 Task: Search one way flight ticket for 5 adults, 2 children, 1 infant in seat and 2 infants on lap in economy from Columbus: Golden Triangle Regional Airport to Indianapolis: Indianapolis International Airport on 8-5-2023. Choice of flights is Southwest. Number of bags: 6 checked bags. Price is upto 87000. Outbound departure time preference is 11:30.
Action: Mouse moved to (384, 374)
Screenshot: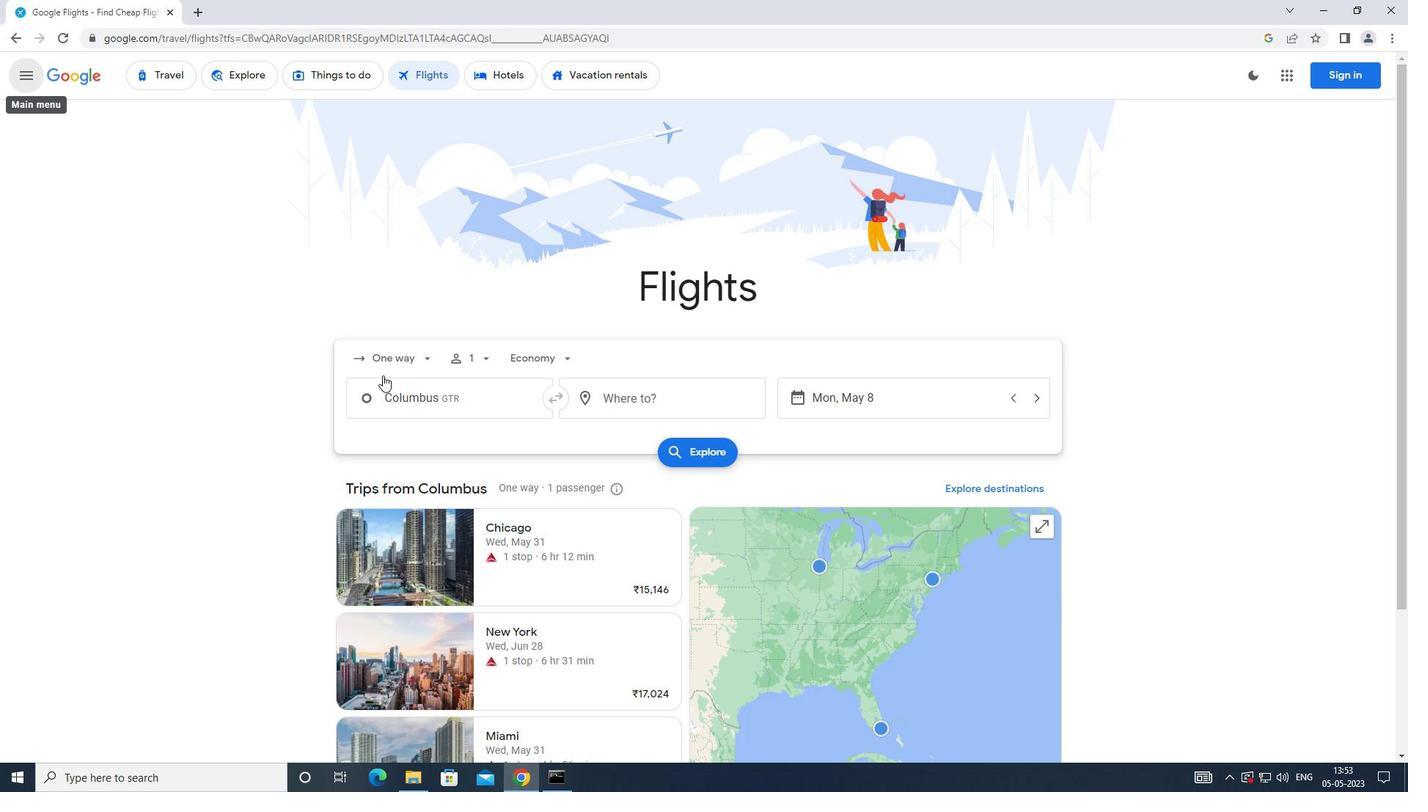 
Action: Mouse pressed left at (384, 374)
Screenshot: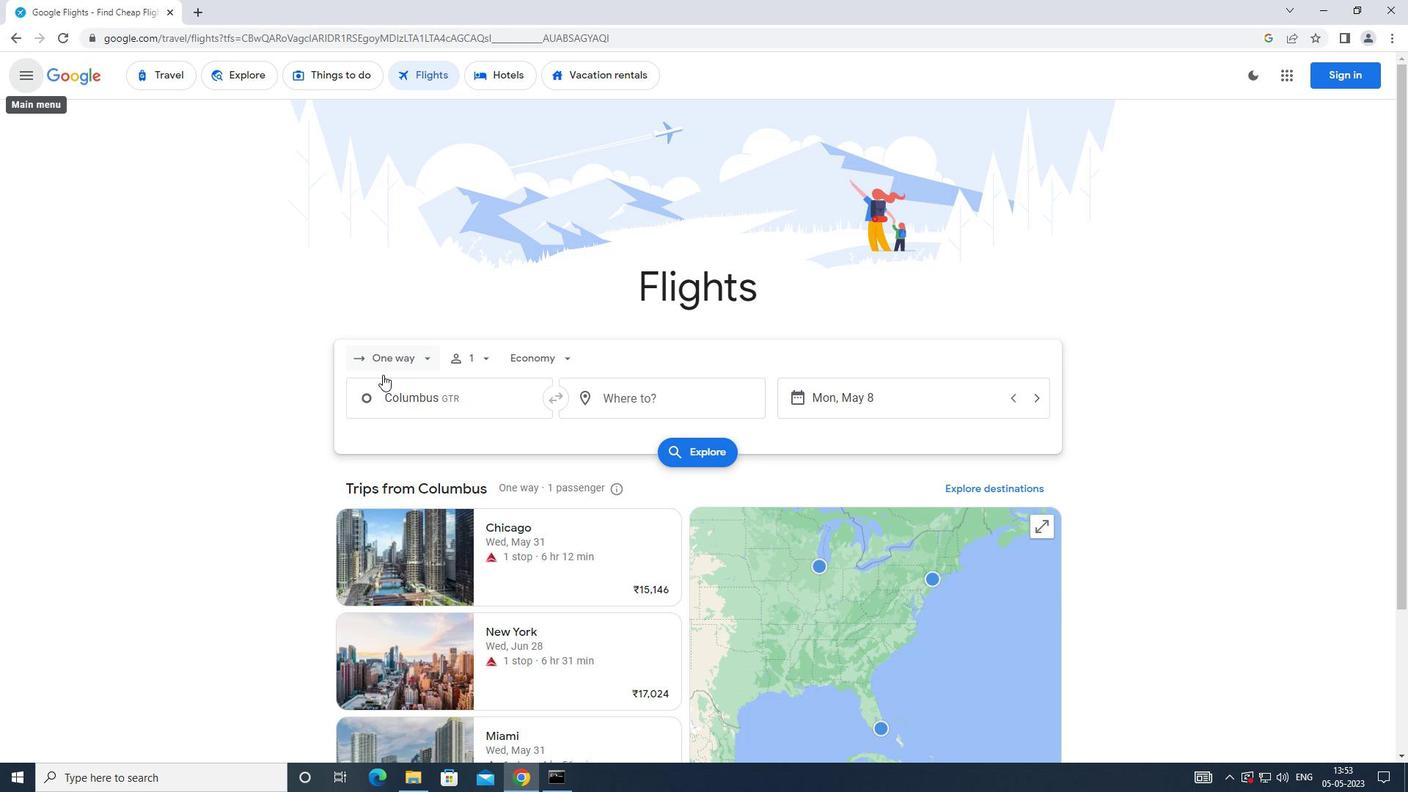 
Action: Mouse moved to (388, 429)
Screenshot: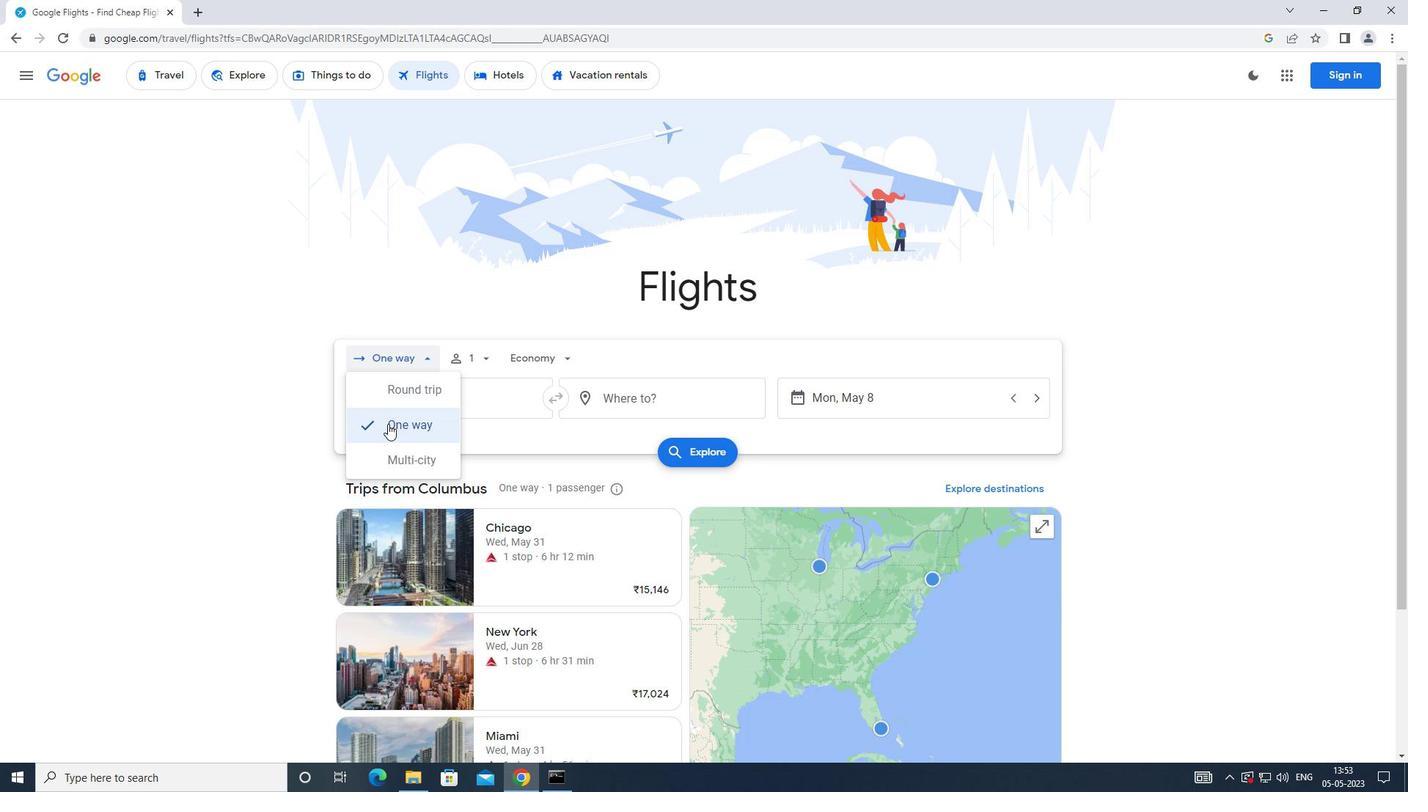 
Action: Mouse pressed left at (388, 429)
Screenshot: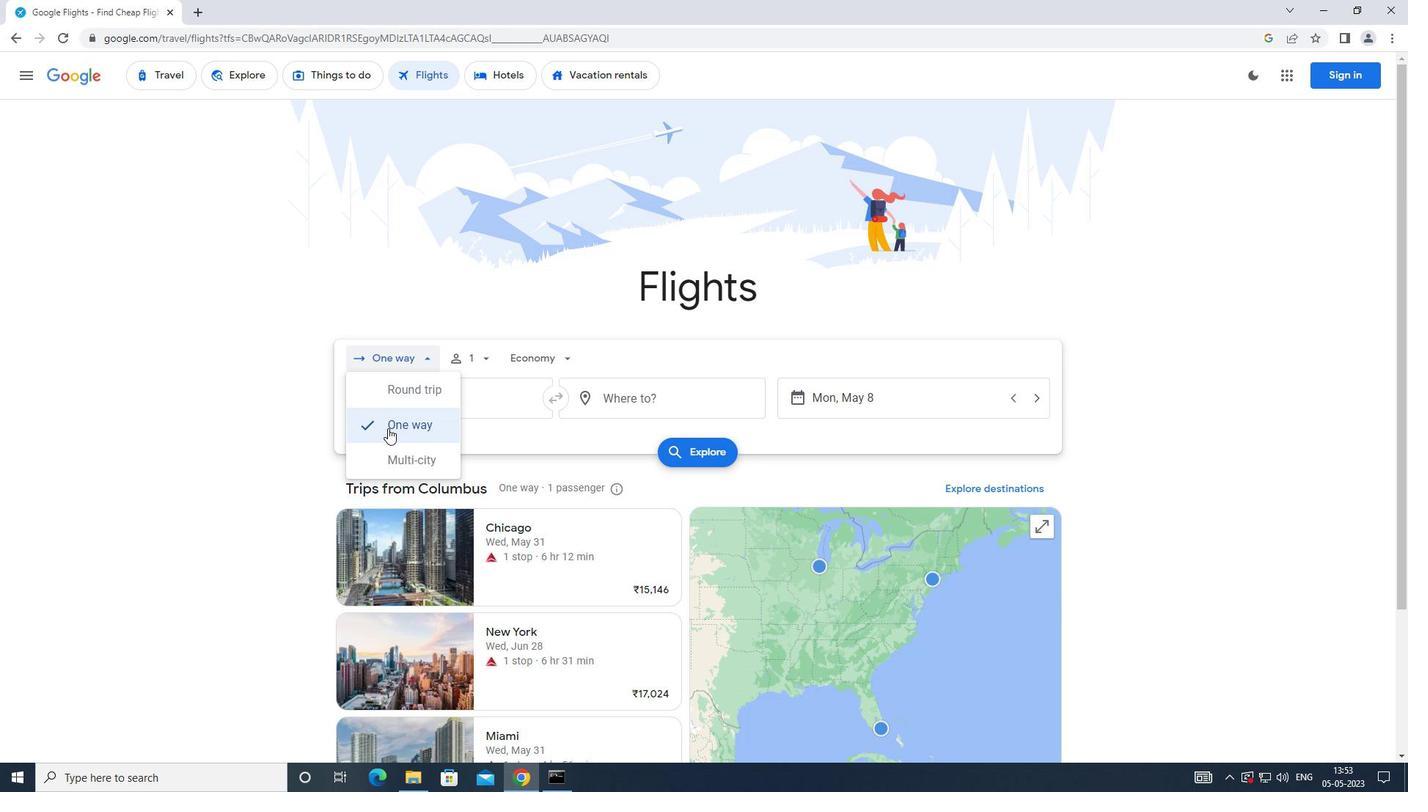
Action: Mouse moved to (481, 365)
Screenshot: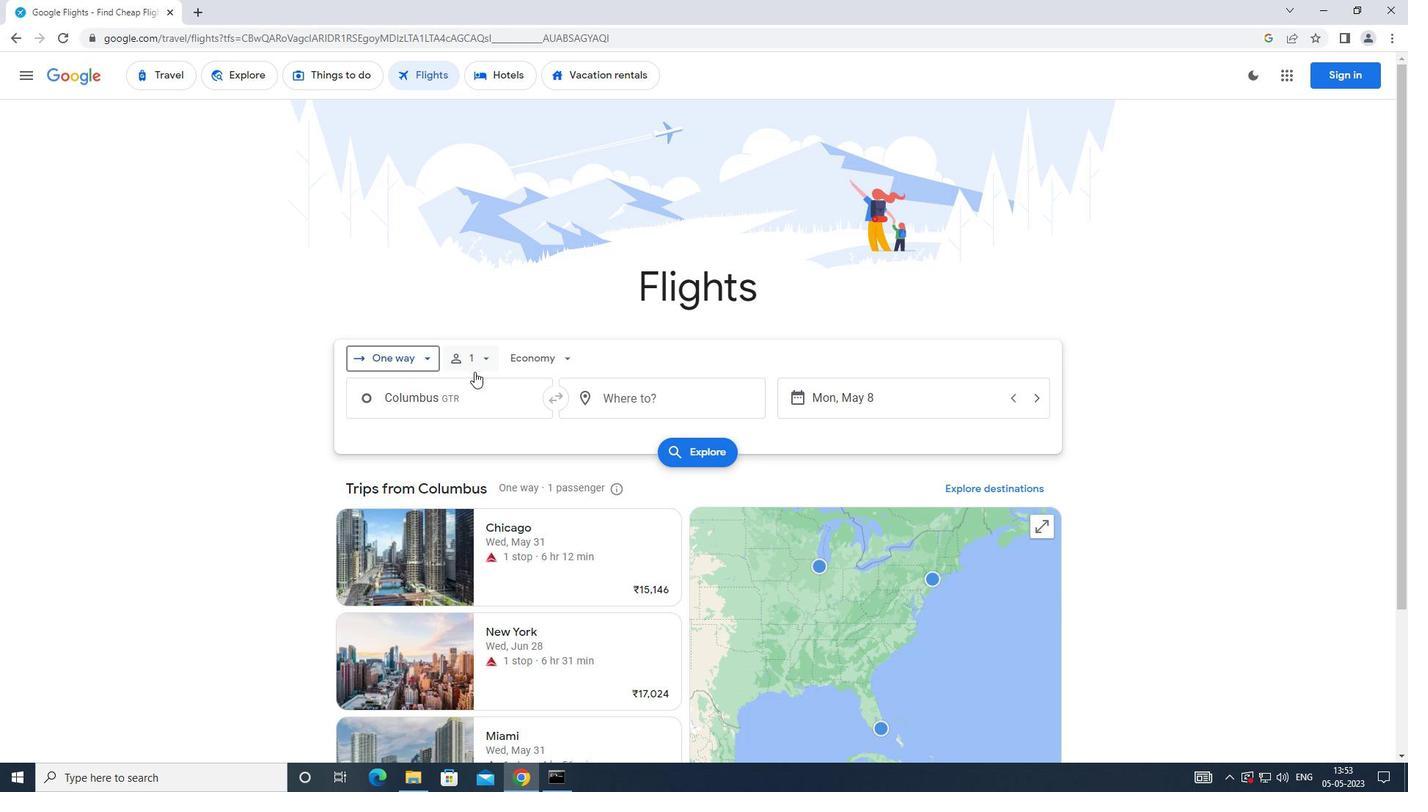 
Action: Mouse pressed left at (481, 365)
Screenshot: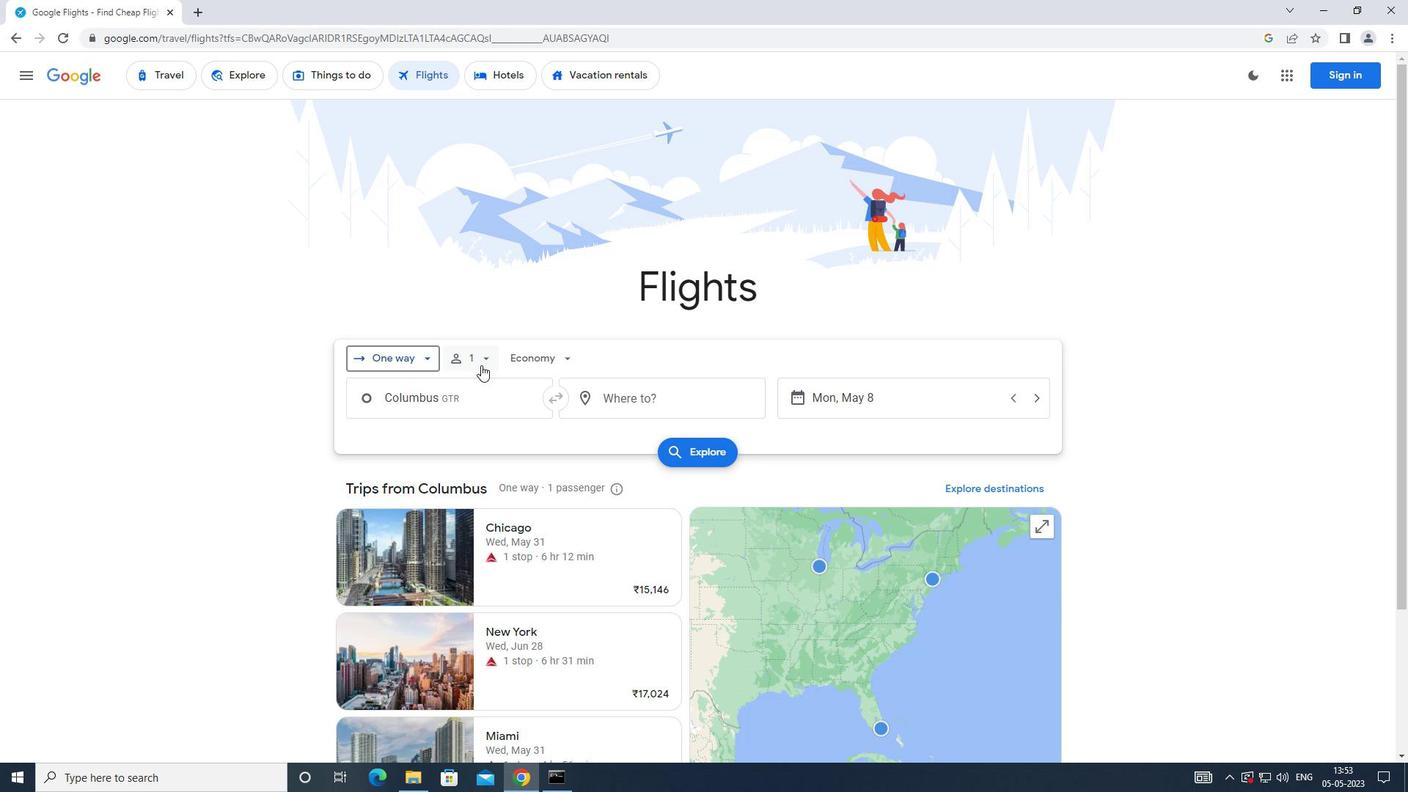 
Action: Mouse moved to (596, 401)
Screenshot: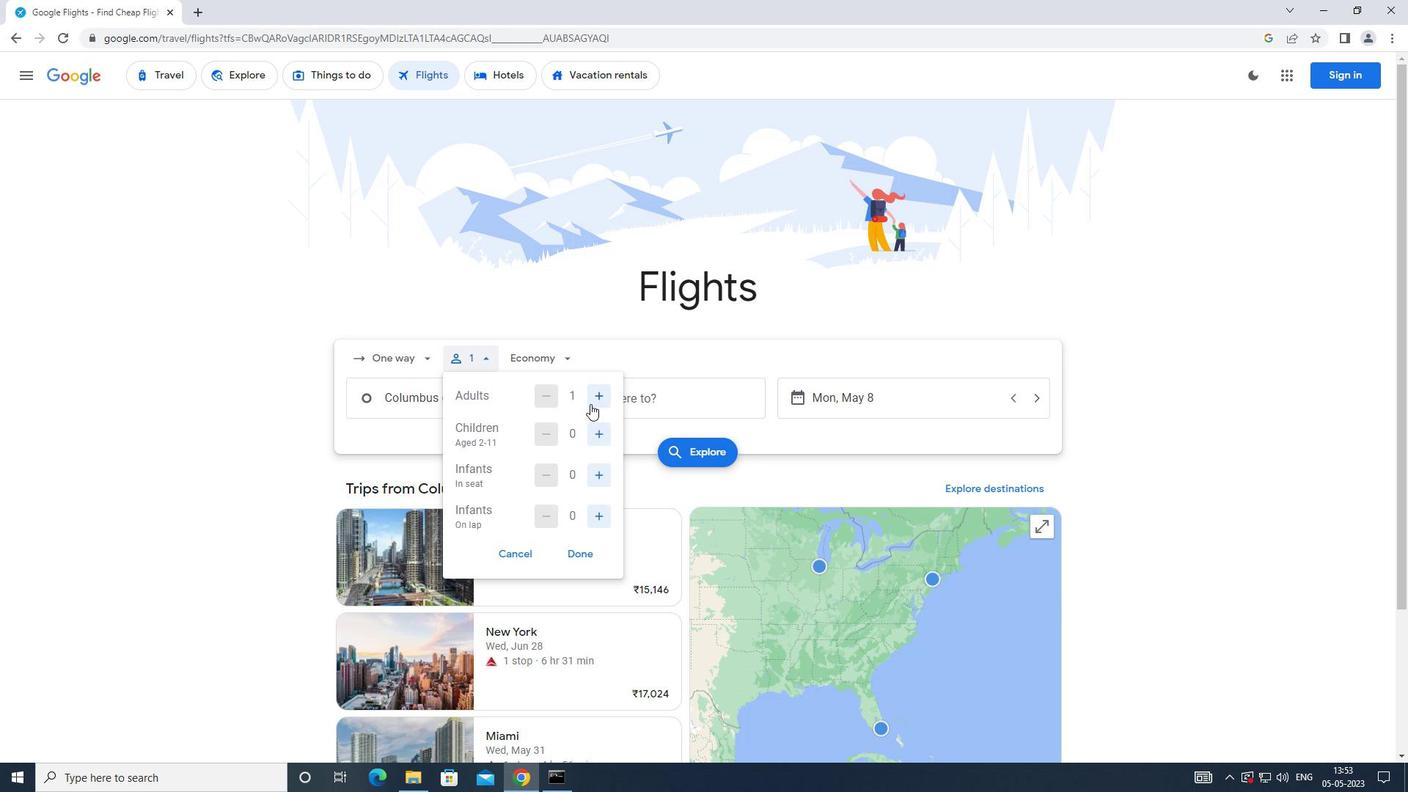 
Action: Mouse pressed left at (596, 401)
Screenshot: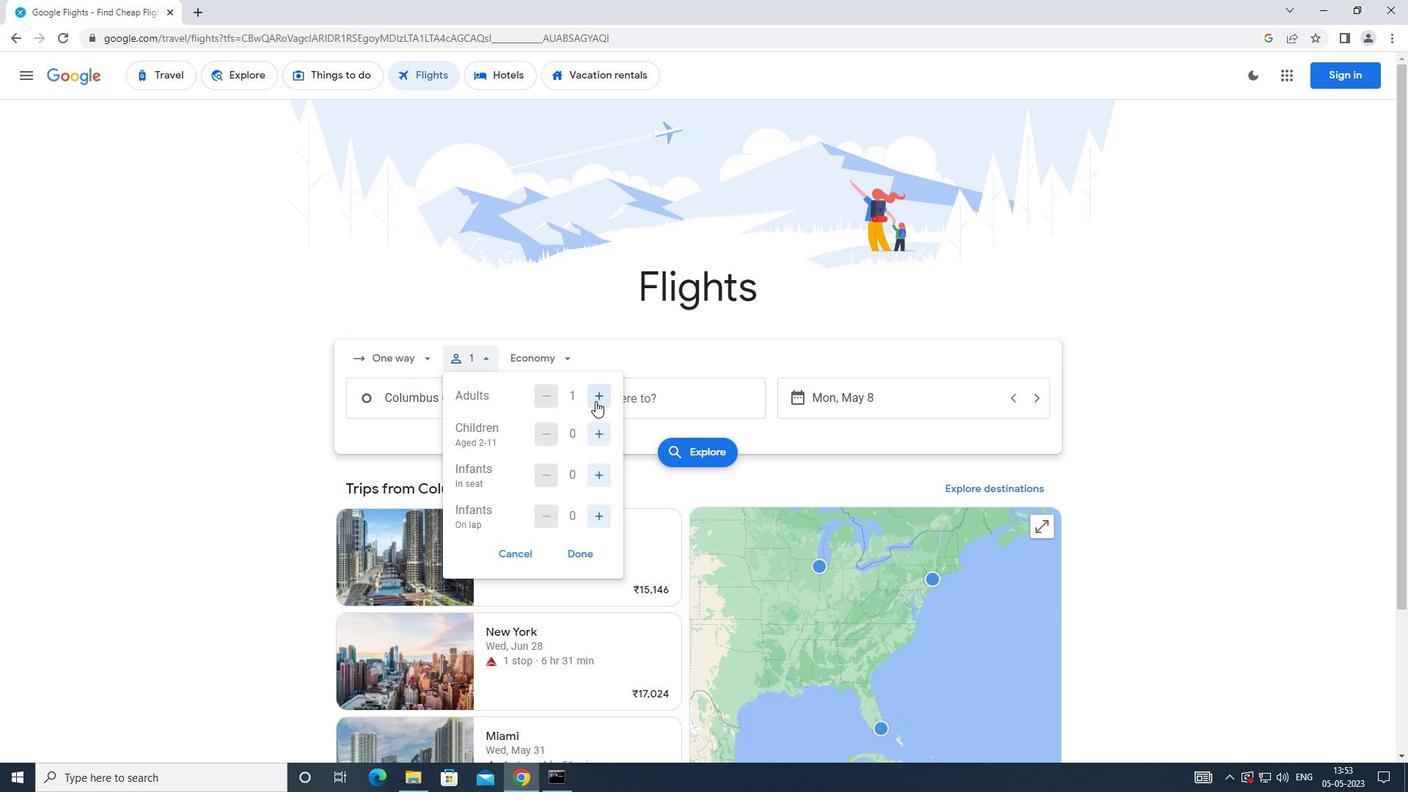 
Action: Mouse pressed left at (596, 401)
Screenshot: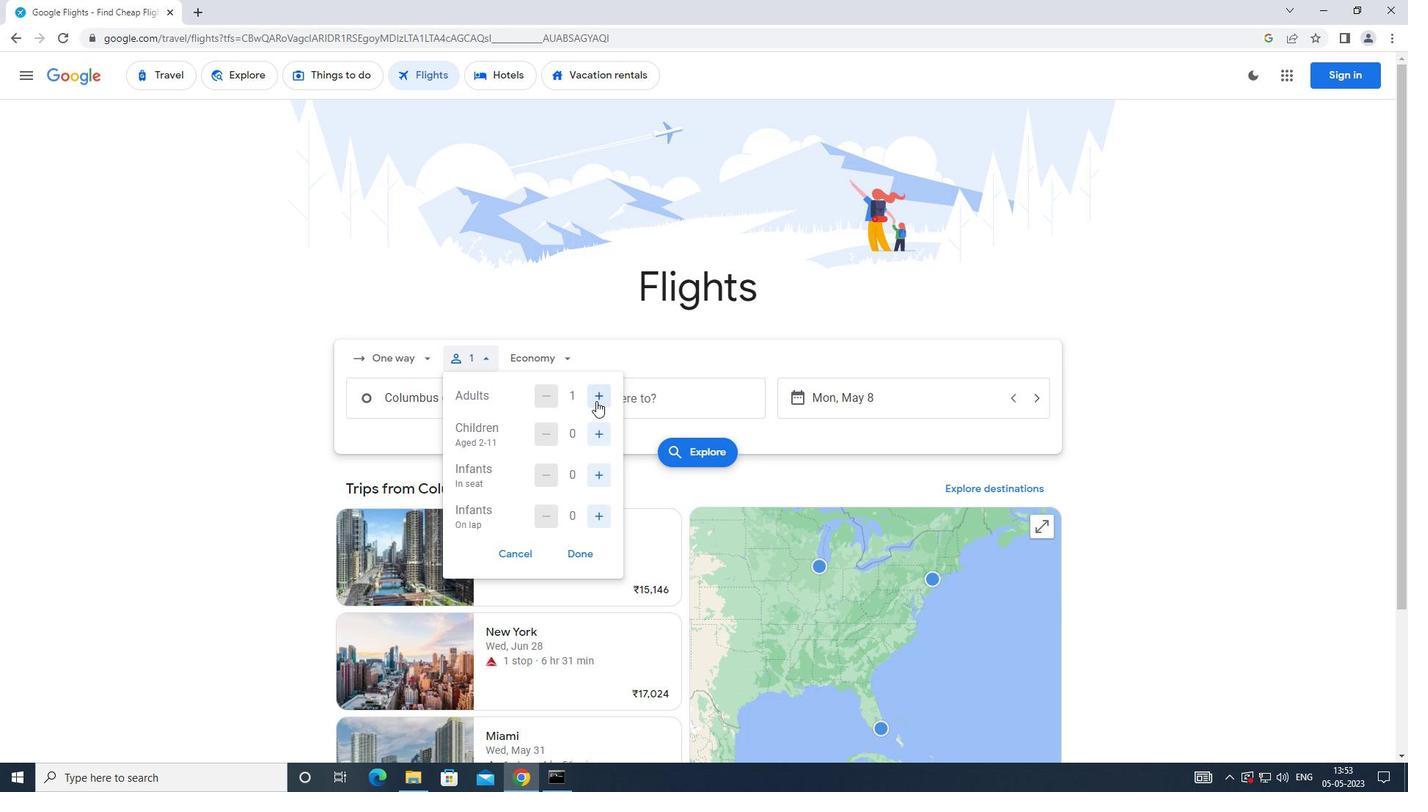
Action: Mouse pressed left at (596, 401)
Screenshot: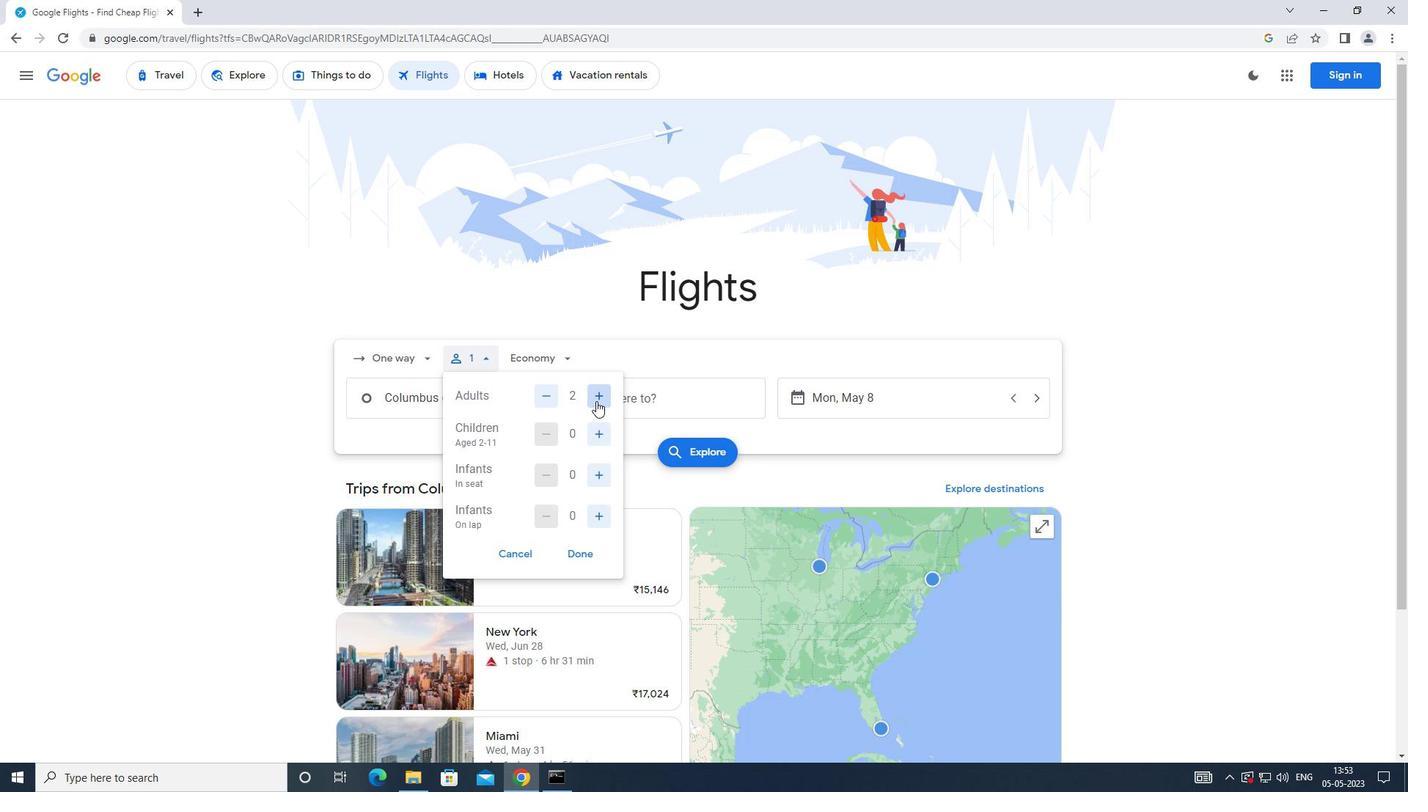 
Action: Mouse pressed left at (596, 401)
Screenshot: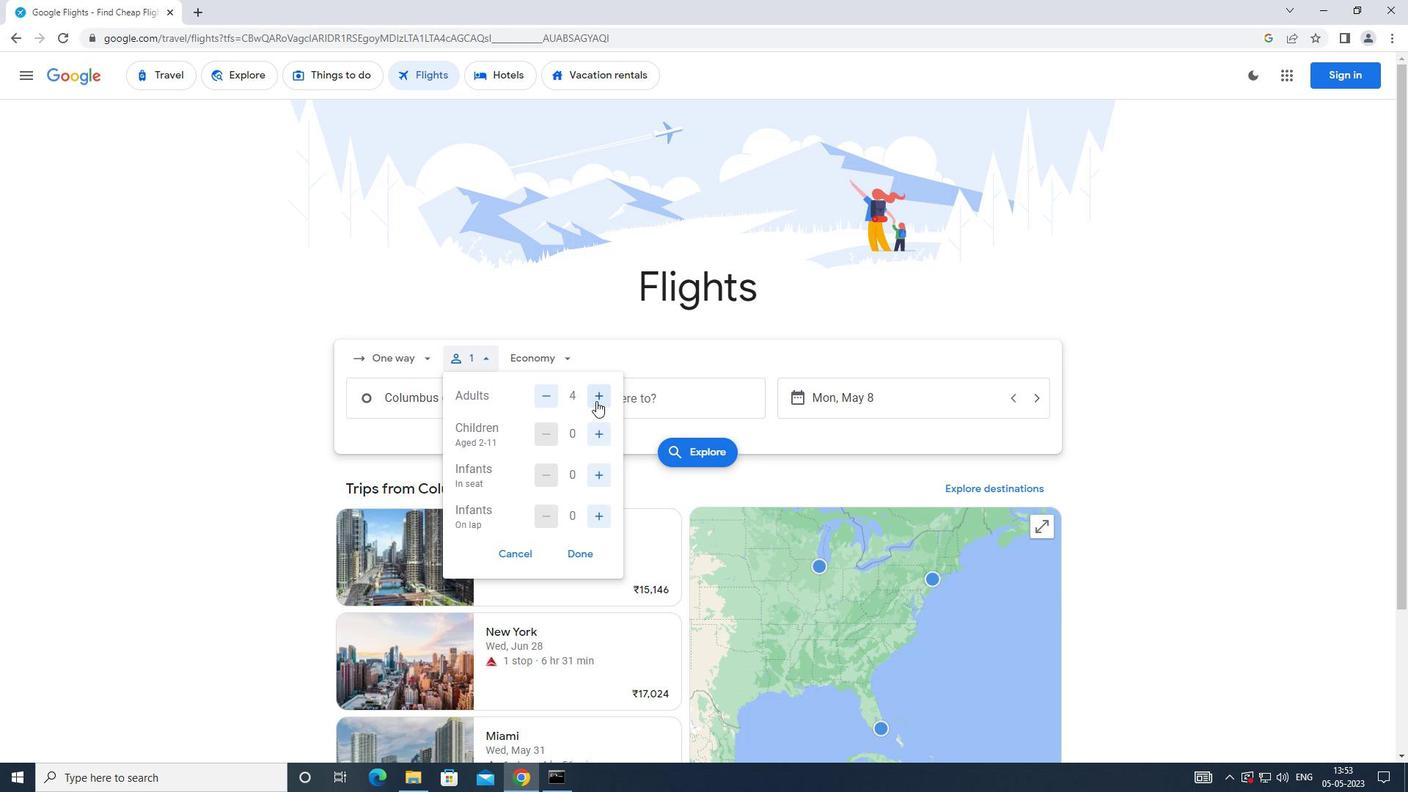 
Action: Mouse moved to (598, 437)
Screenshot: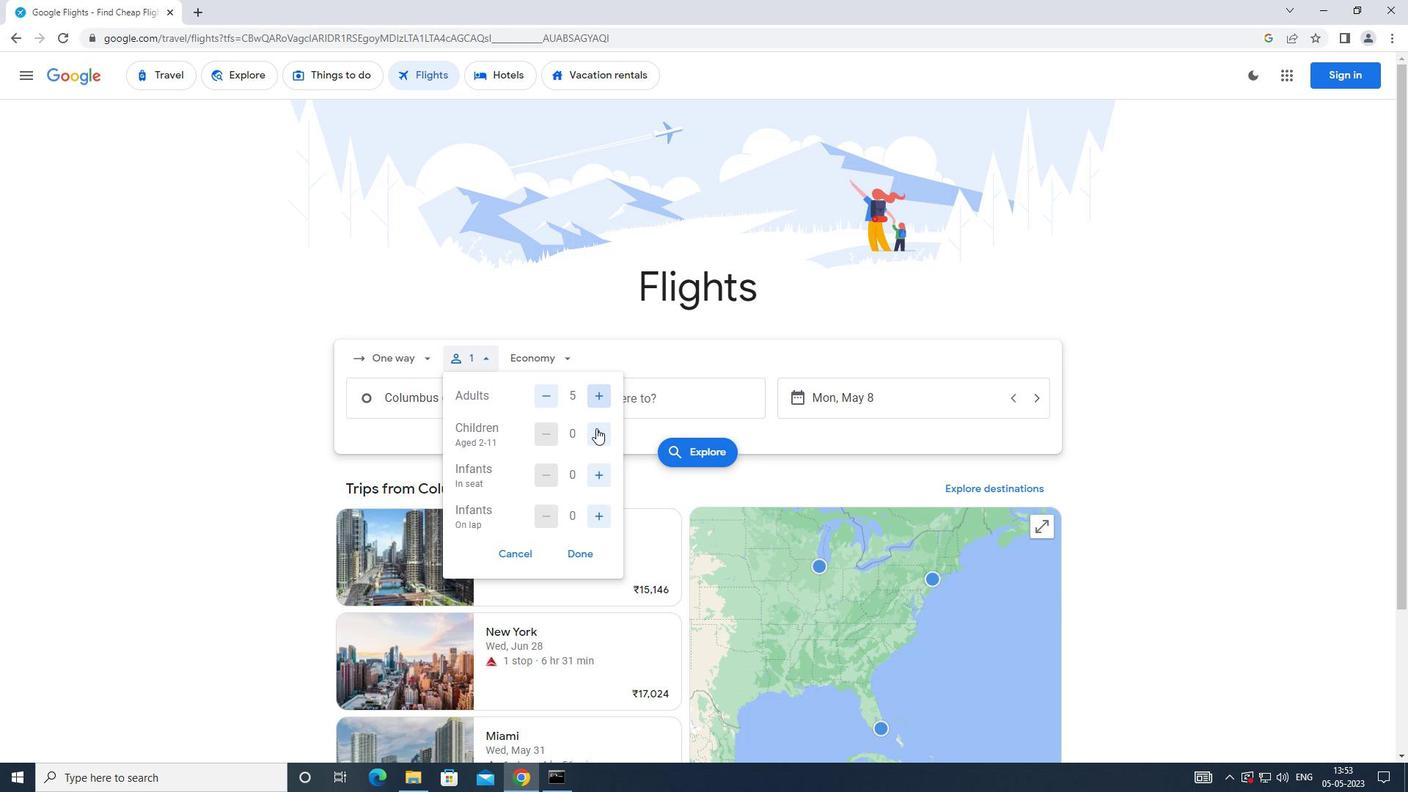 
Action: Mouse pressed left at (598, 437)
Screenshot: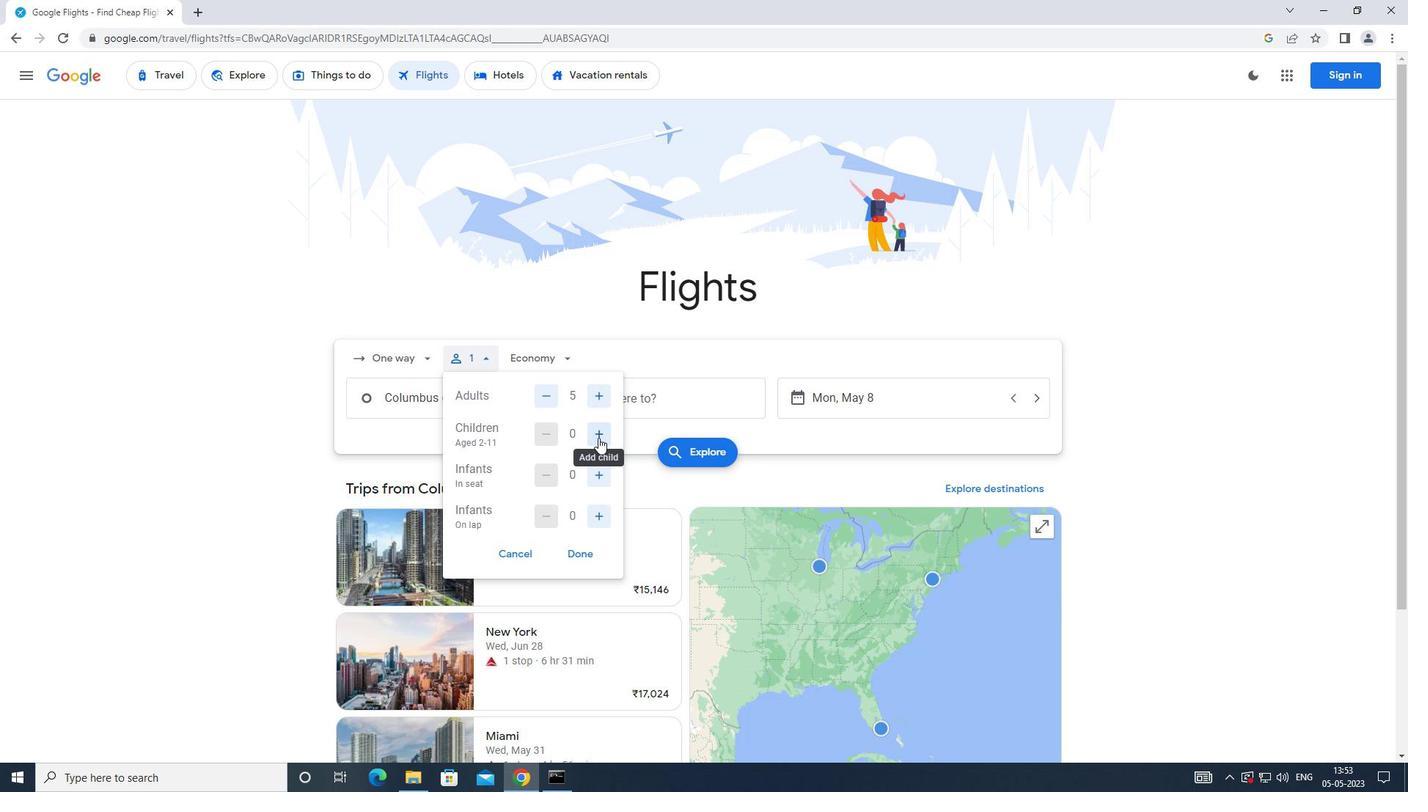 
Action: Mouse pressed left at (598, 437)
Screenshot: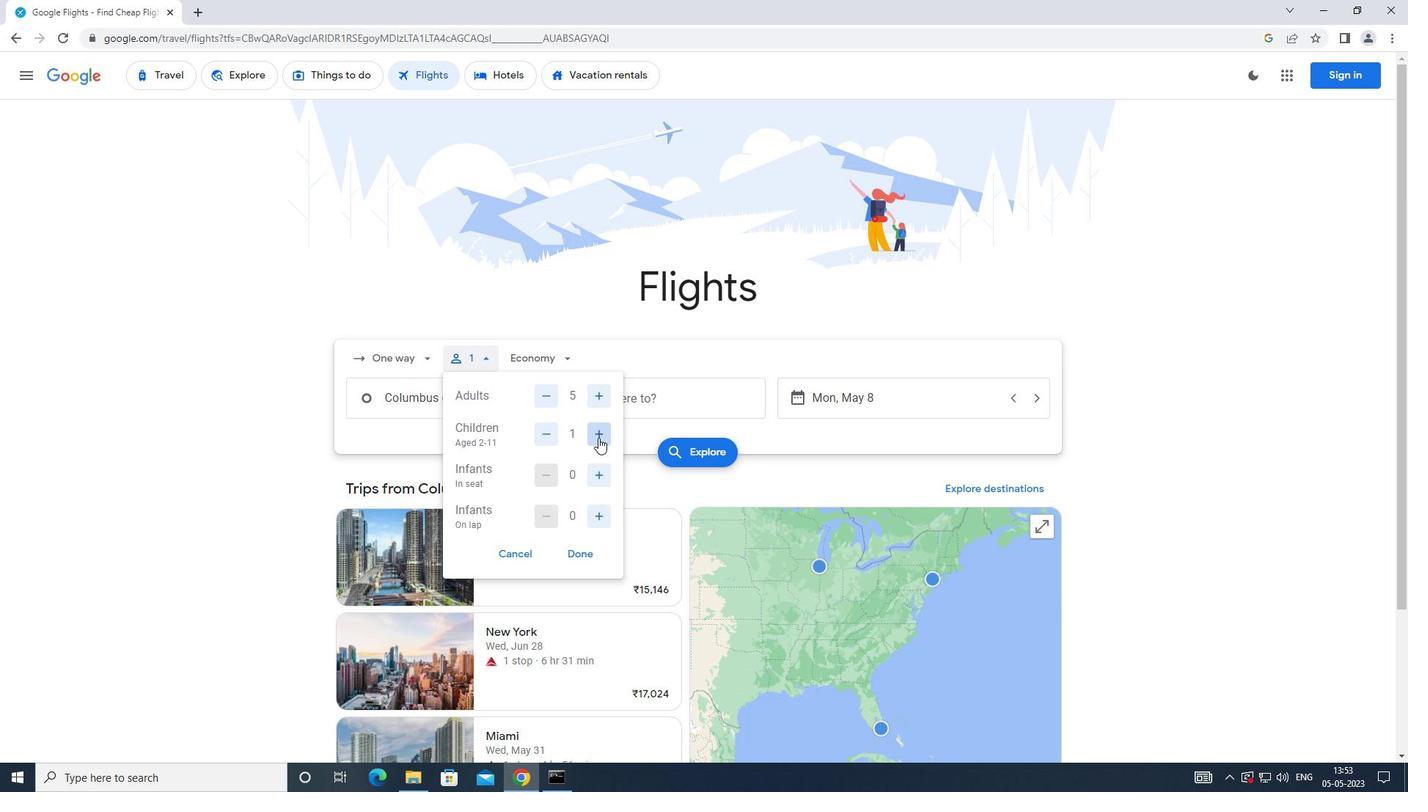 
Action: Mouse moved to (598, 474)
Screenshot: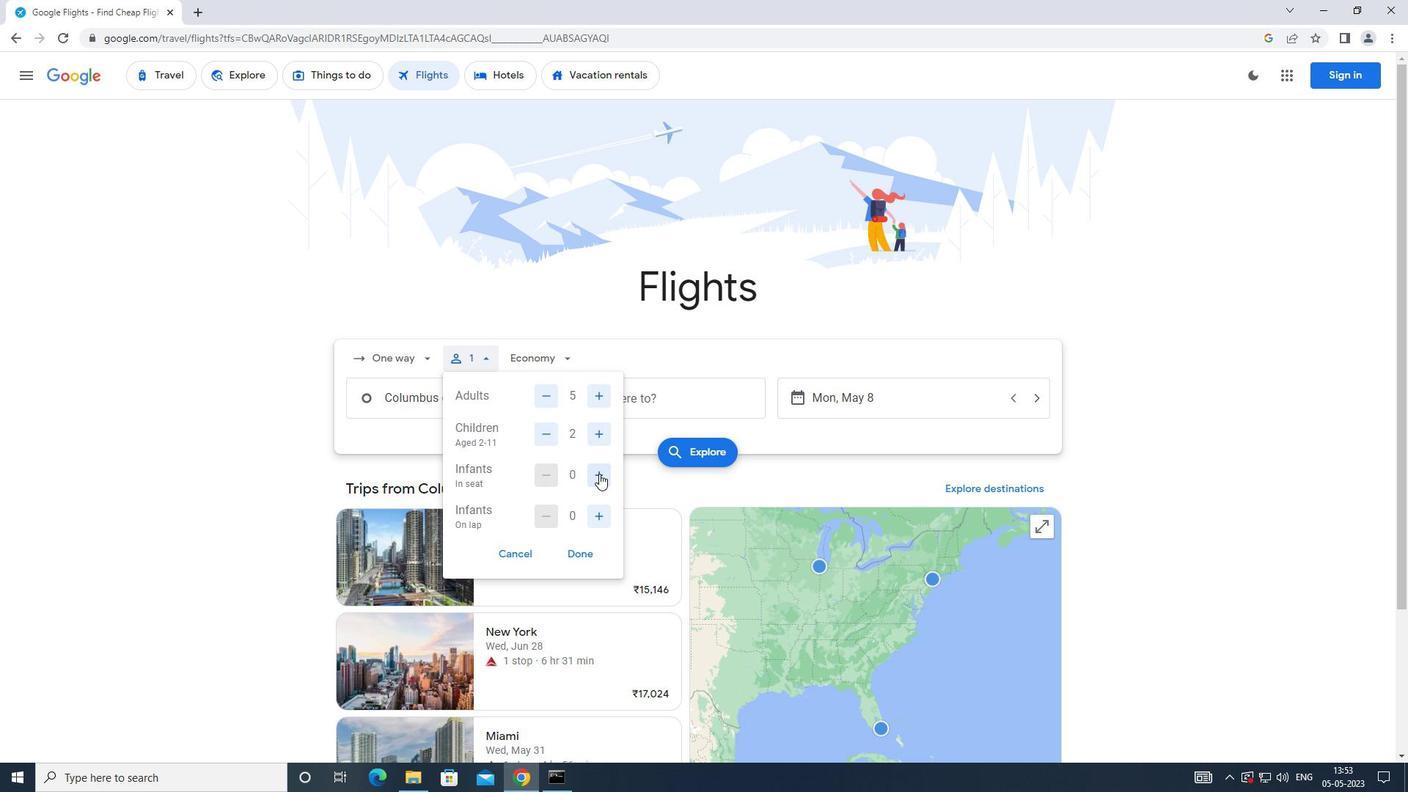 
Action: Mouse pressed left at (598, 474)
Screenshot: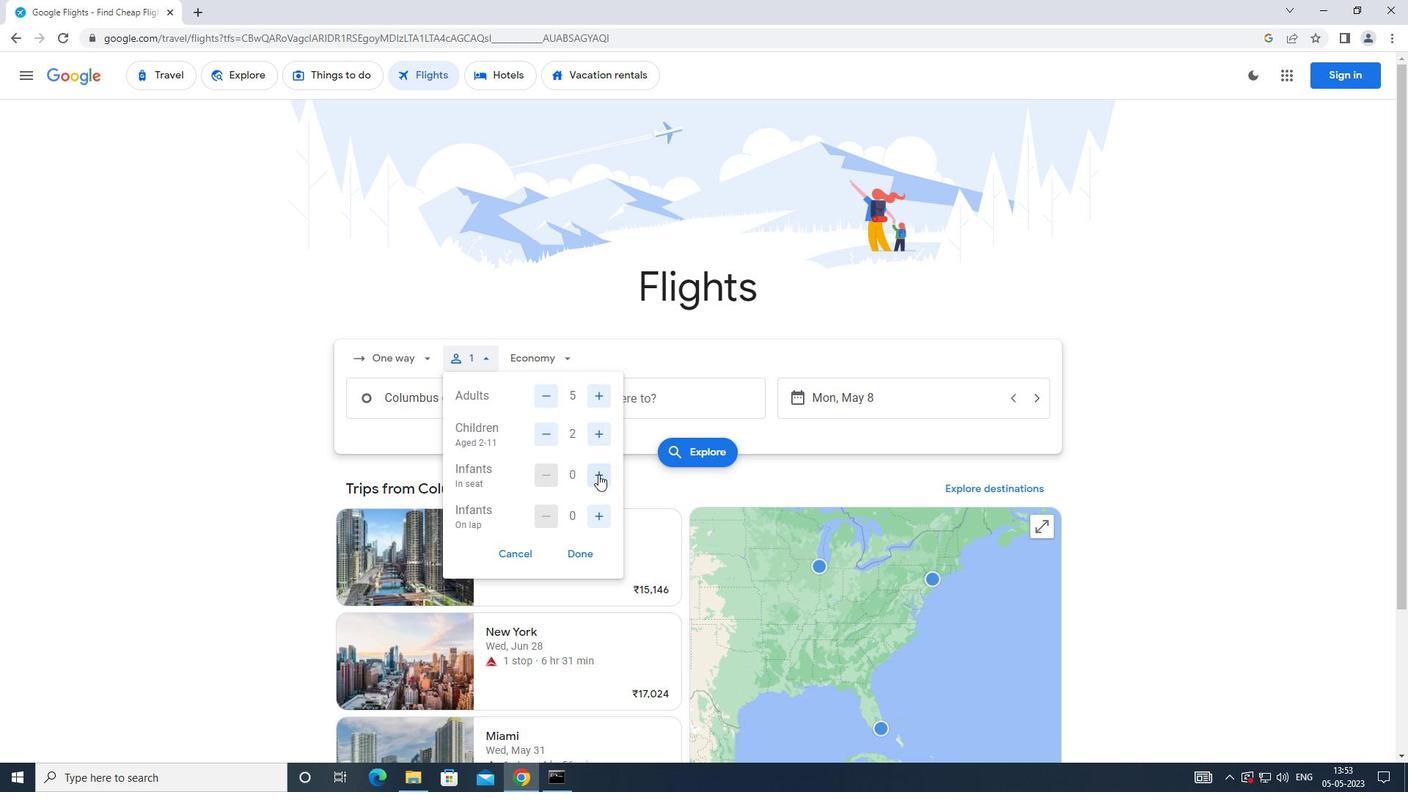 
Action: Mouse moved to (595, 515)
Screenshot: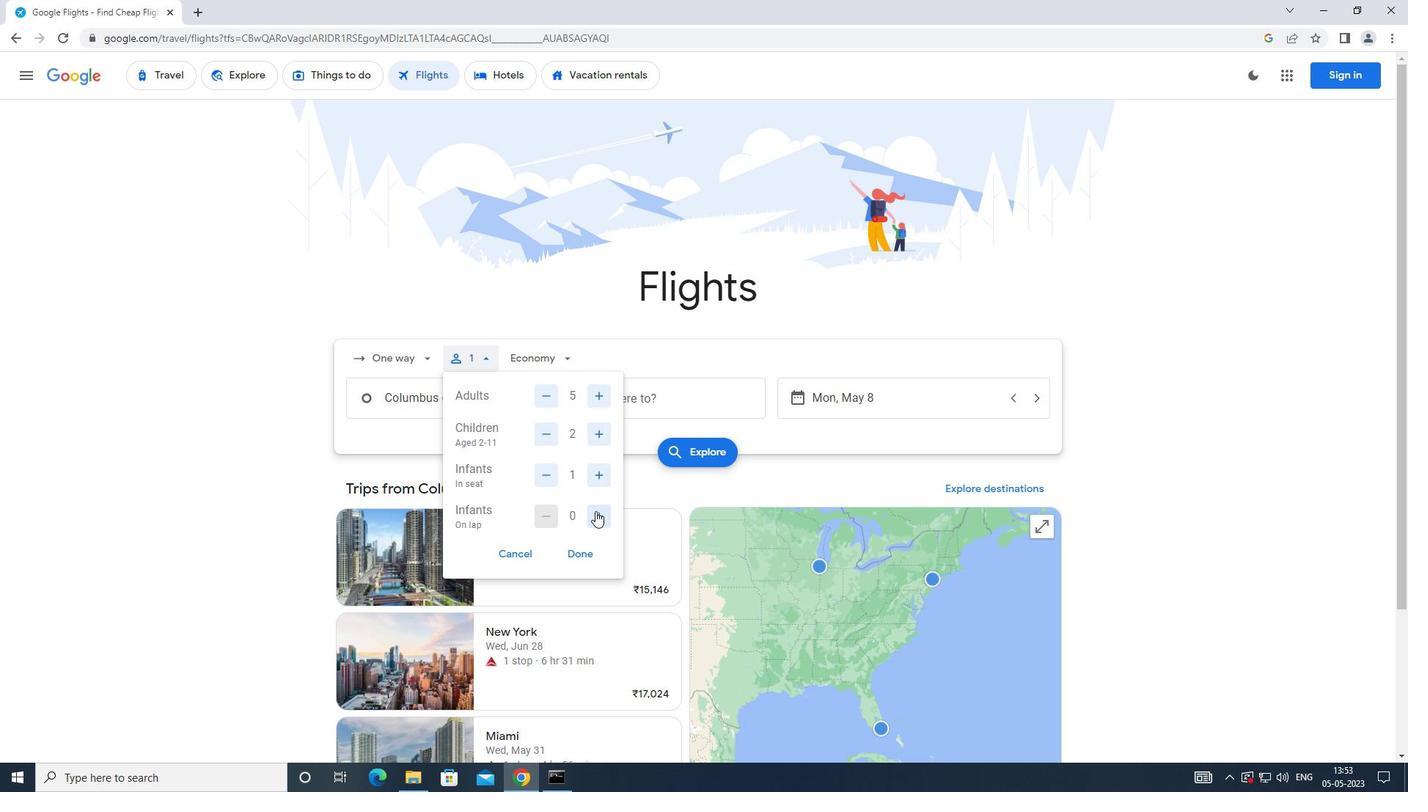 
Action: Mouse pressed left at (595, 515)
Screenshot: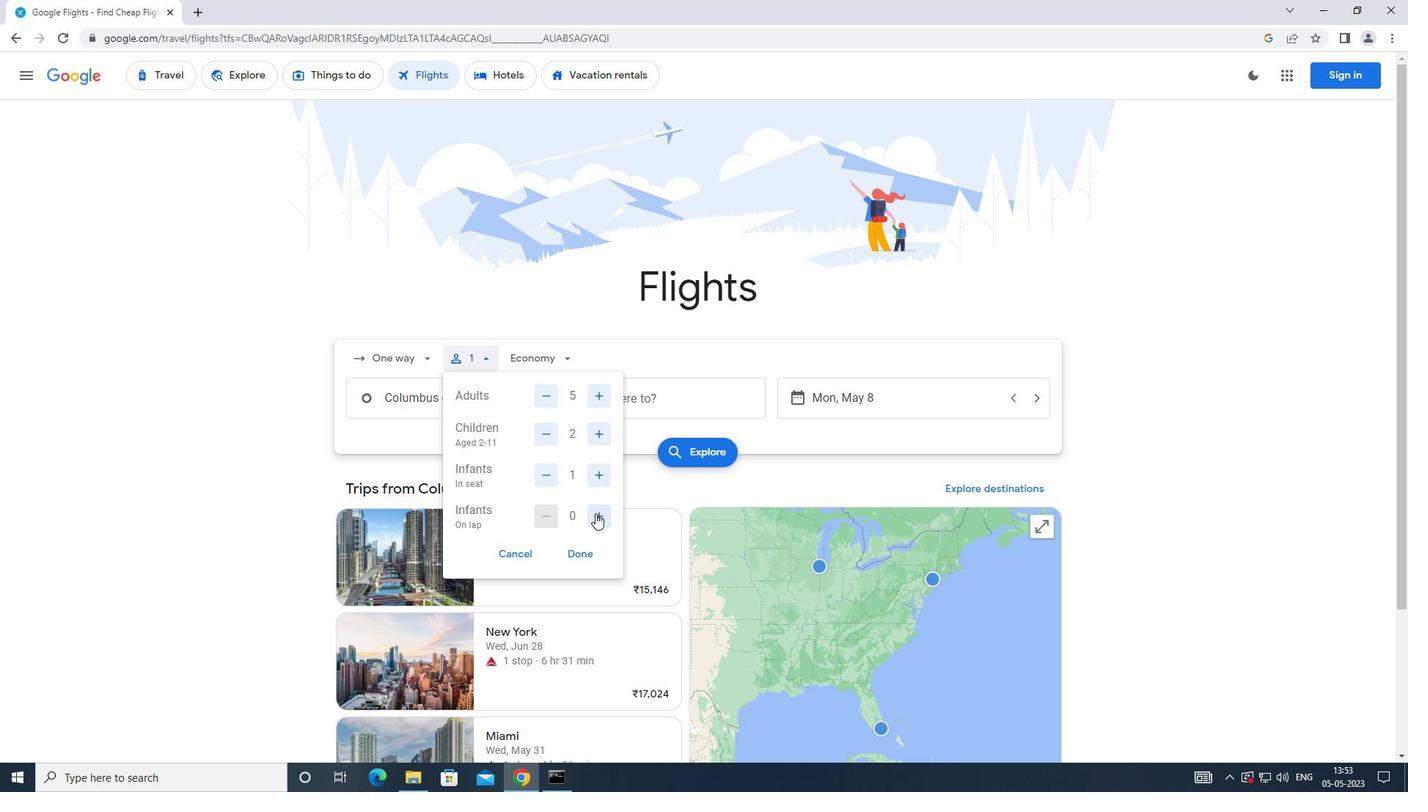 
Action: Mouse moved to (583, 551)
Screenshot: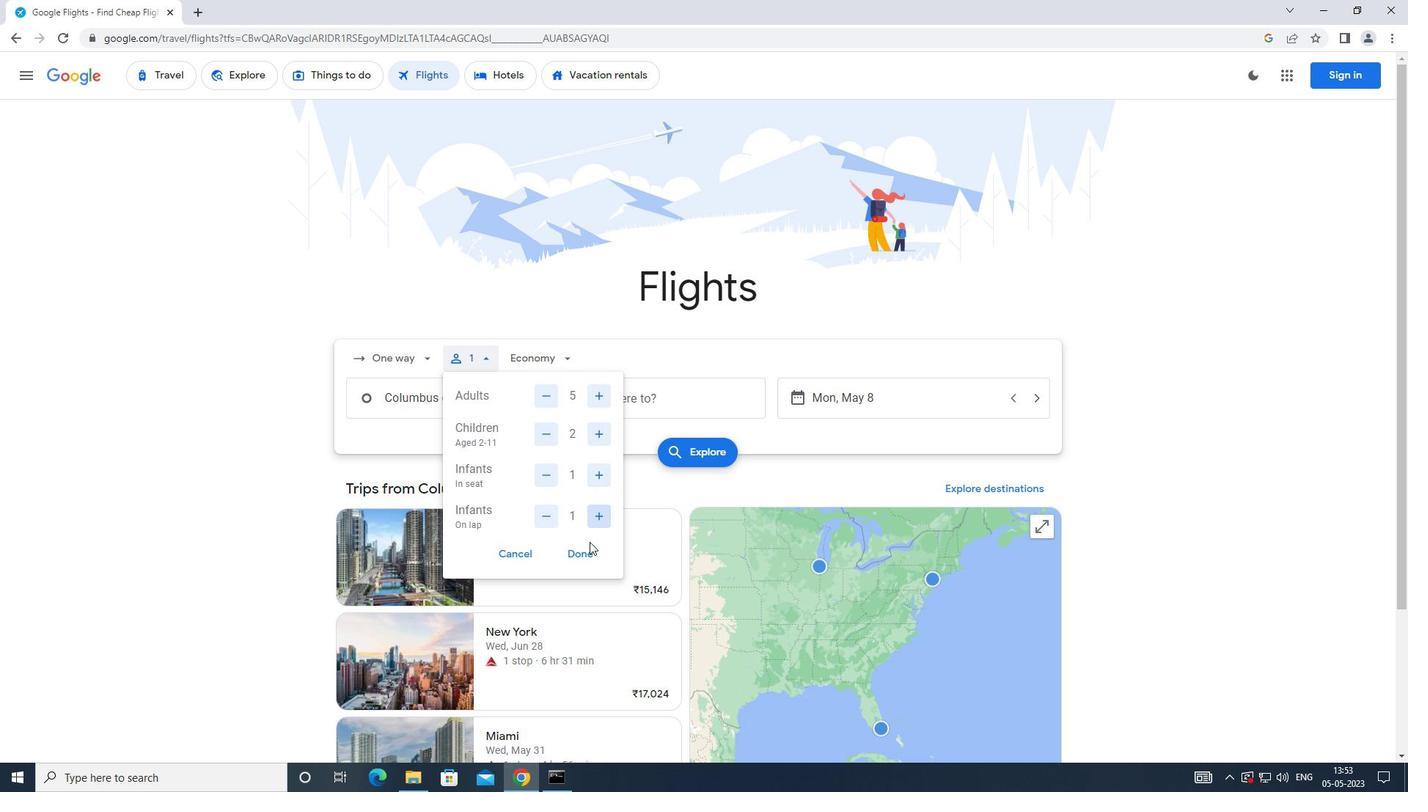 
Action: Mouse pressed left at (583, 551)
Screenshot: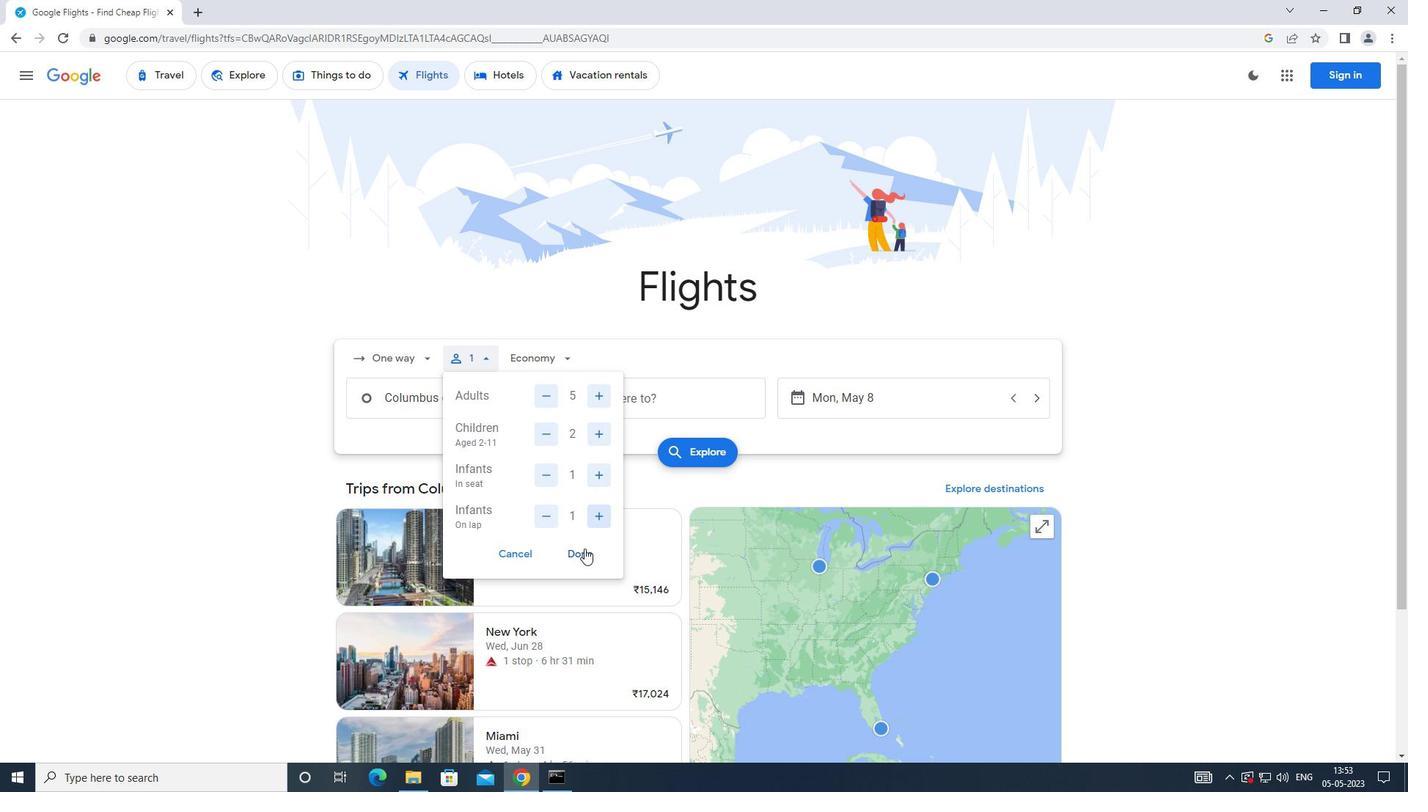 
Action: Mouse moved to (518, 361)
Screenshot: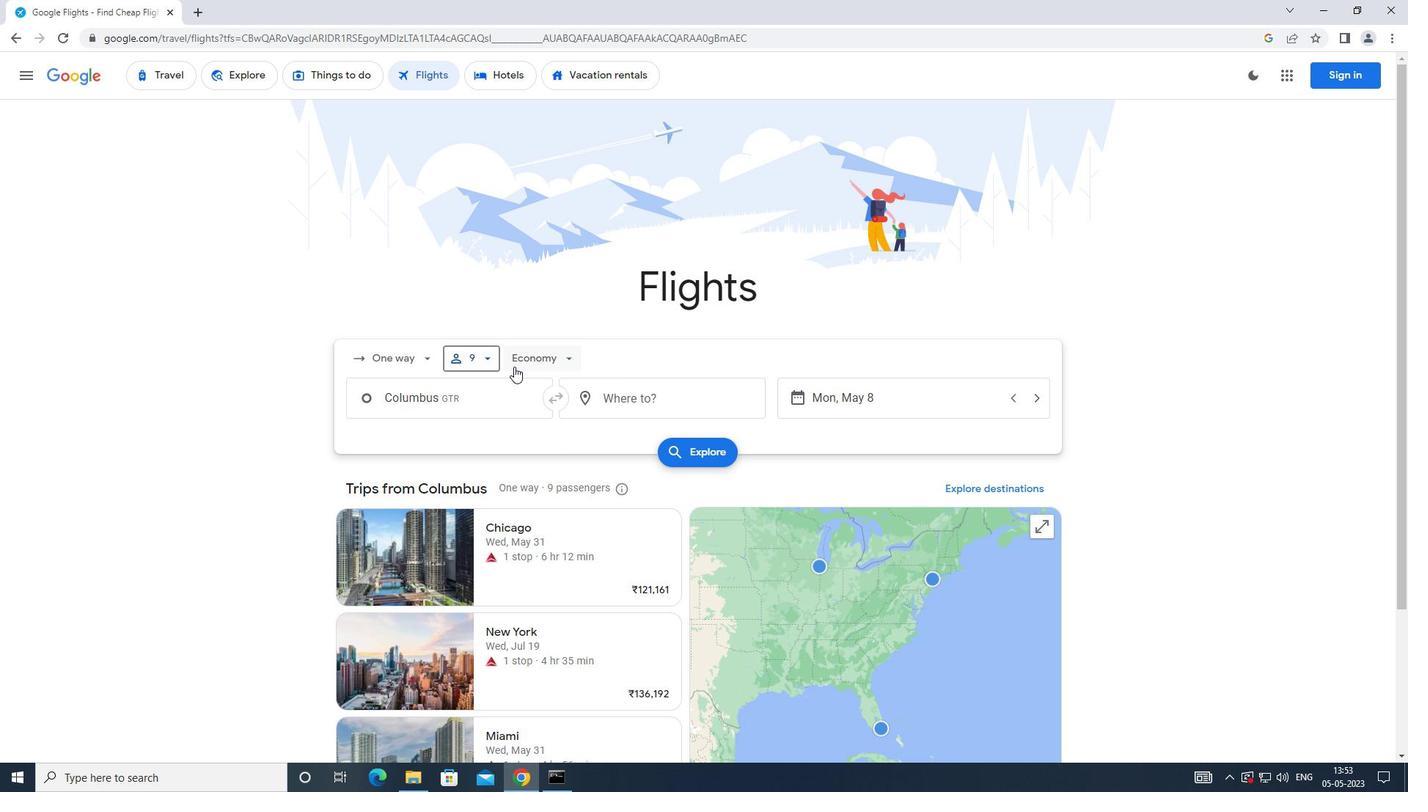 
Action: Mouse pressed left at (518, 361)
Screenshot: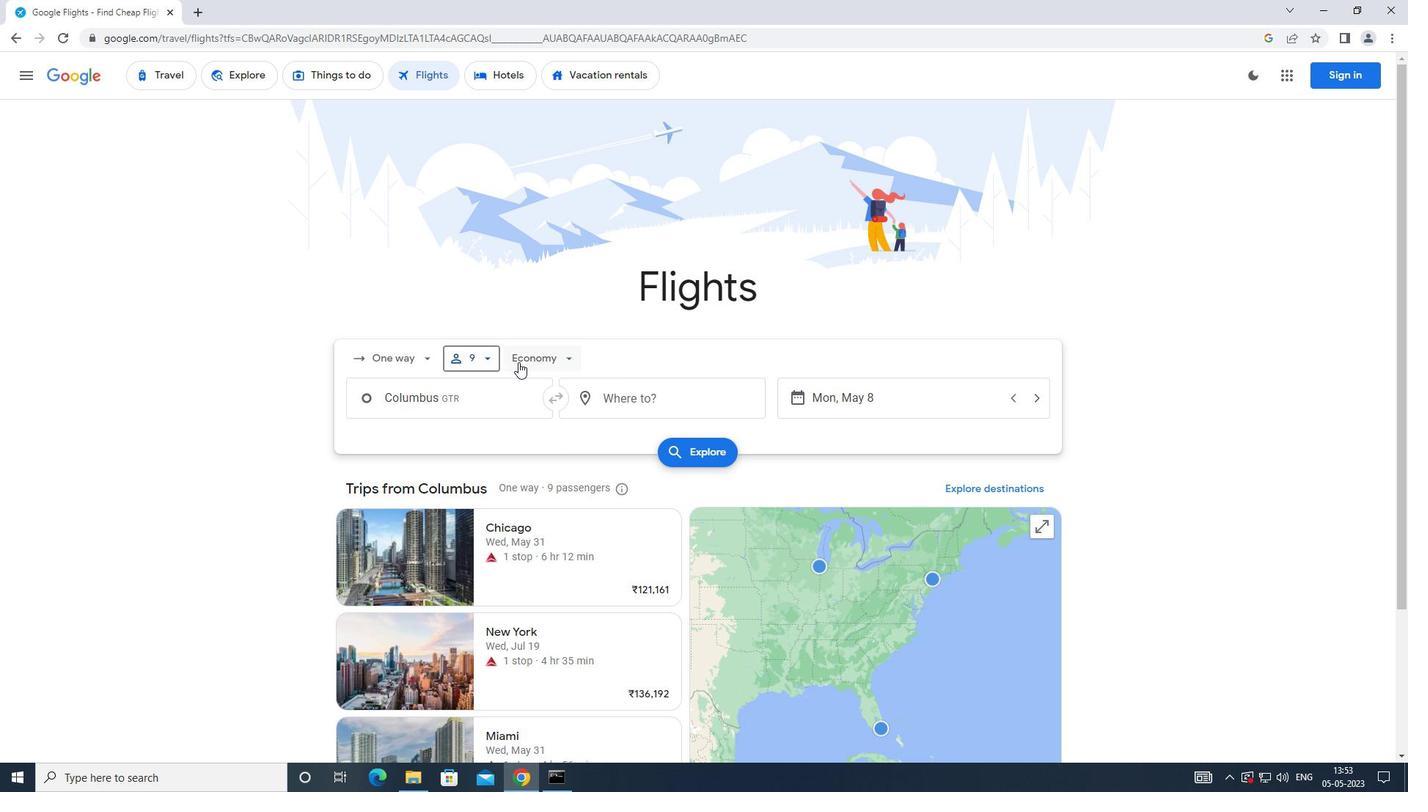 
Action: Mouse moved to (550, 396)
Screenshot: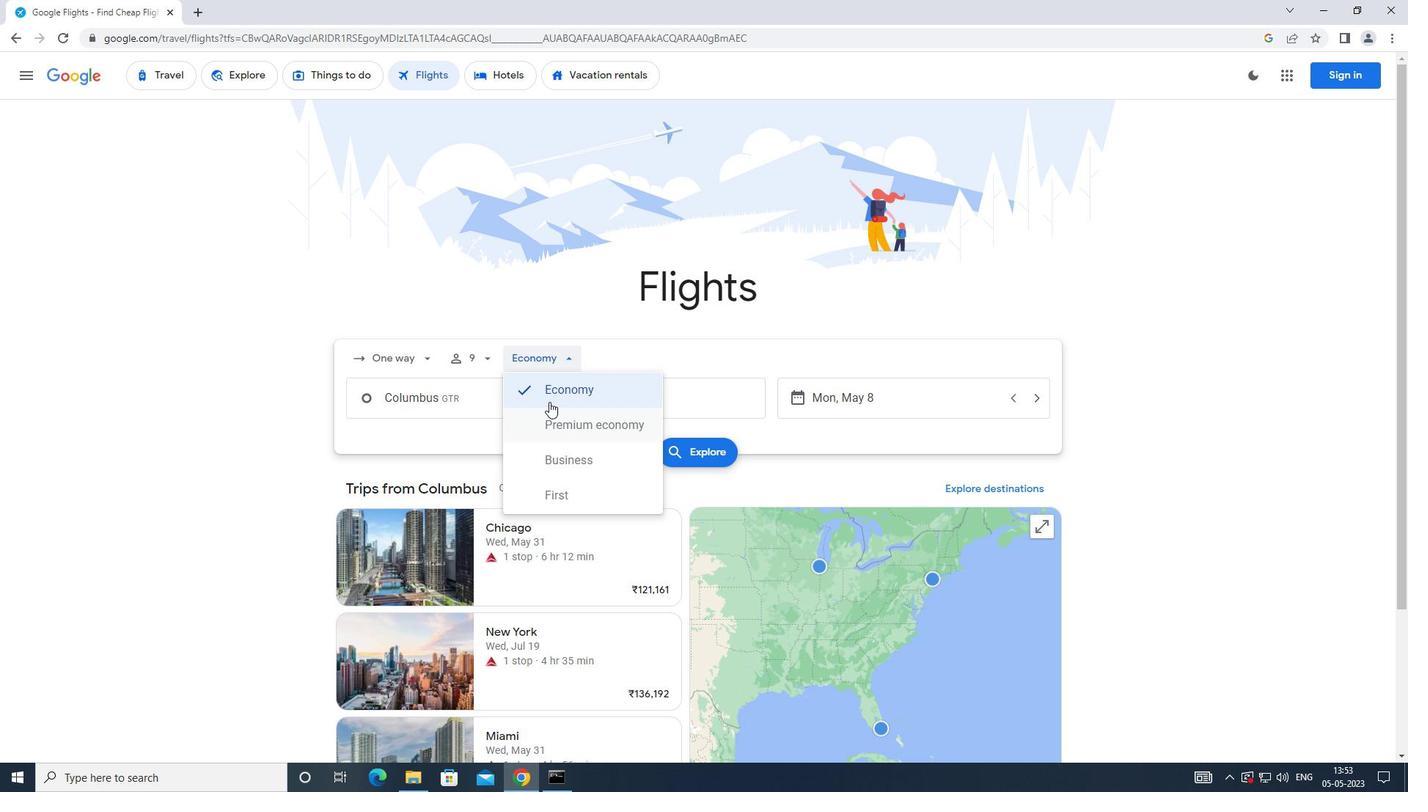 
Action: Mouse pressed left at (550, 396)
Screenshot: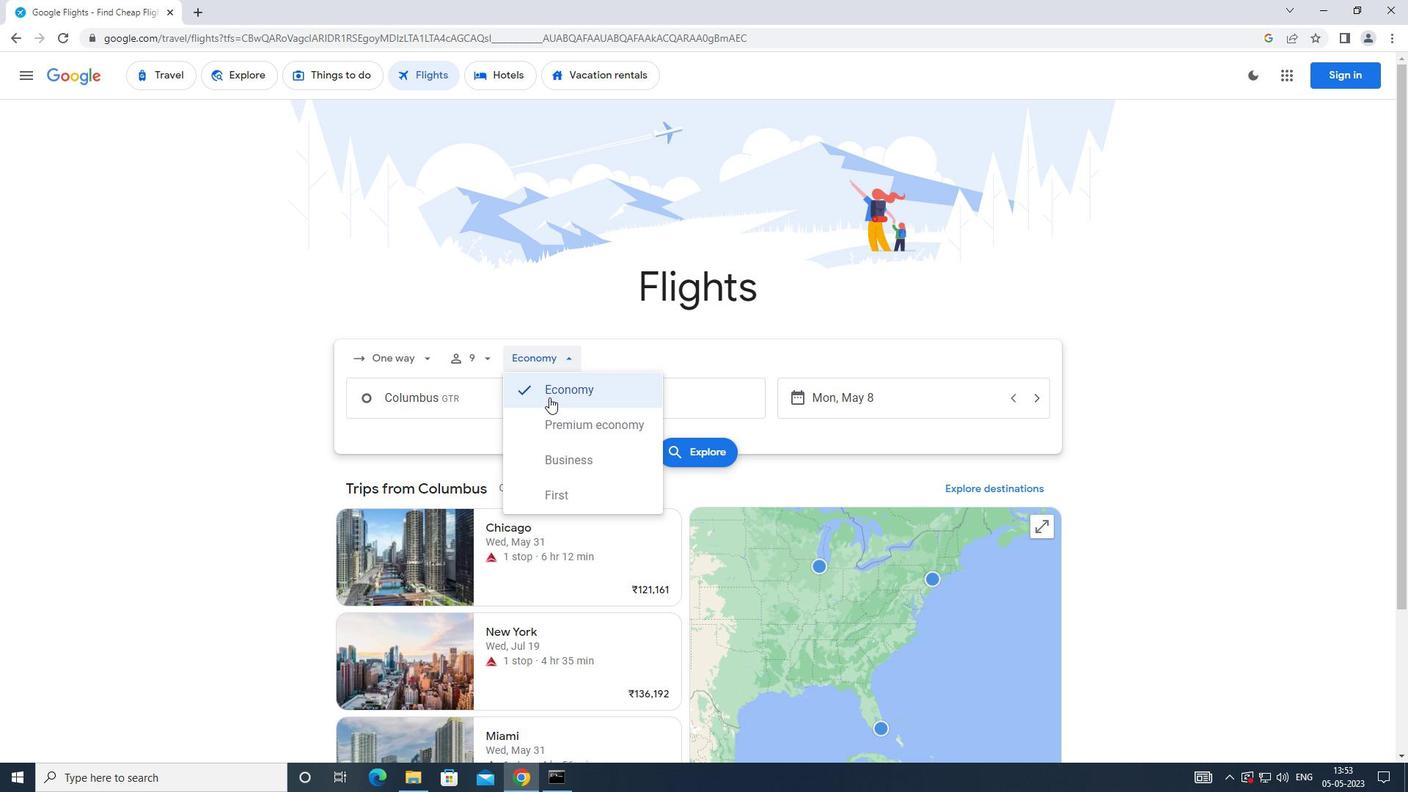 
Action: Mouse moved to (478, 405)
Screenshot: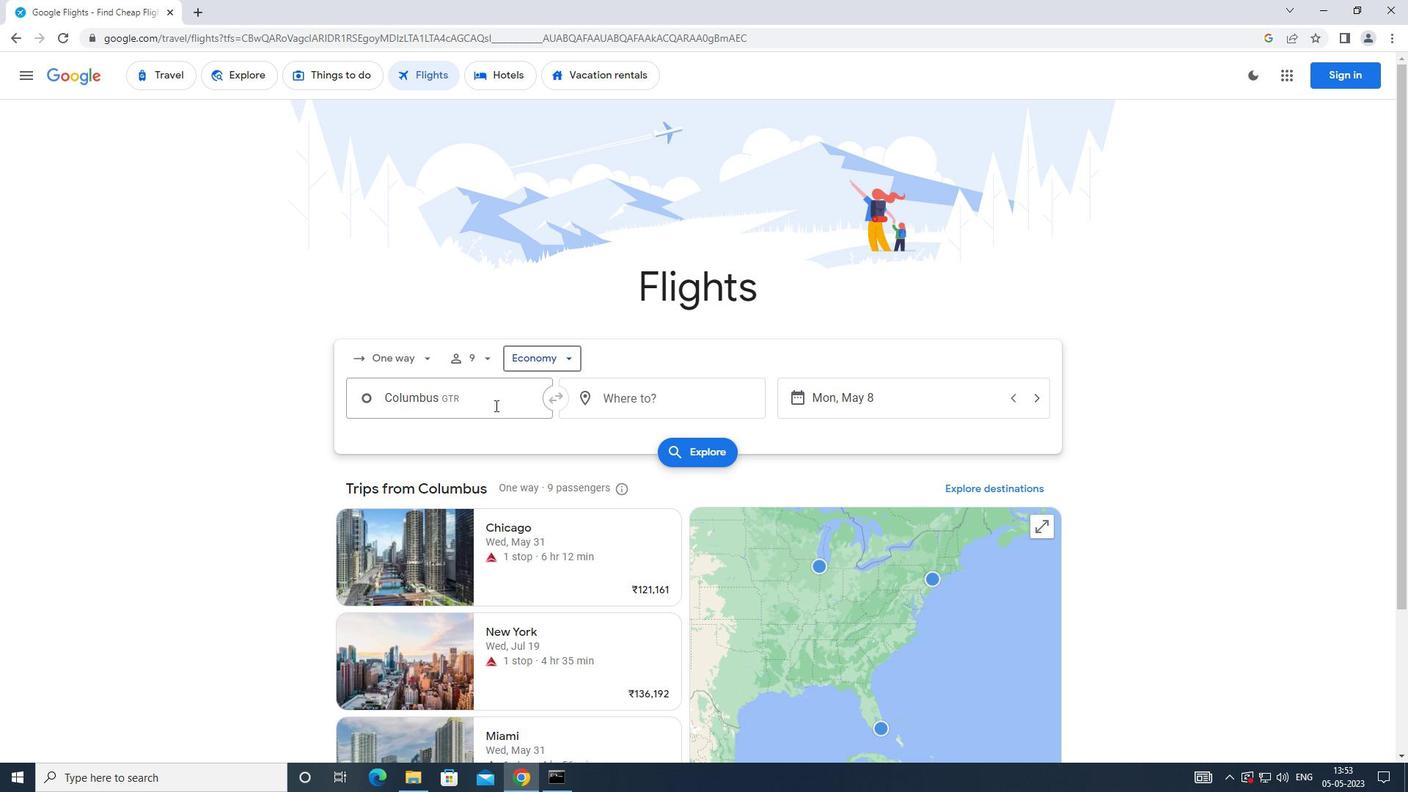 
Action: Mouse pressed left at (478, 405)
Screenshot: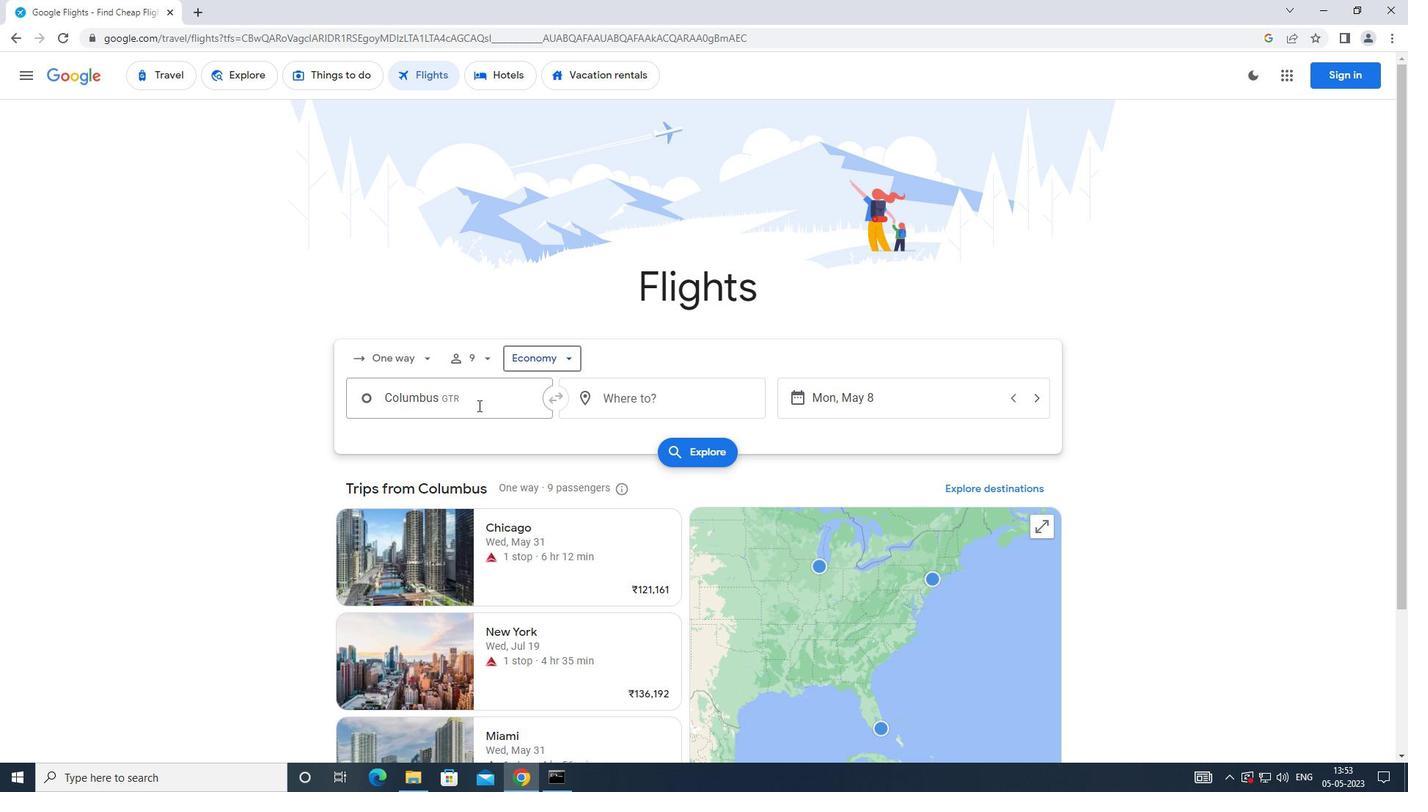 
Action: Mouse moved to (441, 431)
Screenshot: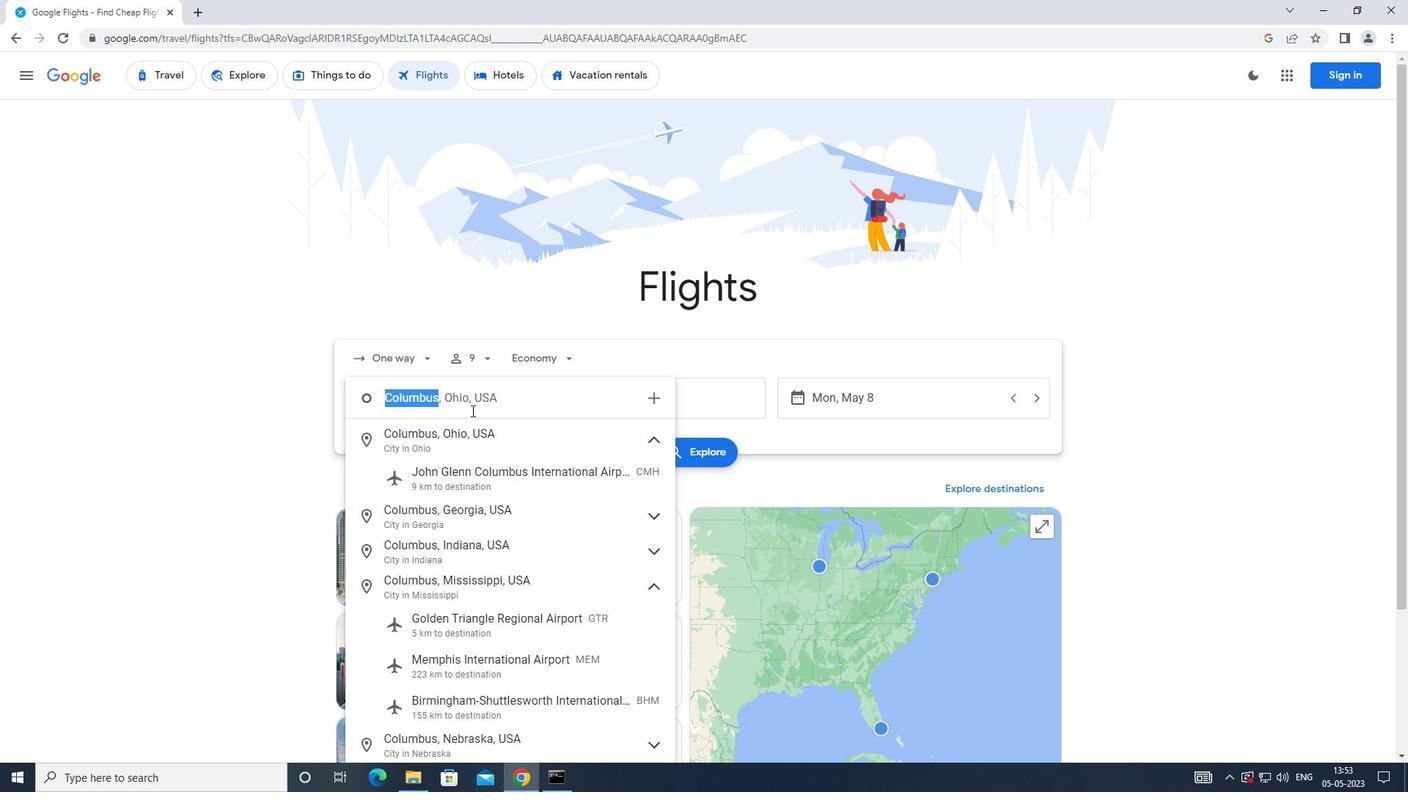 
Action: Key pressed <Key.caps_lock>g<Key.caps_lock>olden<Key.space><Key.caps_lock>tr
Screenshot: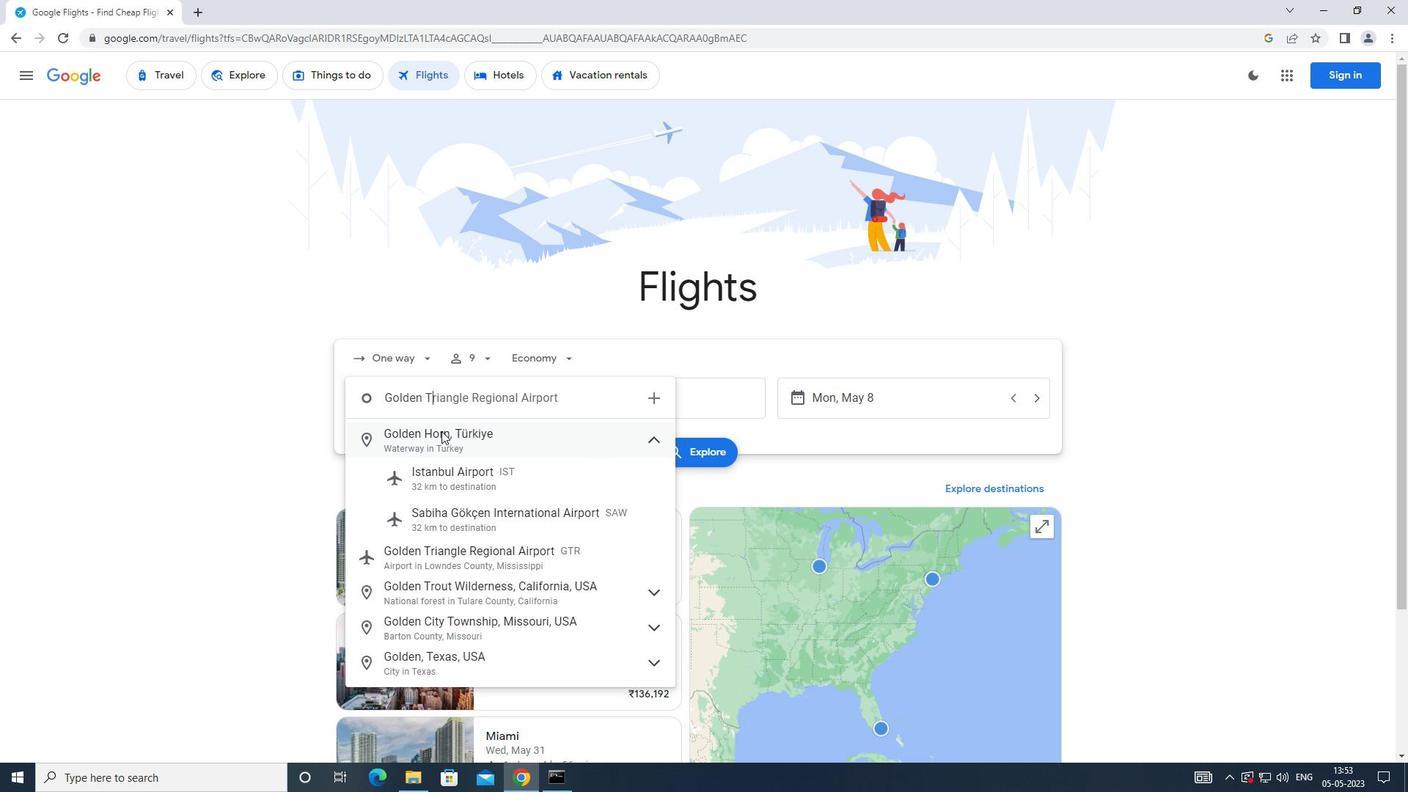 
Action: Mouse moved to (446, 444)
Screenshot: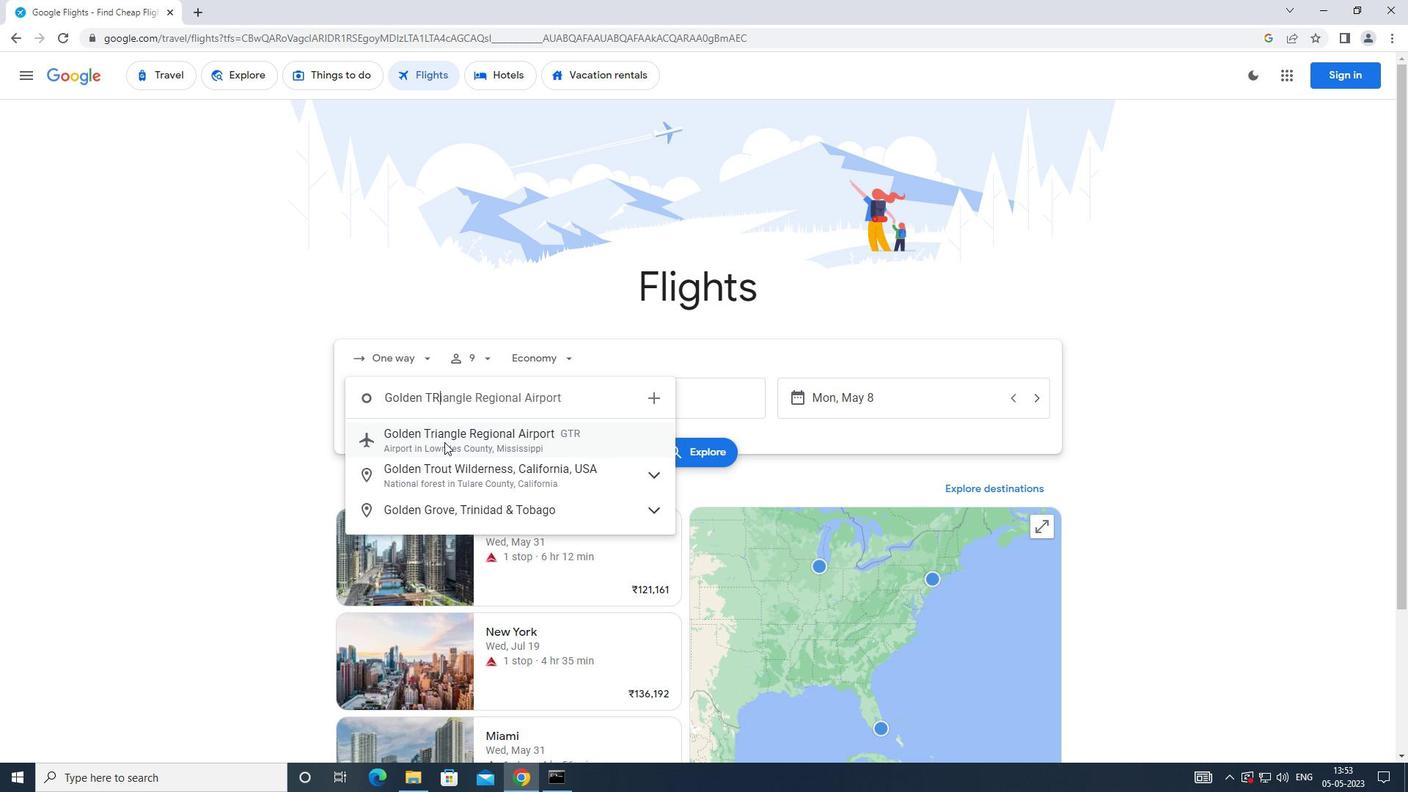 
Action: Mouse pressed left at (446, 444)
Screenshot: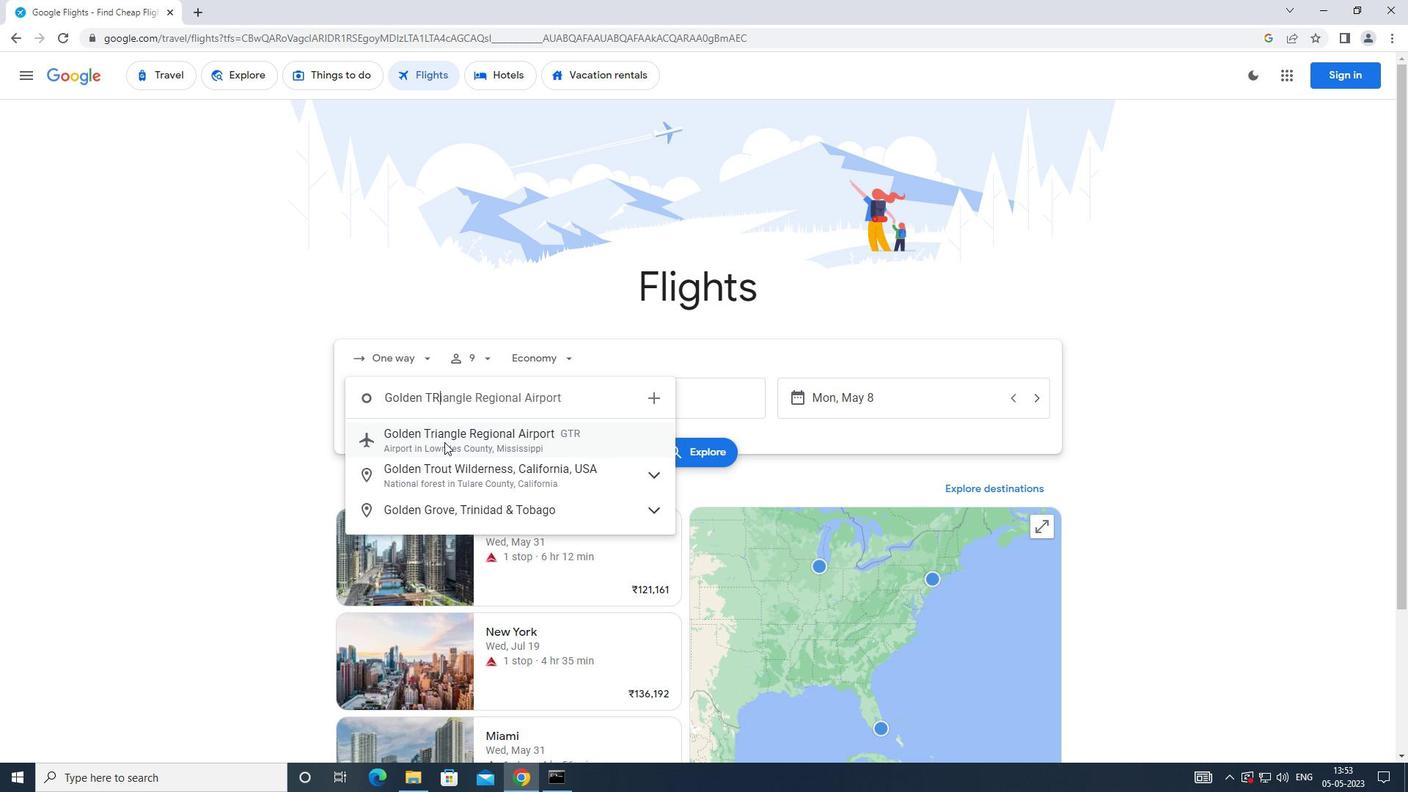 
Action: Mouse moved to (706, 412)
Screenshot: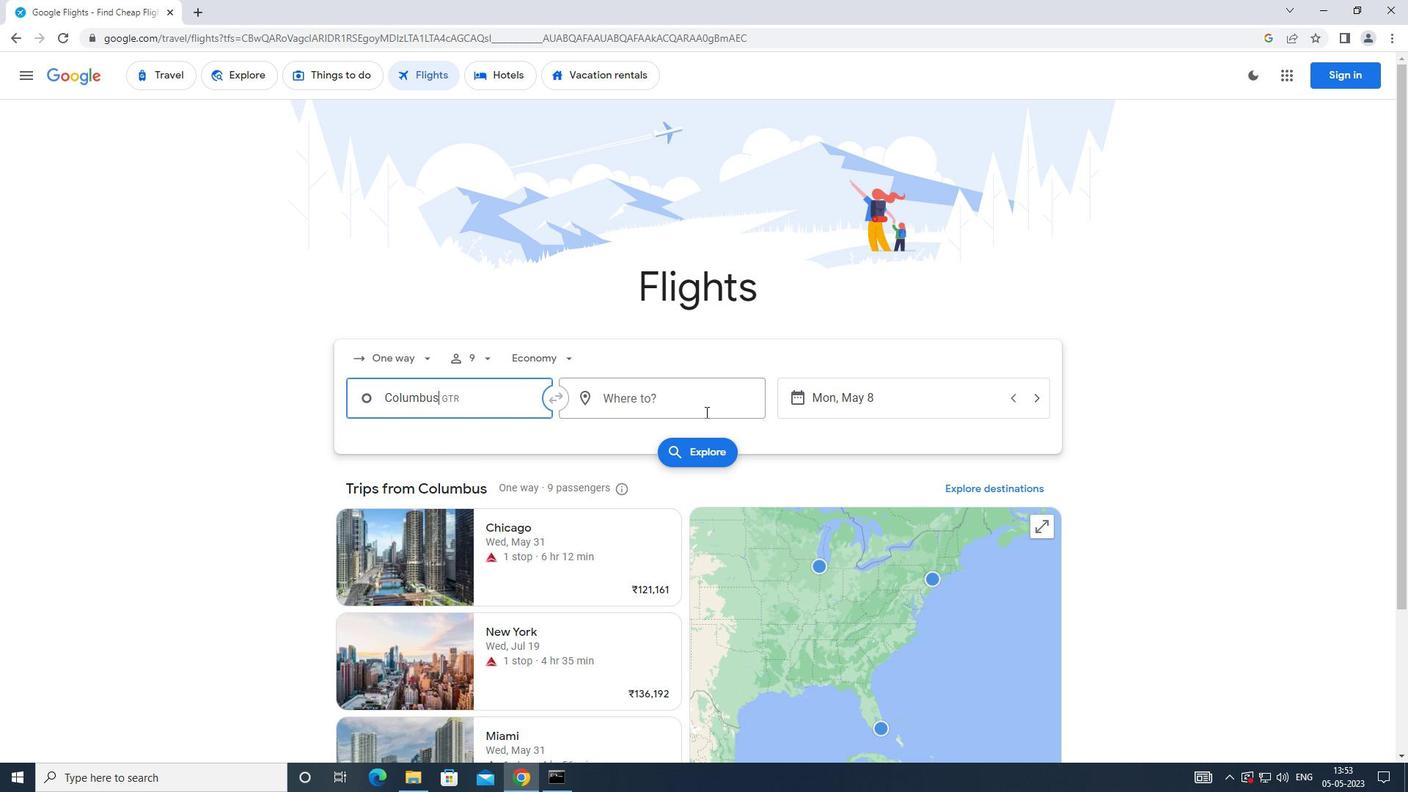 
Action: Mouse pressed left at (706, 412)
Screenshot: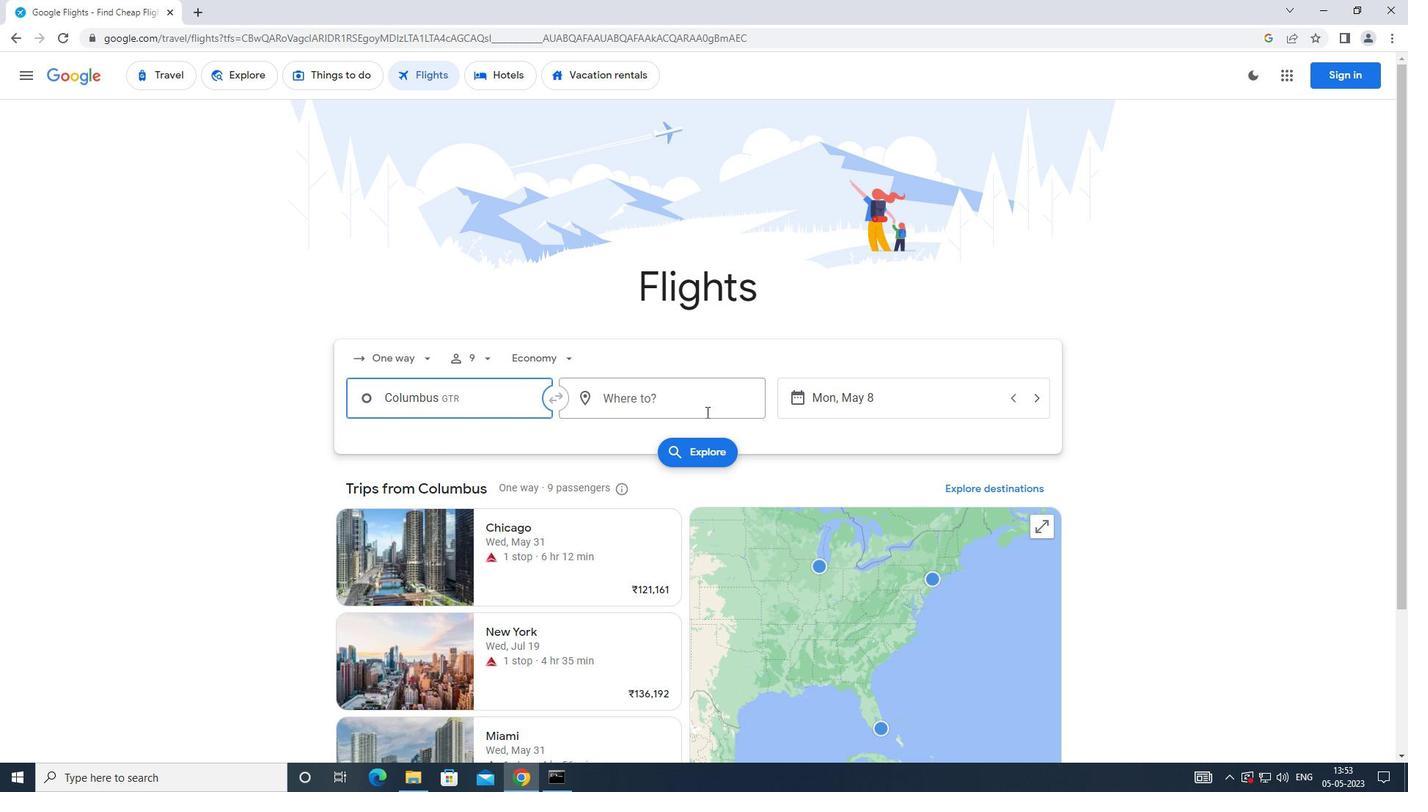 
Action: Mouse moved to (663, 414)
Screenshot: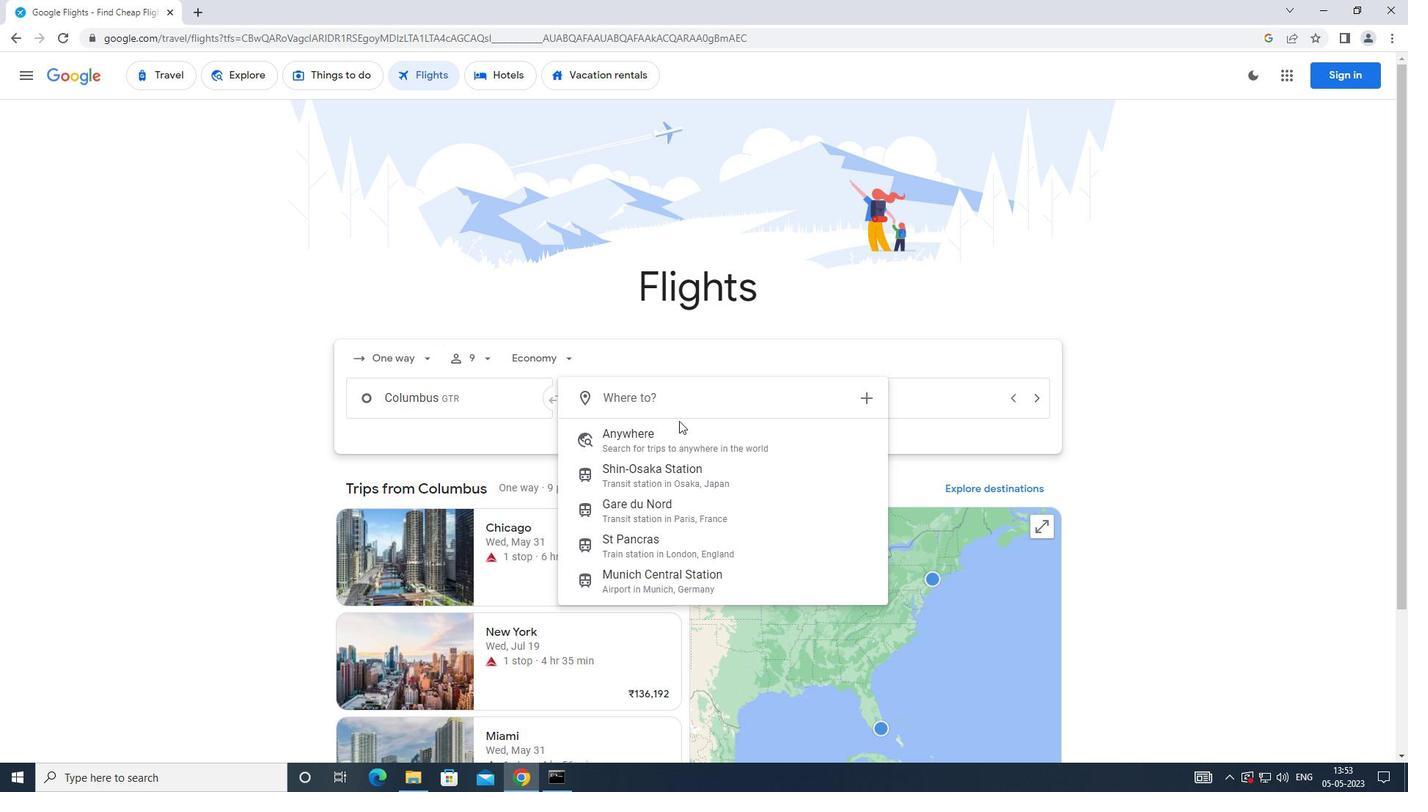
Action: Key pressed i<Key.caps_lock>ndianapoli
Screenshot: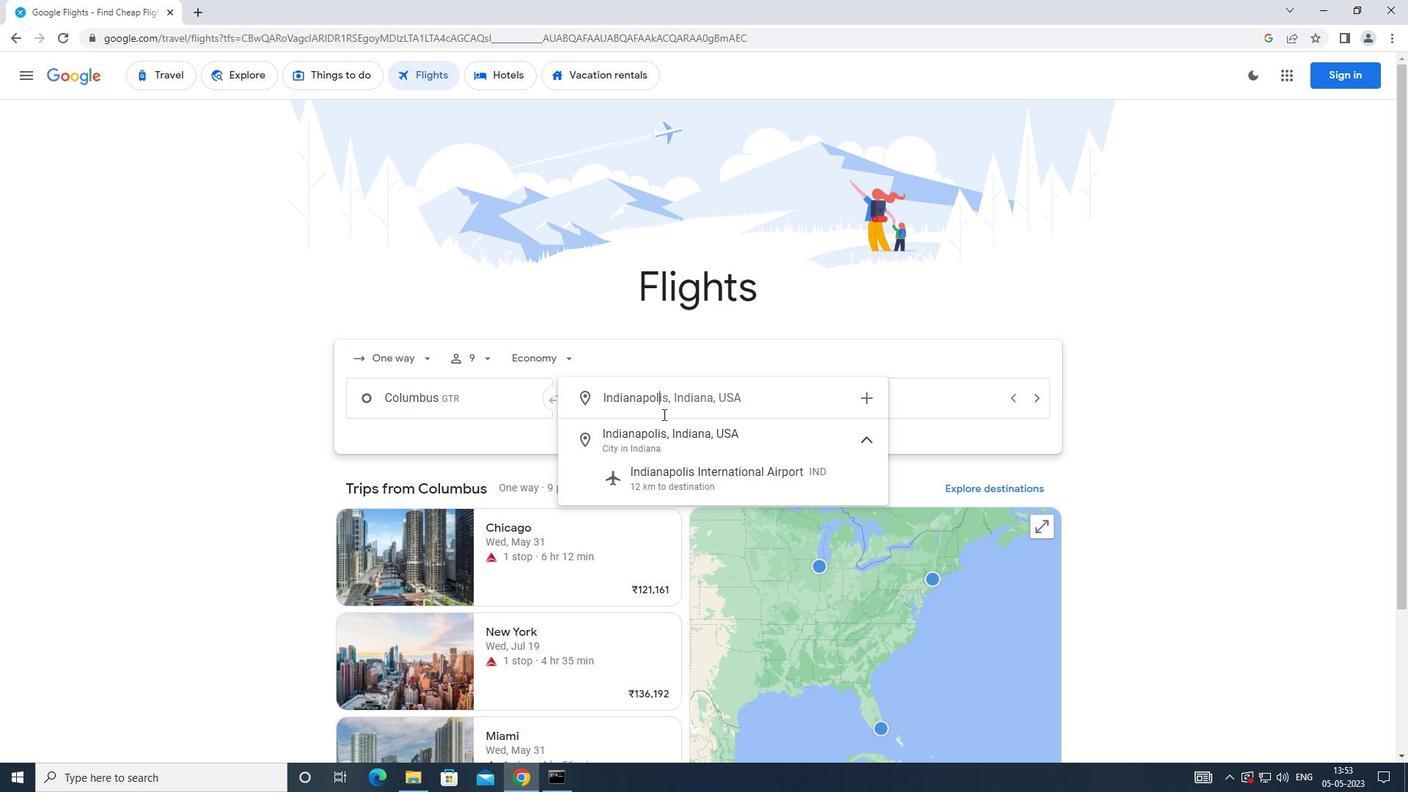 
Action: Mouse moved to (663, 468)
Screenshot: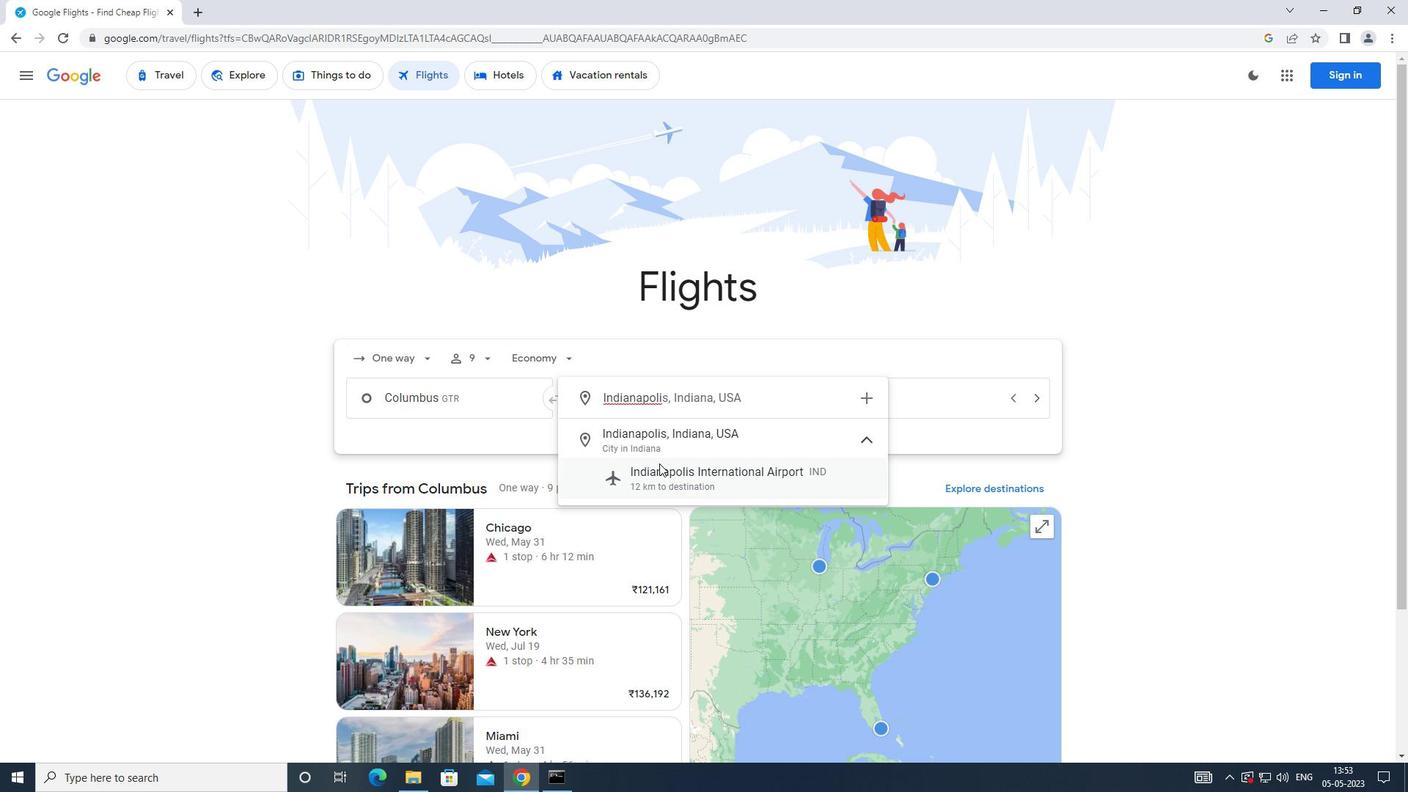 
Action: Mouse pressed left at (663, 468)
Screenshot: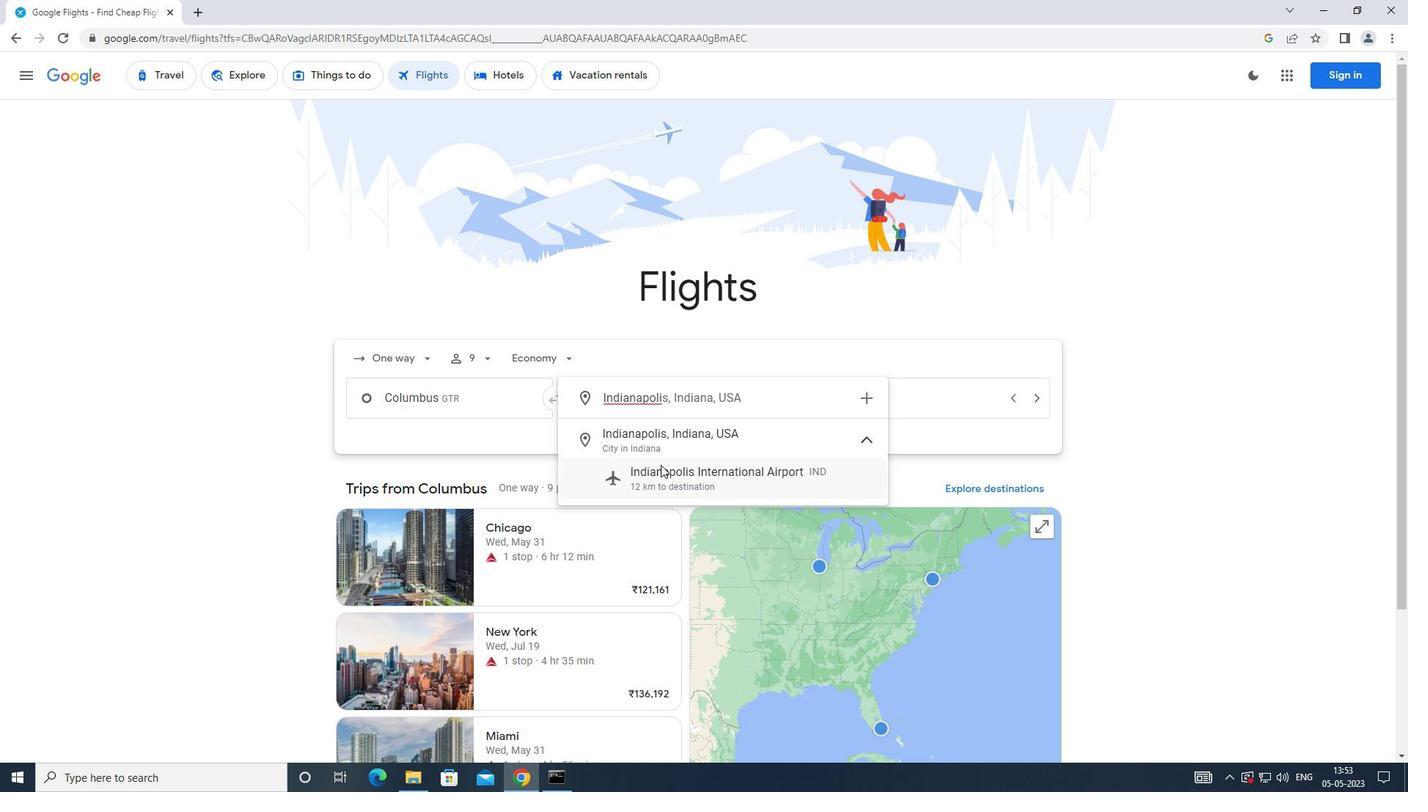 
Action: Mouse moved to (859, 391)
Screenshot: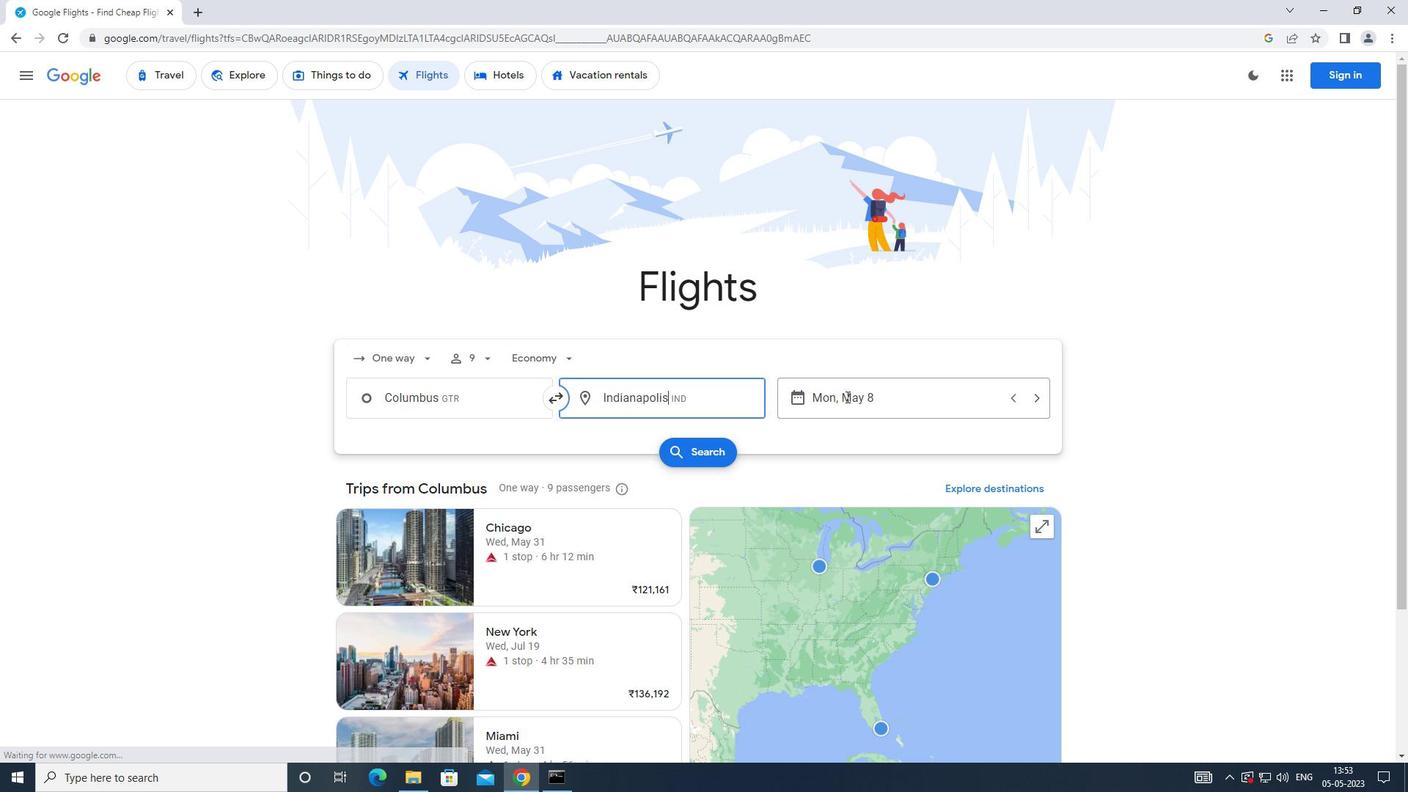 
Action: Mouse pressed left at (859, 391)
Screenshot: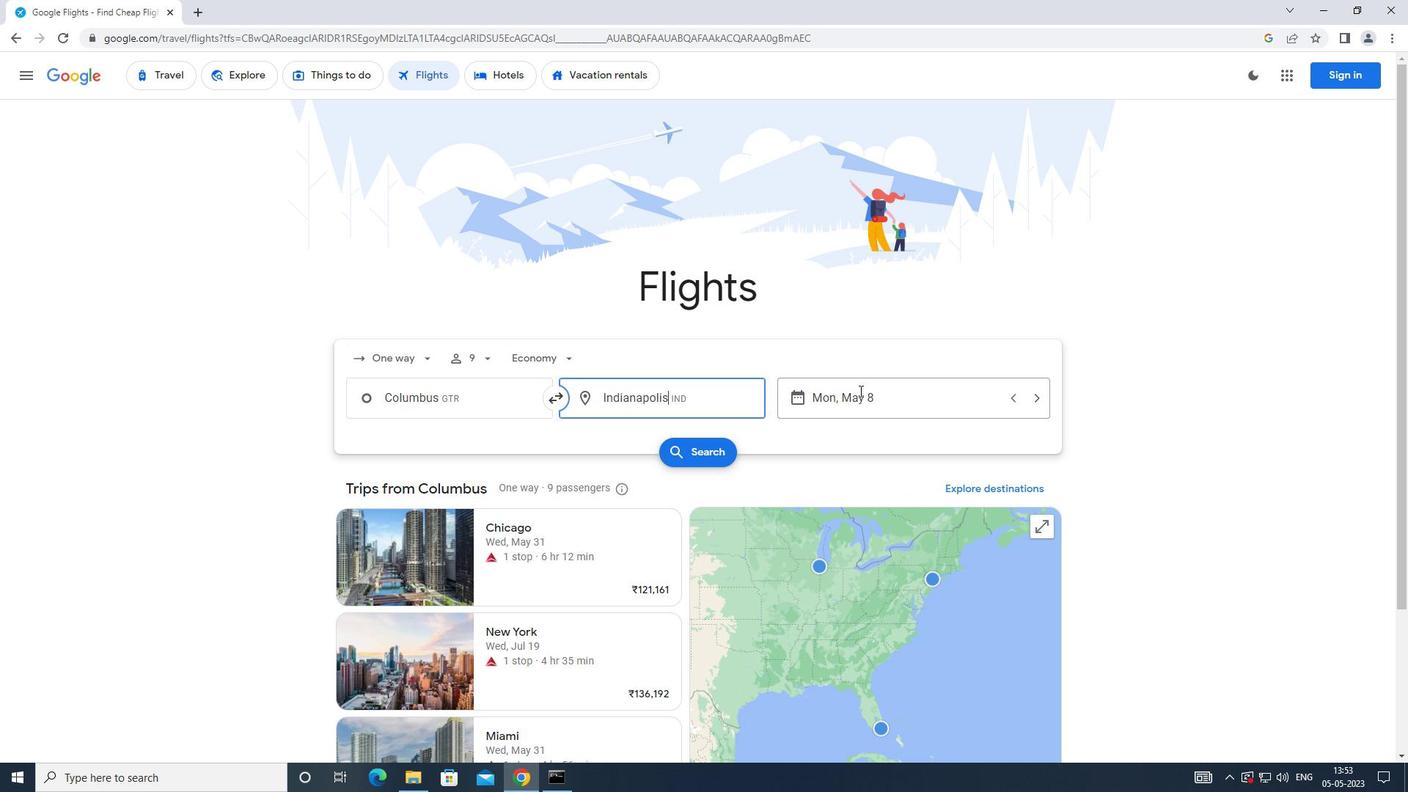 
Action: Mouse moved to (564, 534)
Screenshot: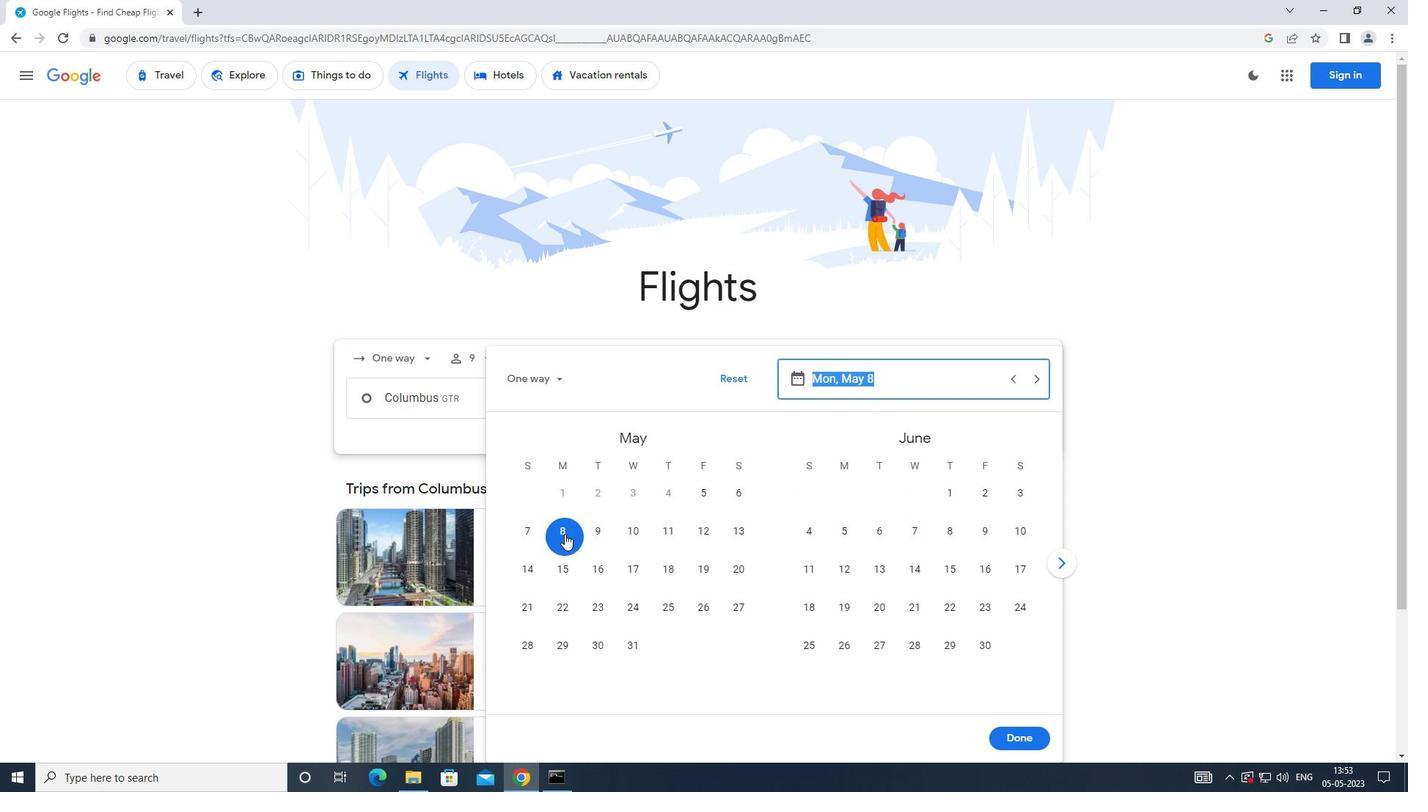
Action: Mouse pressed left at (564, 534)
Screenshot: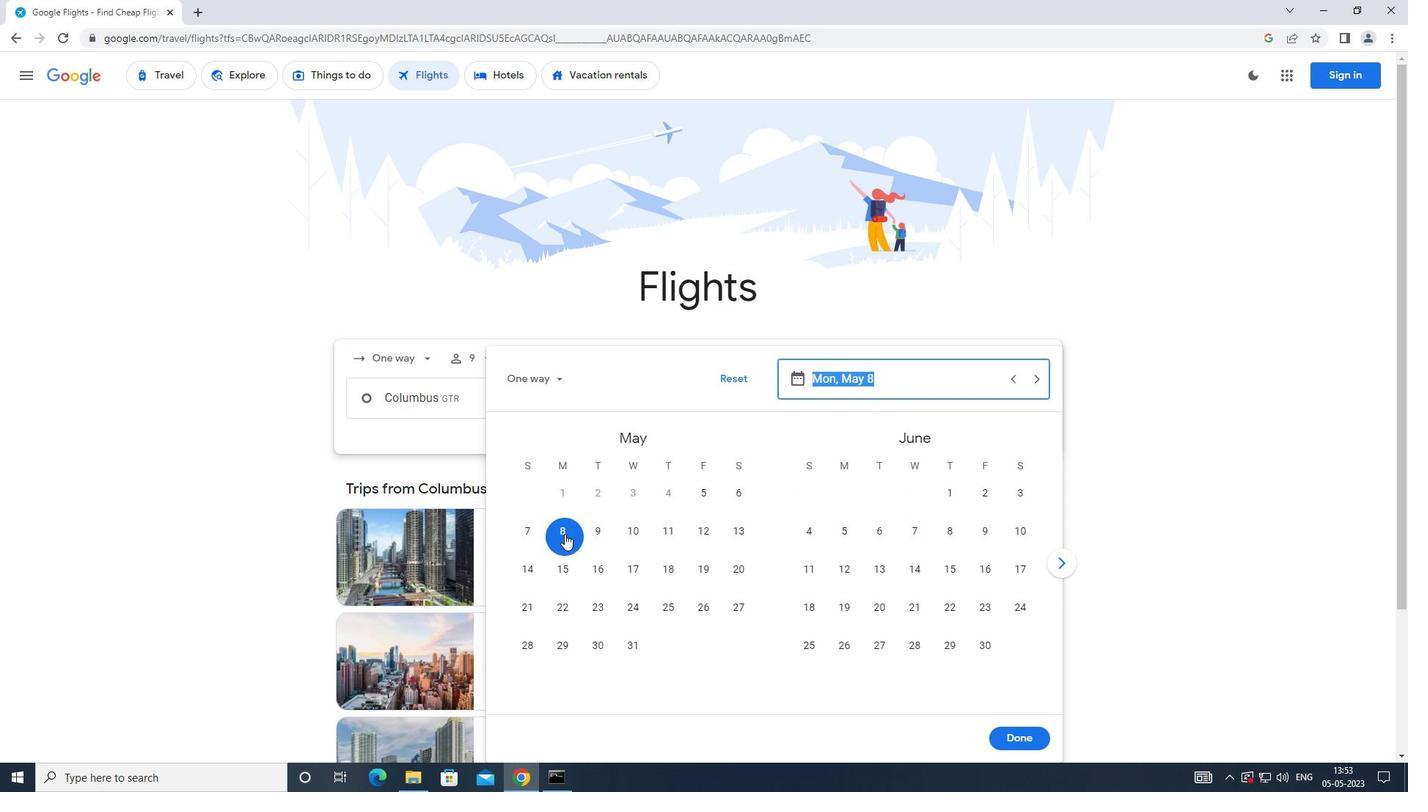 
Action: Mouse moved to (1013, 741)
Screenshot: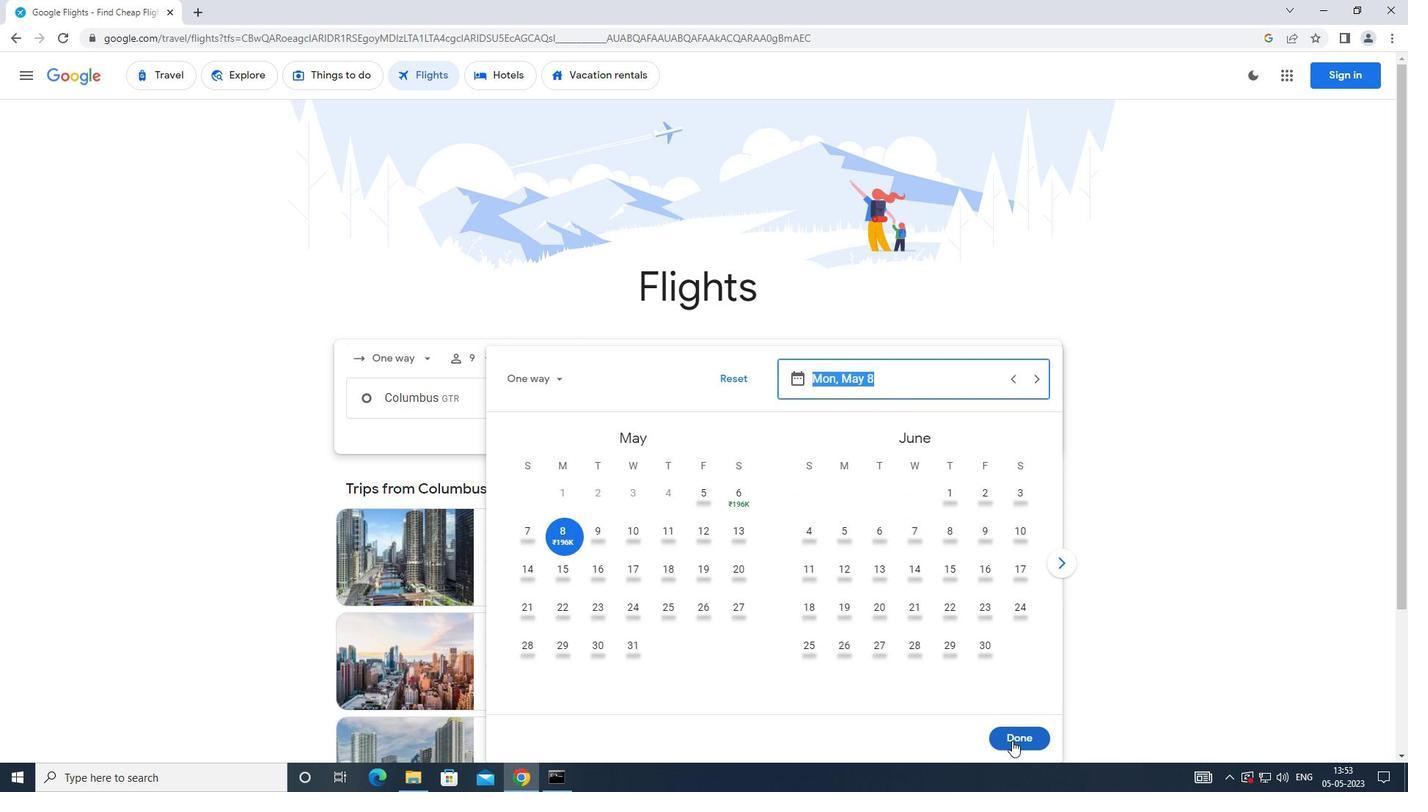 
Action: Mouse pressed left at (1013, 741)
Screenshot: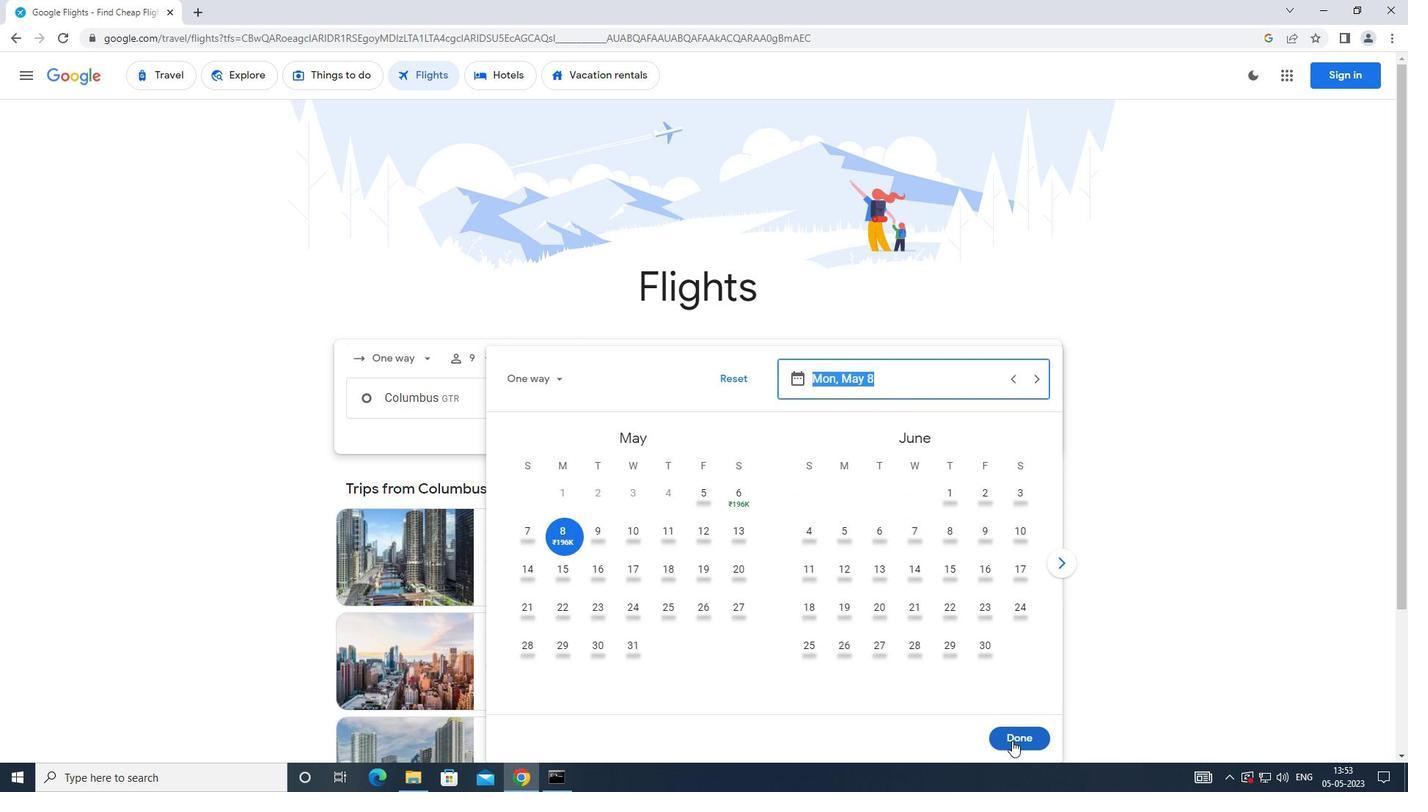 
Action: Mouse moved to (716, 462)
Screenshot: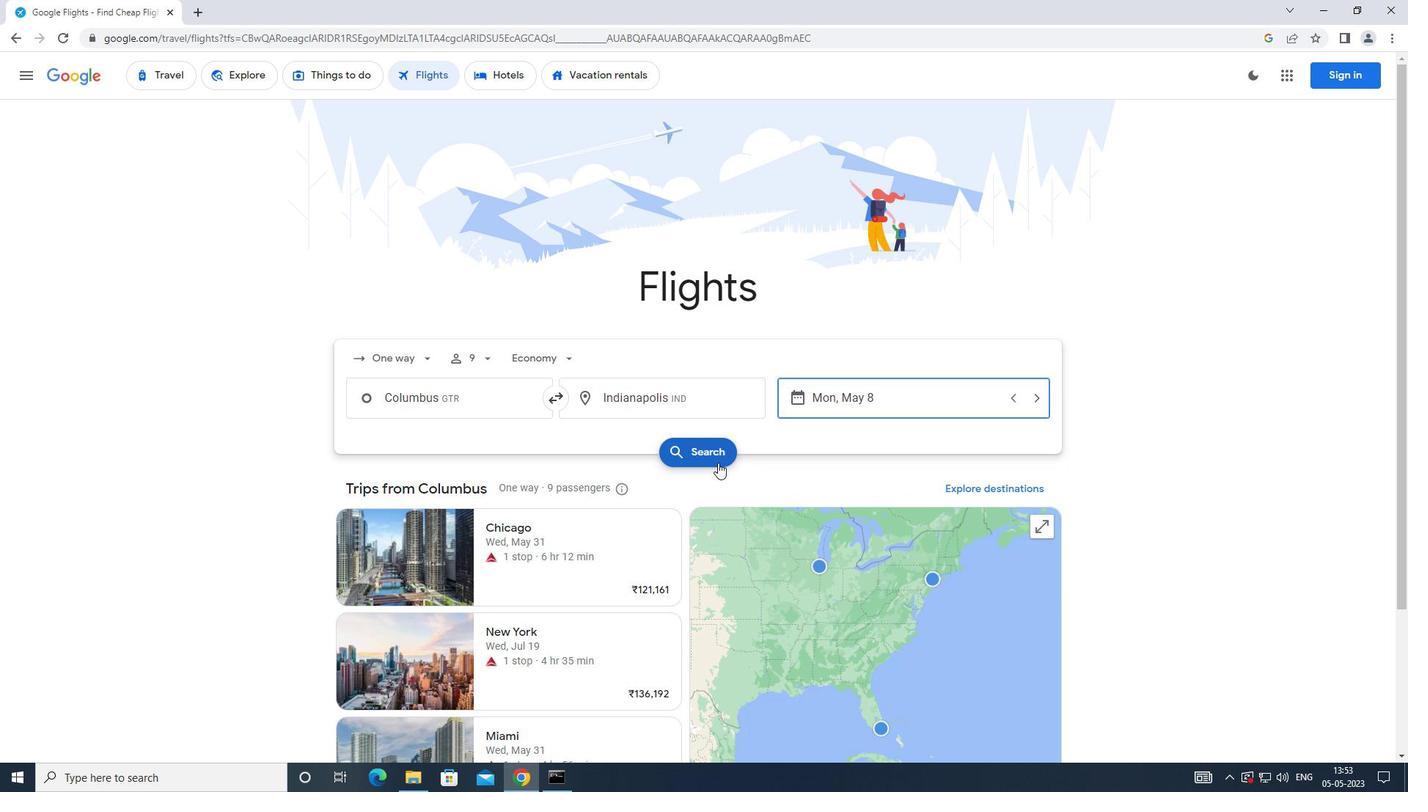 
Action: Mouse pressed left at (716, 462)
Screenshot: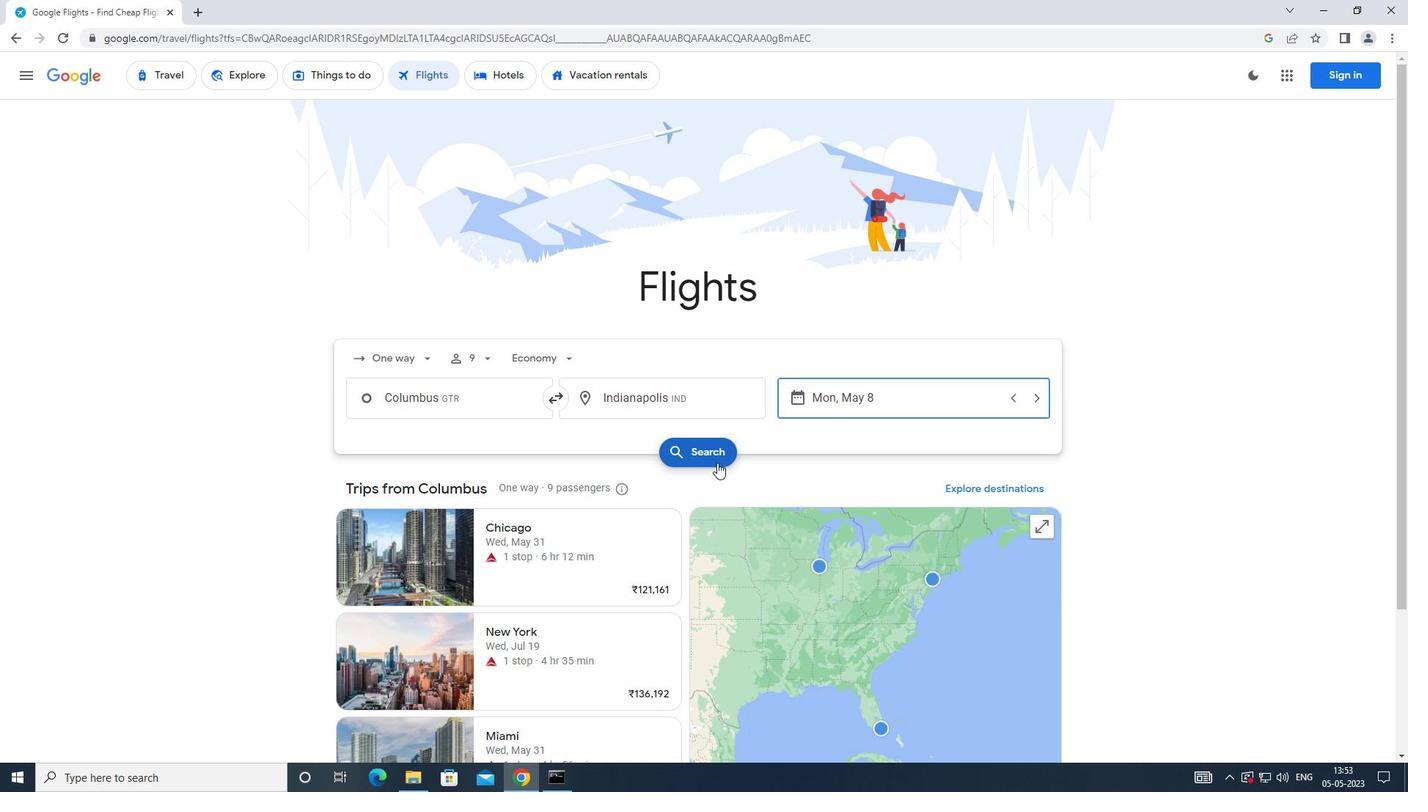 
Action: Mouse moved to (378, 216)
Screenshot: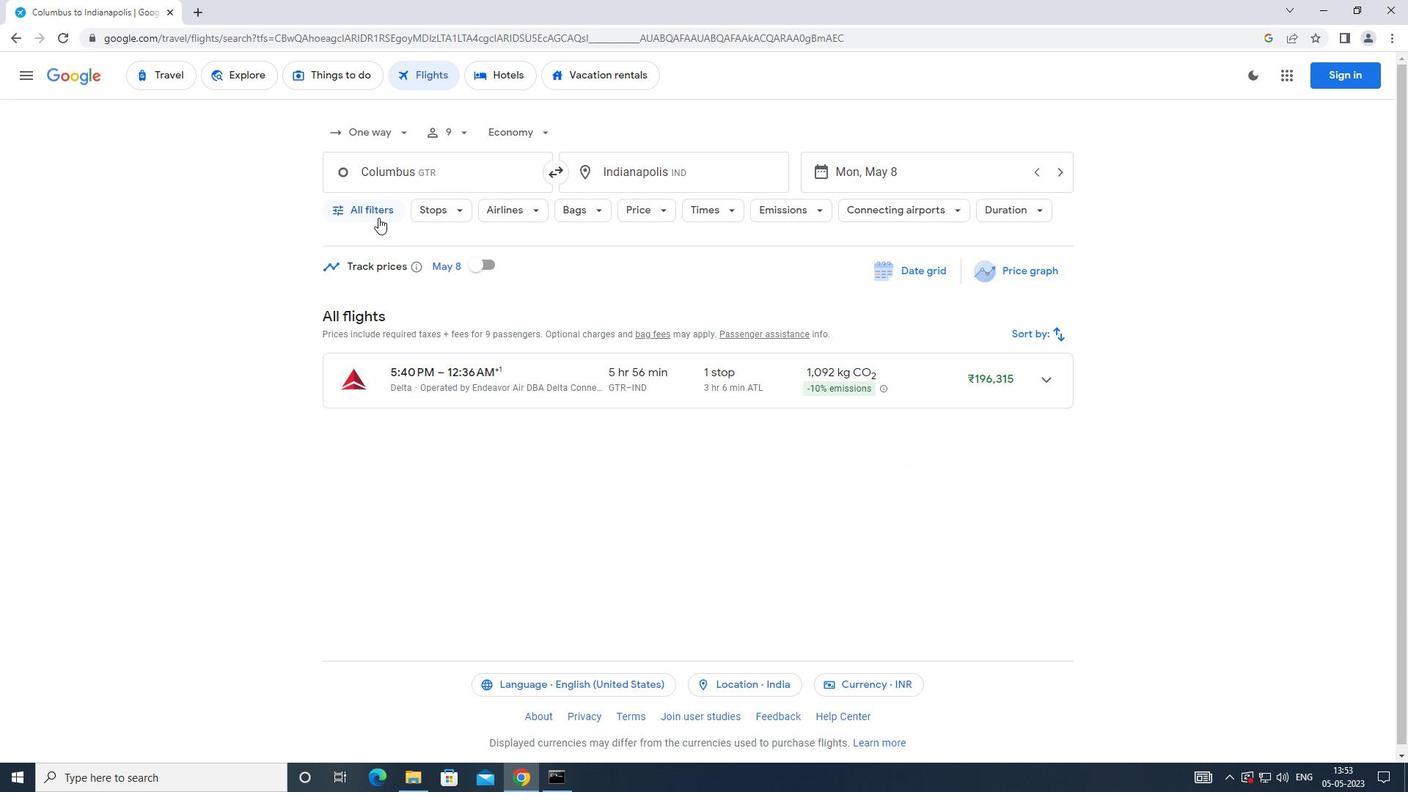 
Action: Mouse pressed left at (378, 216)
Screenshot: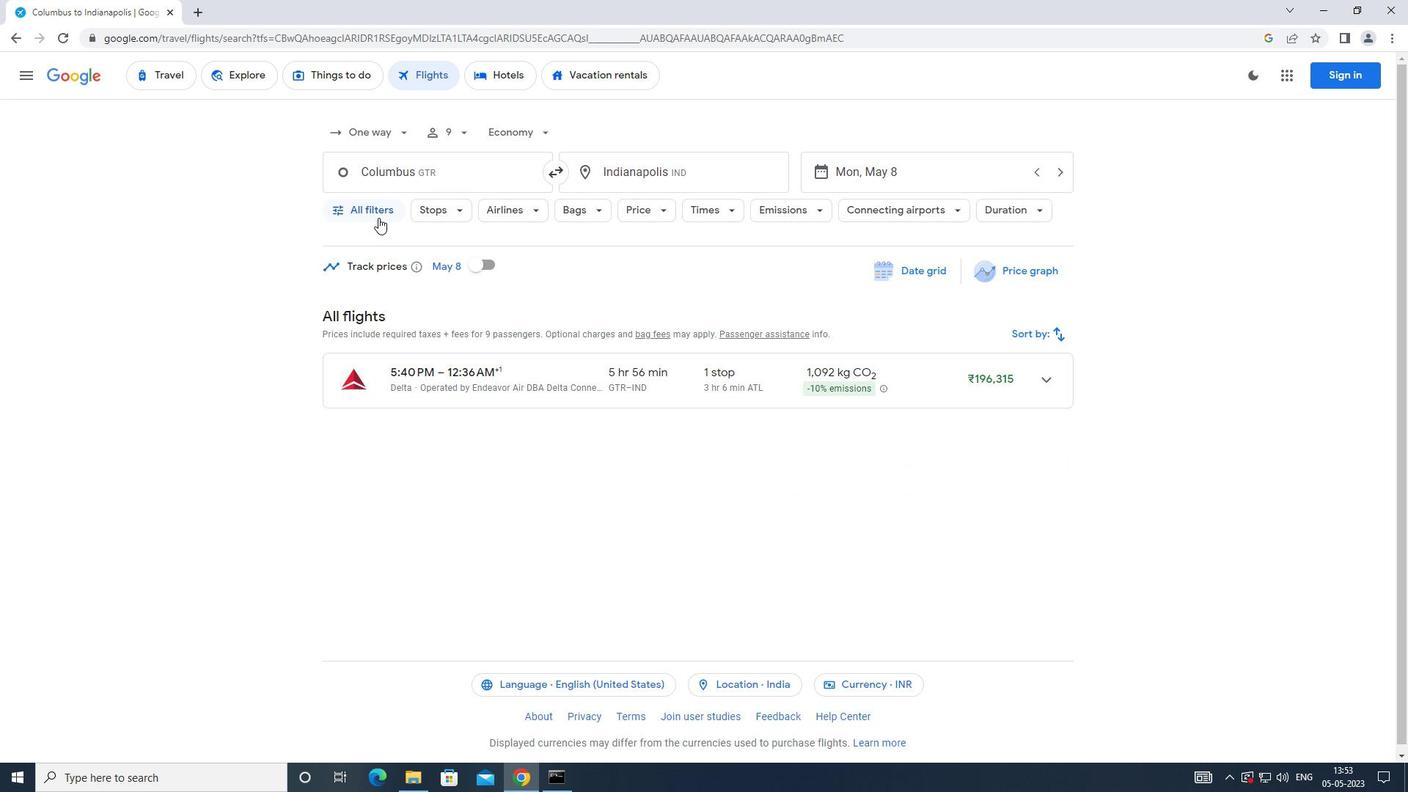
Action: Mouse moved to (542, 527)
Screenshot: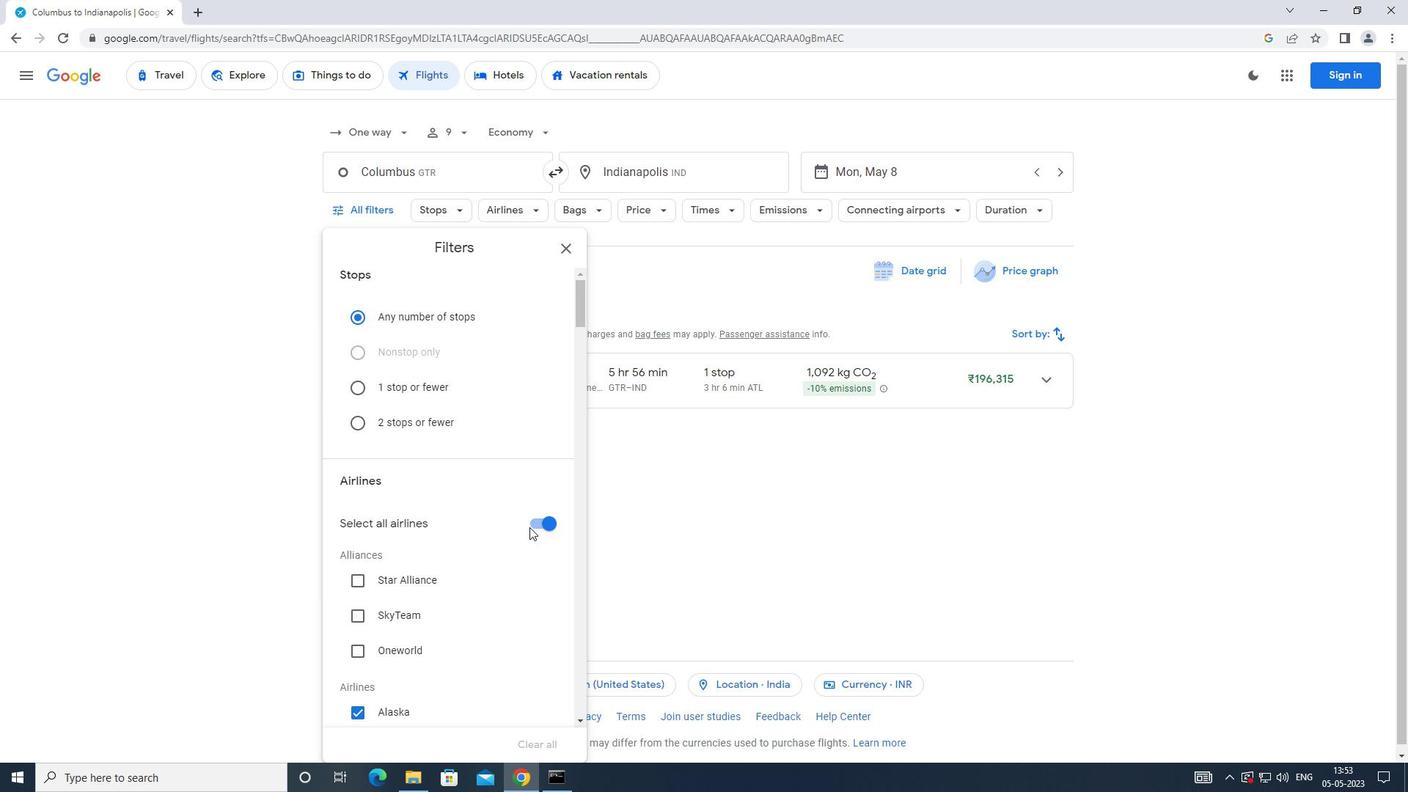 
Action: Mouse pressed left at (542, 527)
Screenshot: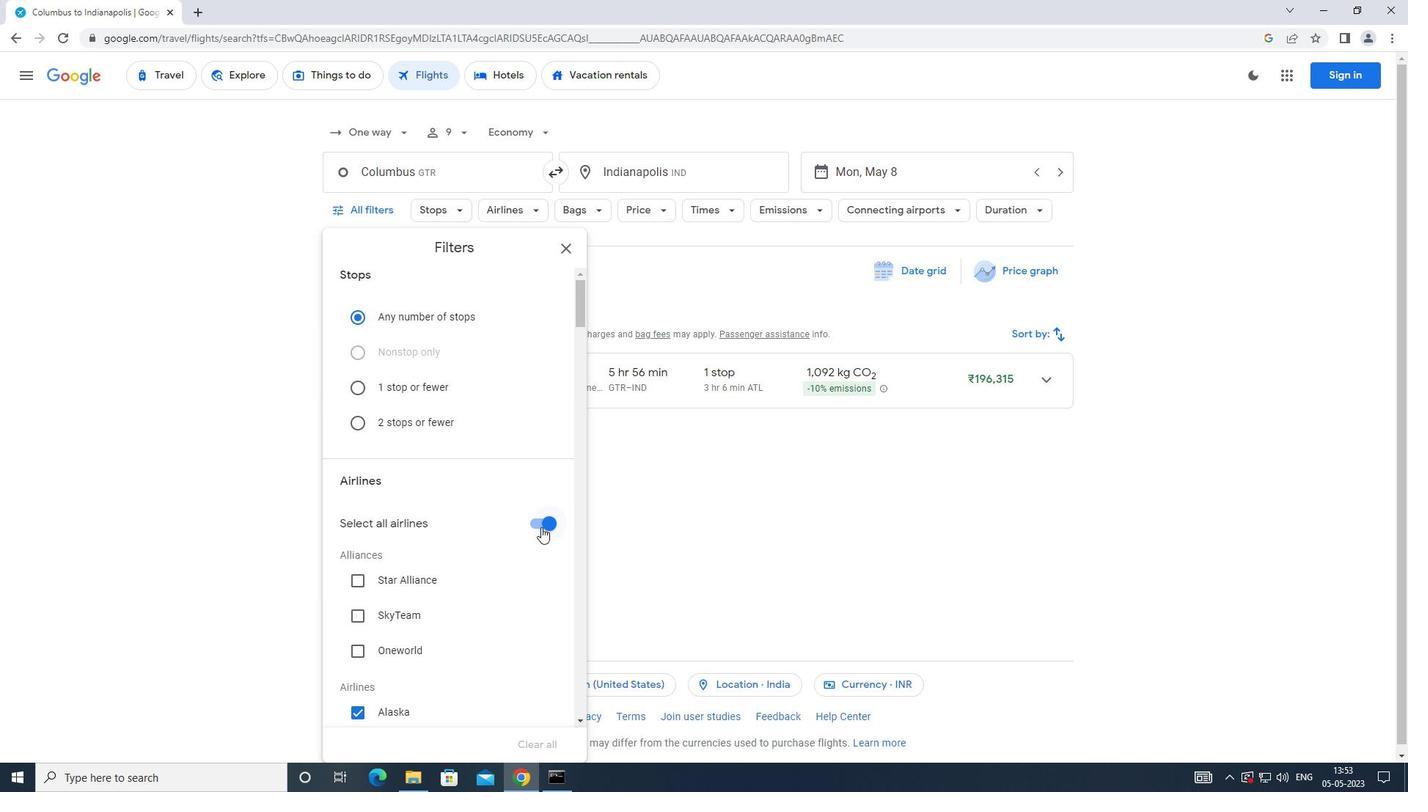 
Action: Mouse moved to (471, 482)
Screenshot: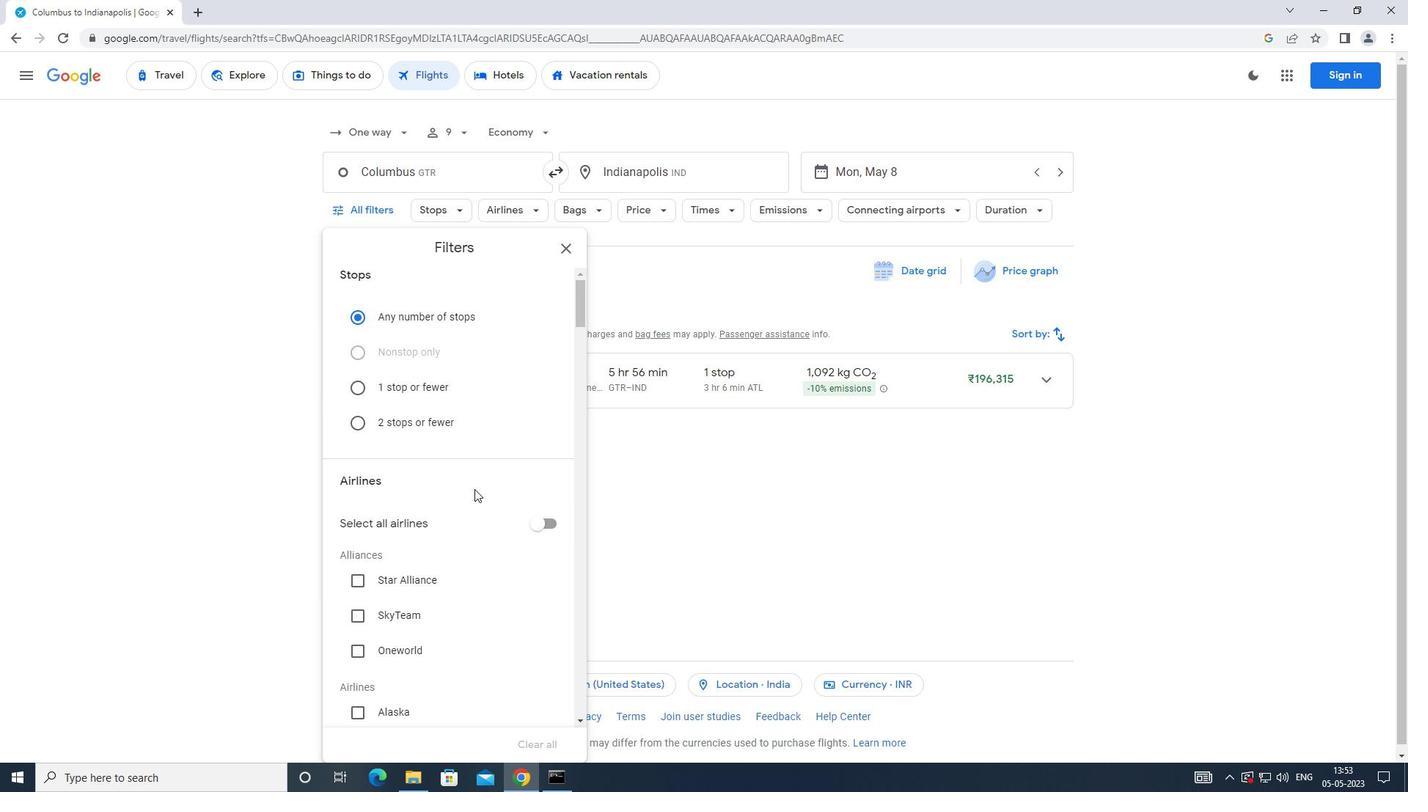 
Action: Mouse scrolled (471, 481) with delta (0, 0)
Screenshot: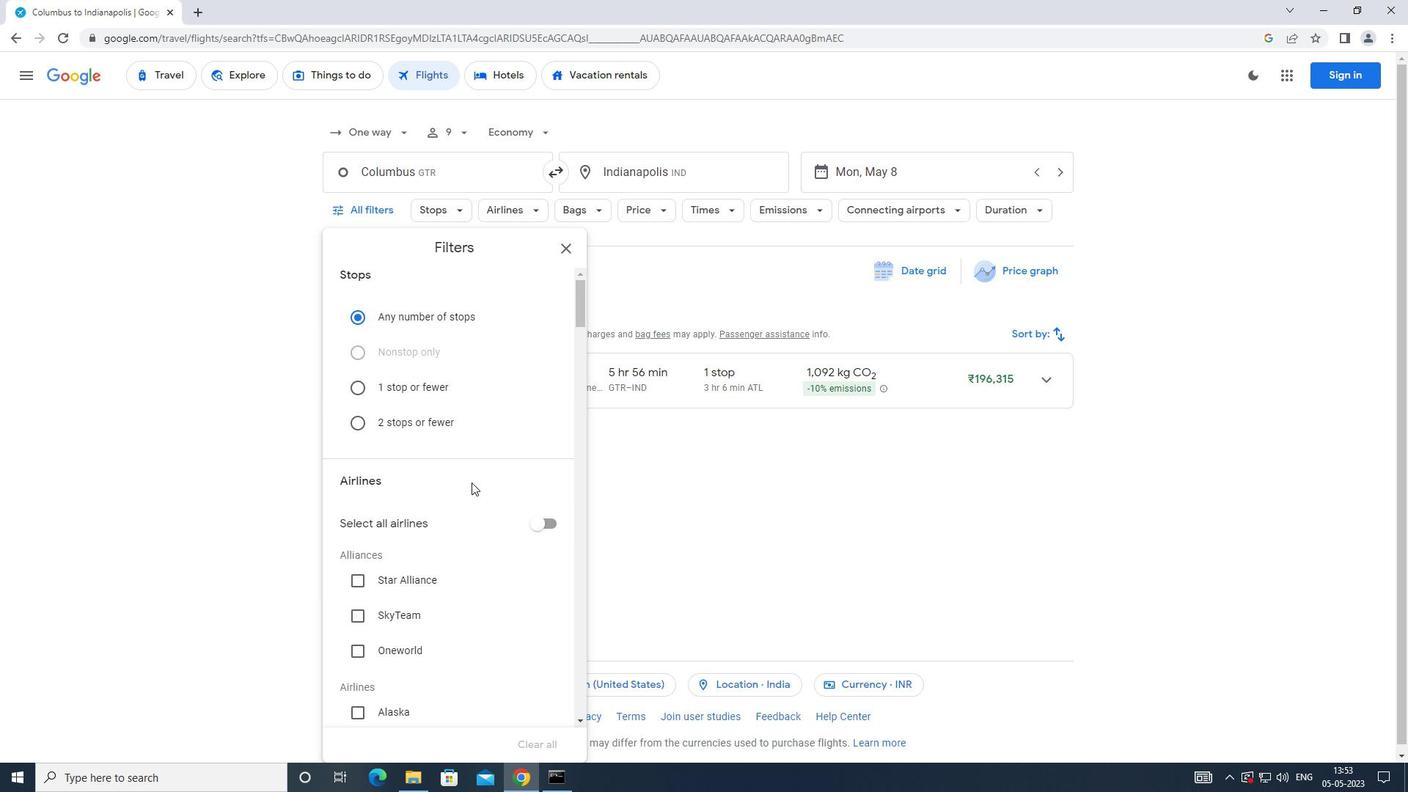 
Action: Mouse moved to (470, 487)
Screenshot: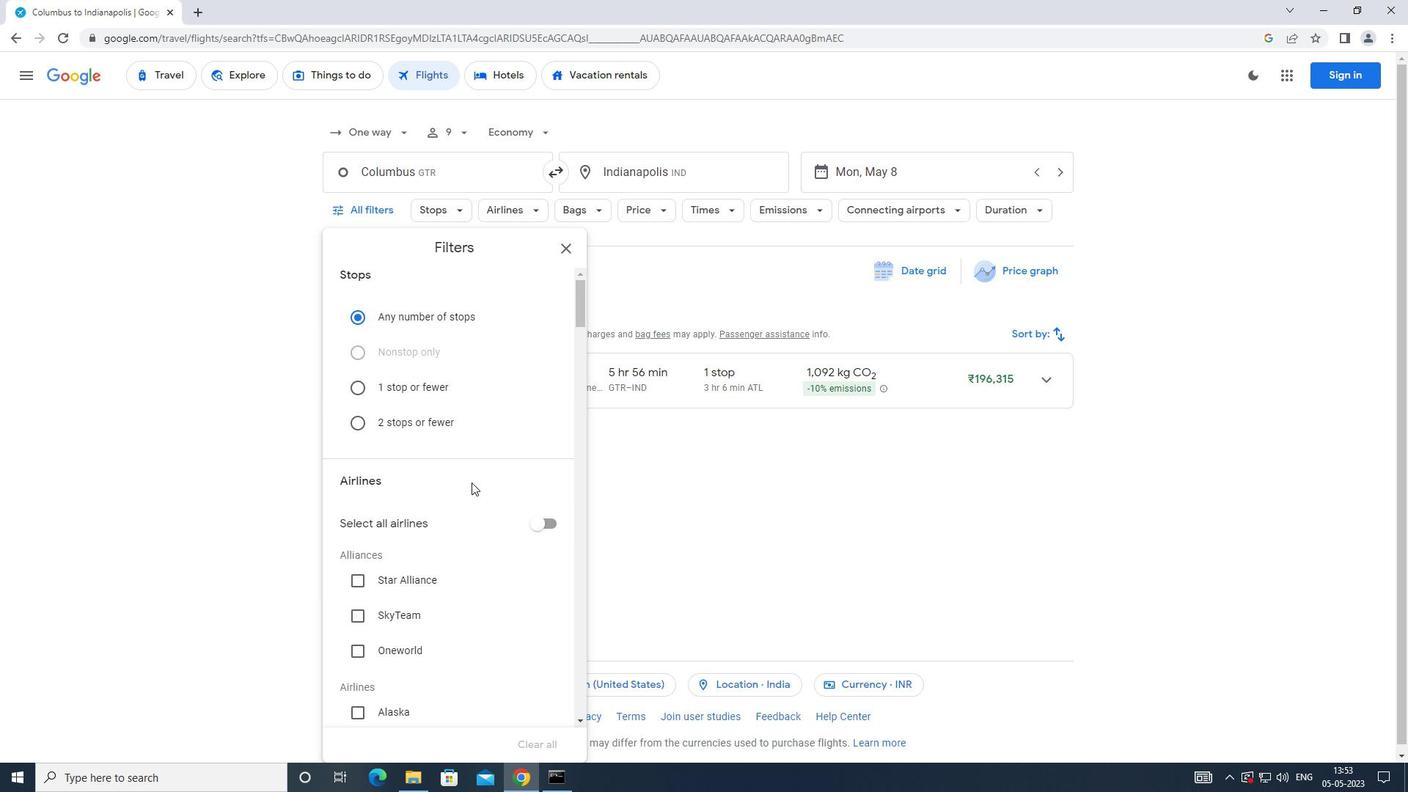 
Action: Mouse scrolled (470, 487) with delta (0, 0)
Screenshot: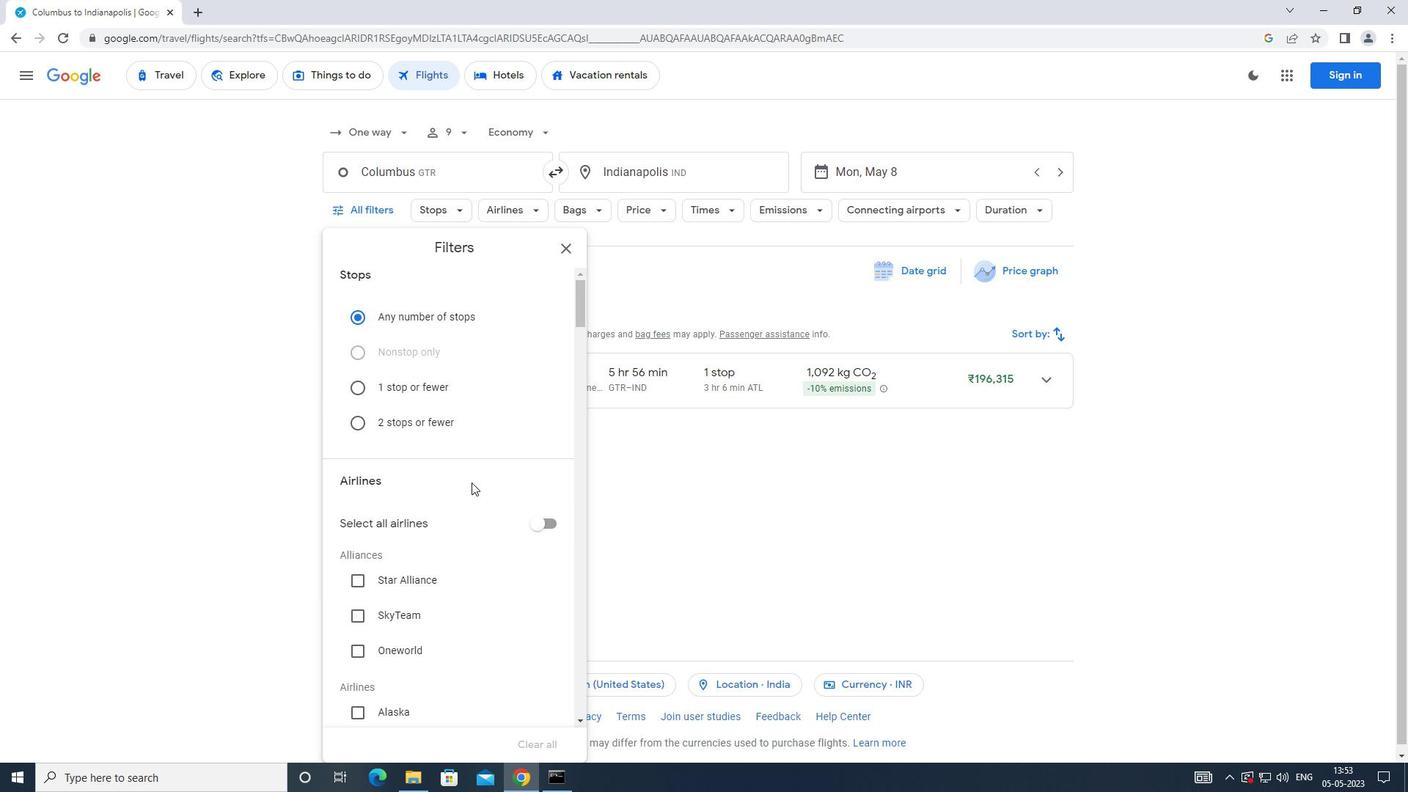 
Action: Mouse moved to (470, 488)
Screenshot: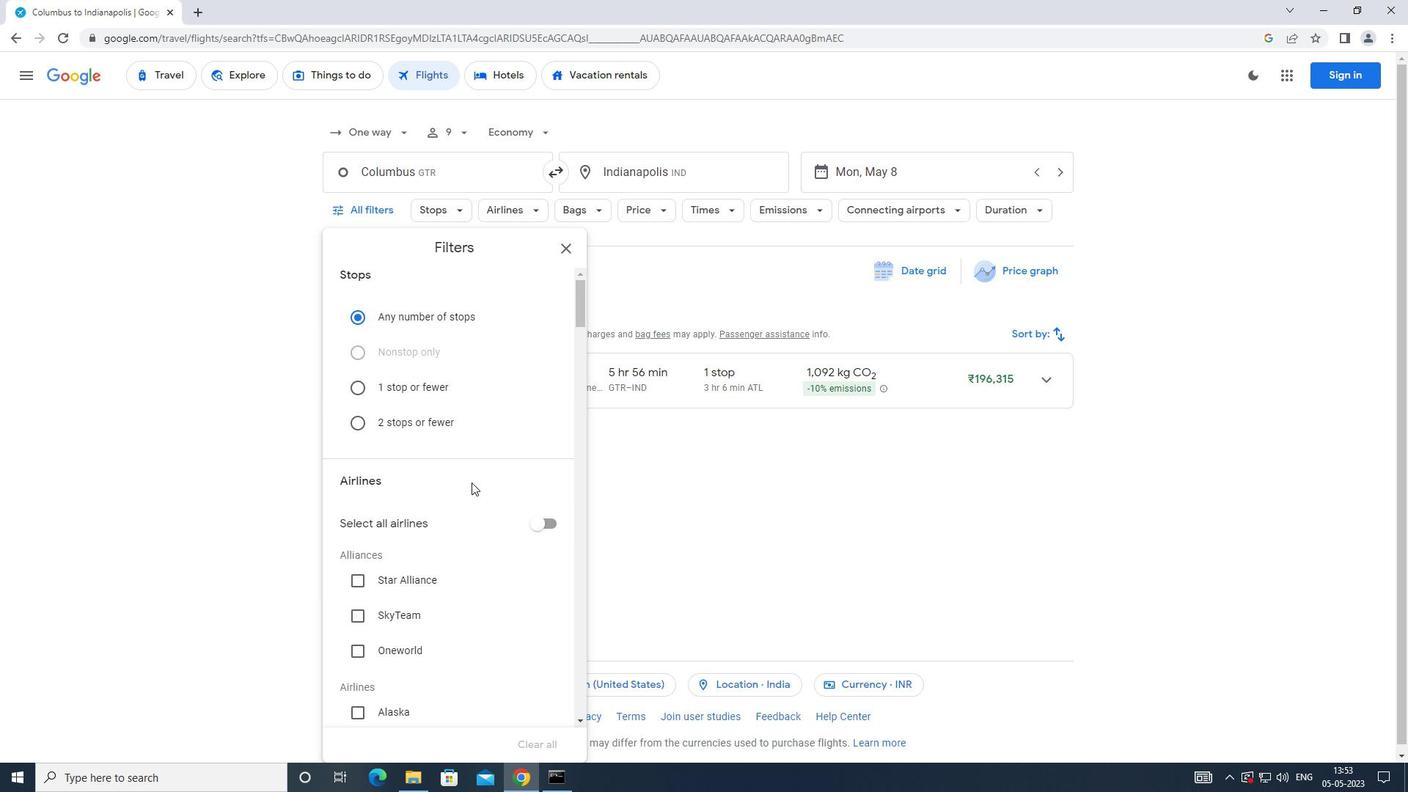 
Action: Mouse scrolled (470, 487) with delta (0, 0)
Screenshot: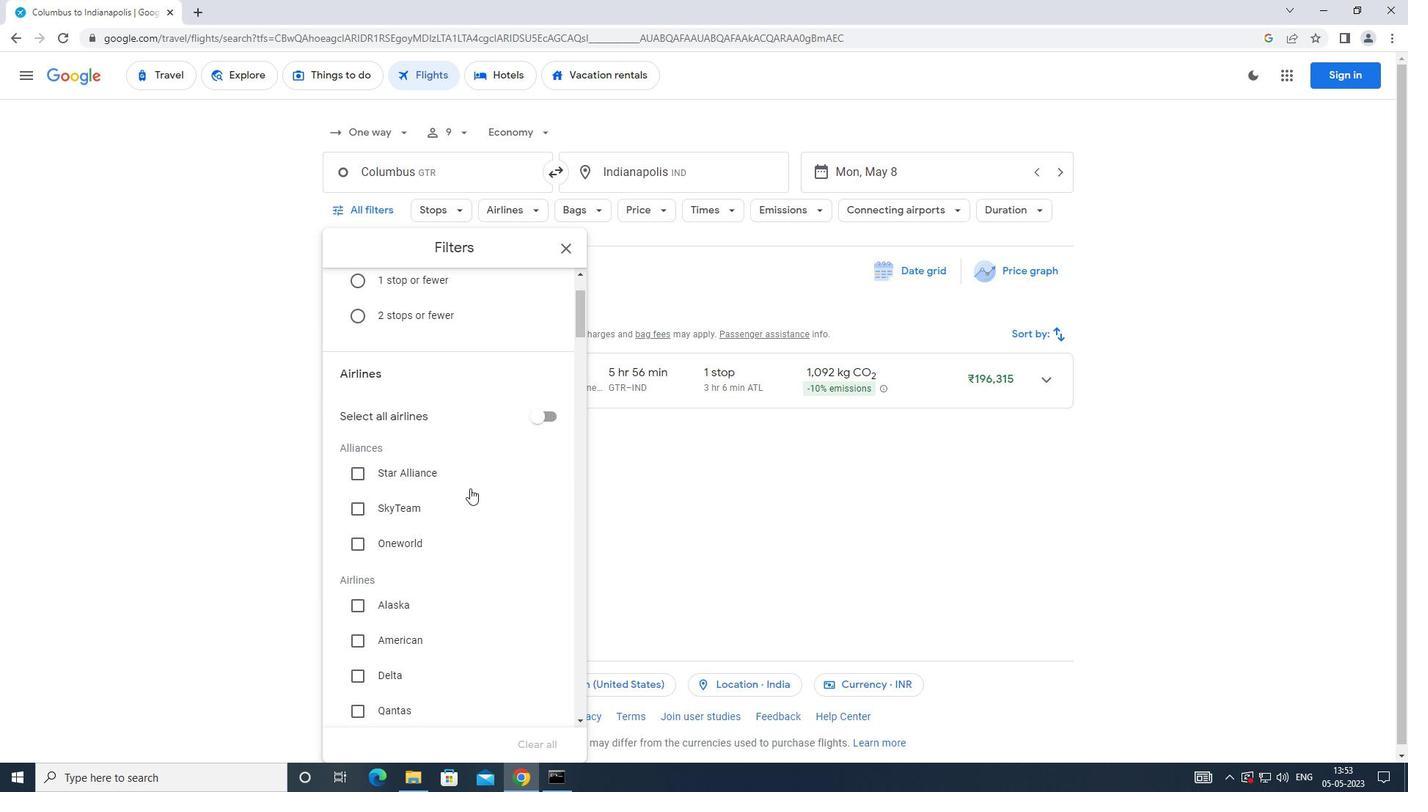 
Action: Mouse moved to (469, 491)
Screenshot: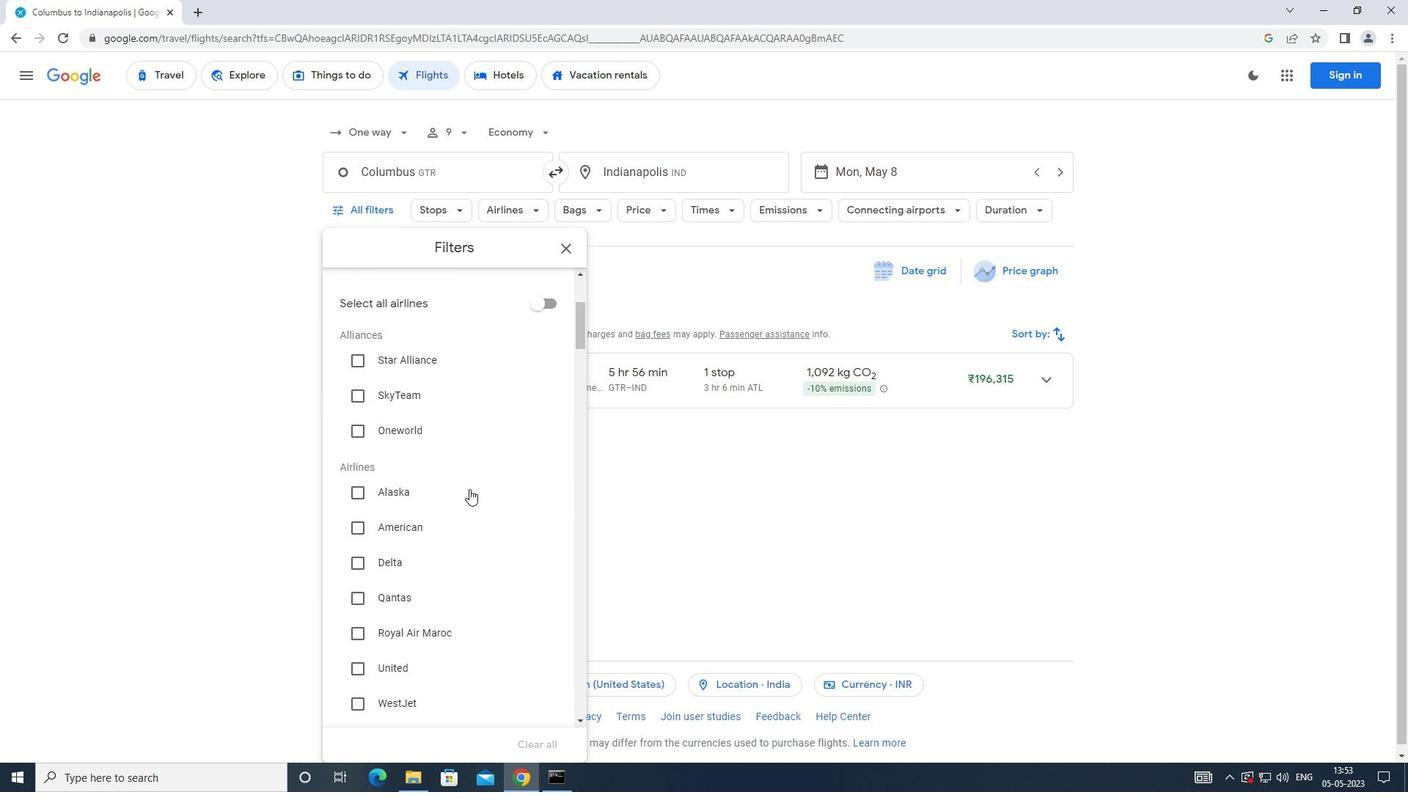 
Action: Mouse scrolled (469, 490) with delta (0, 0)
Screenshot: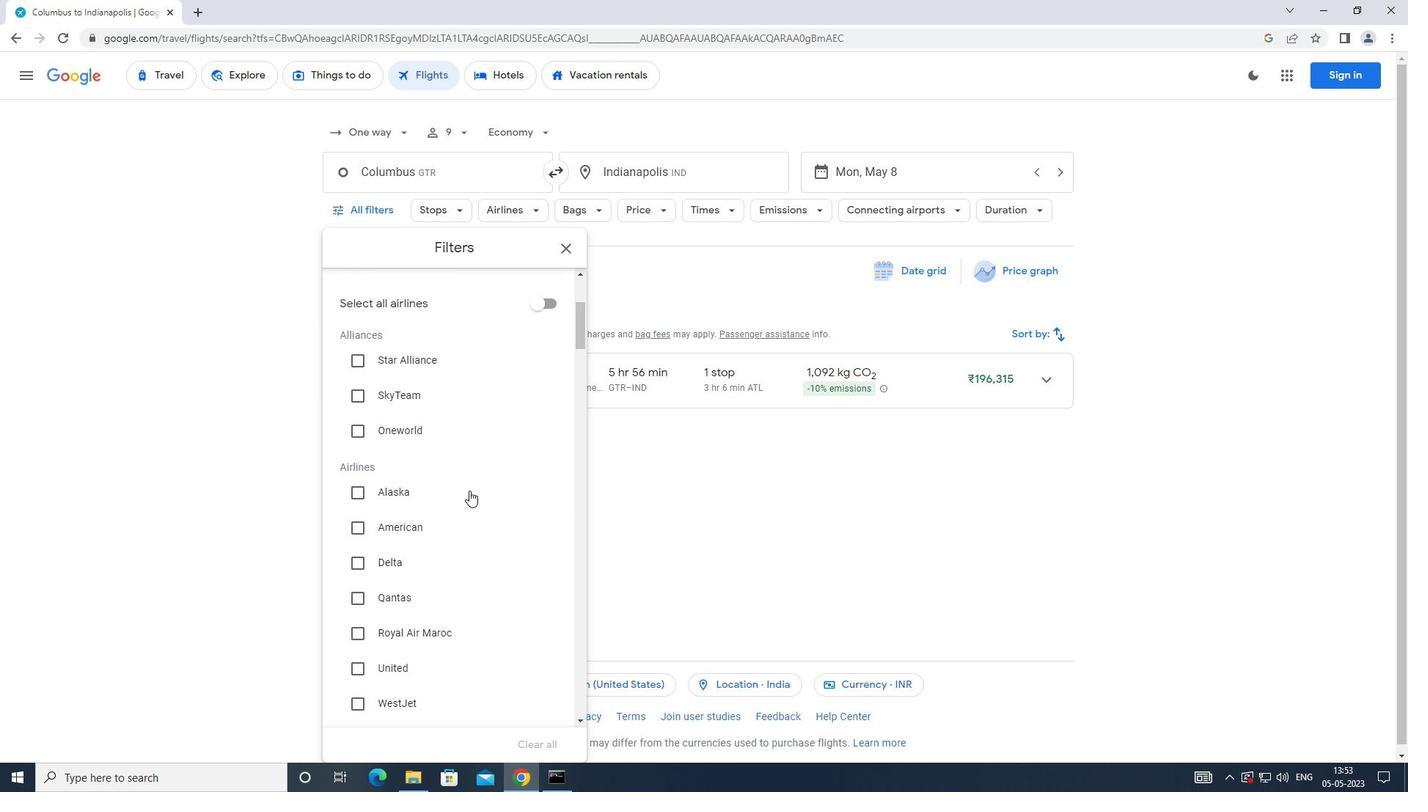 
Action: Mouse scrolled (469, 490) with delta (0, 0)
Screenshot: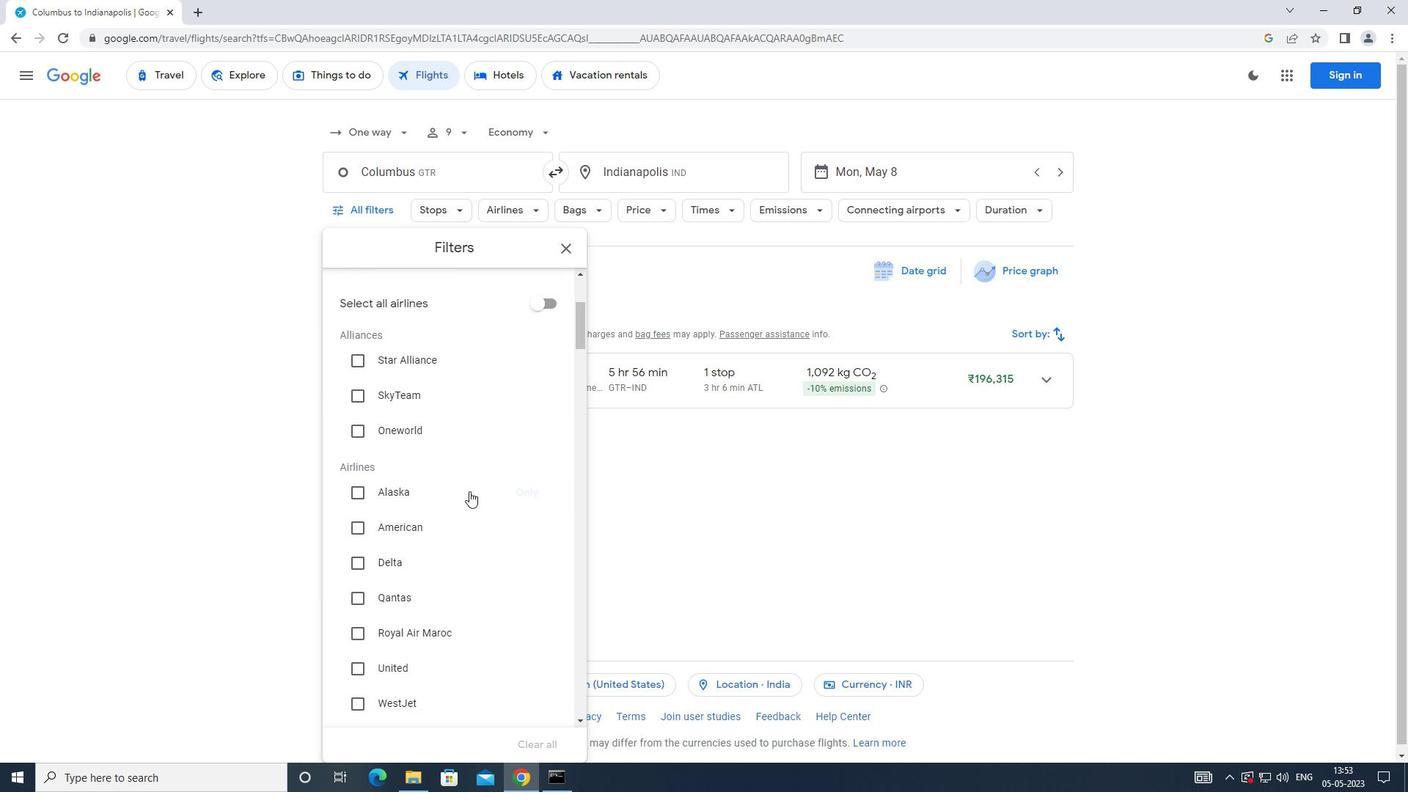 
Action: Mouse moved to (470, 492)
Screenshot: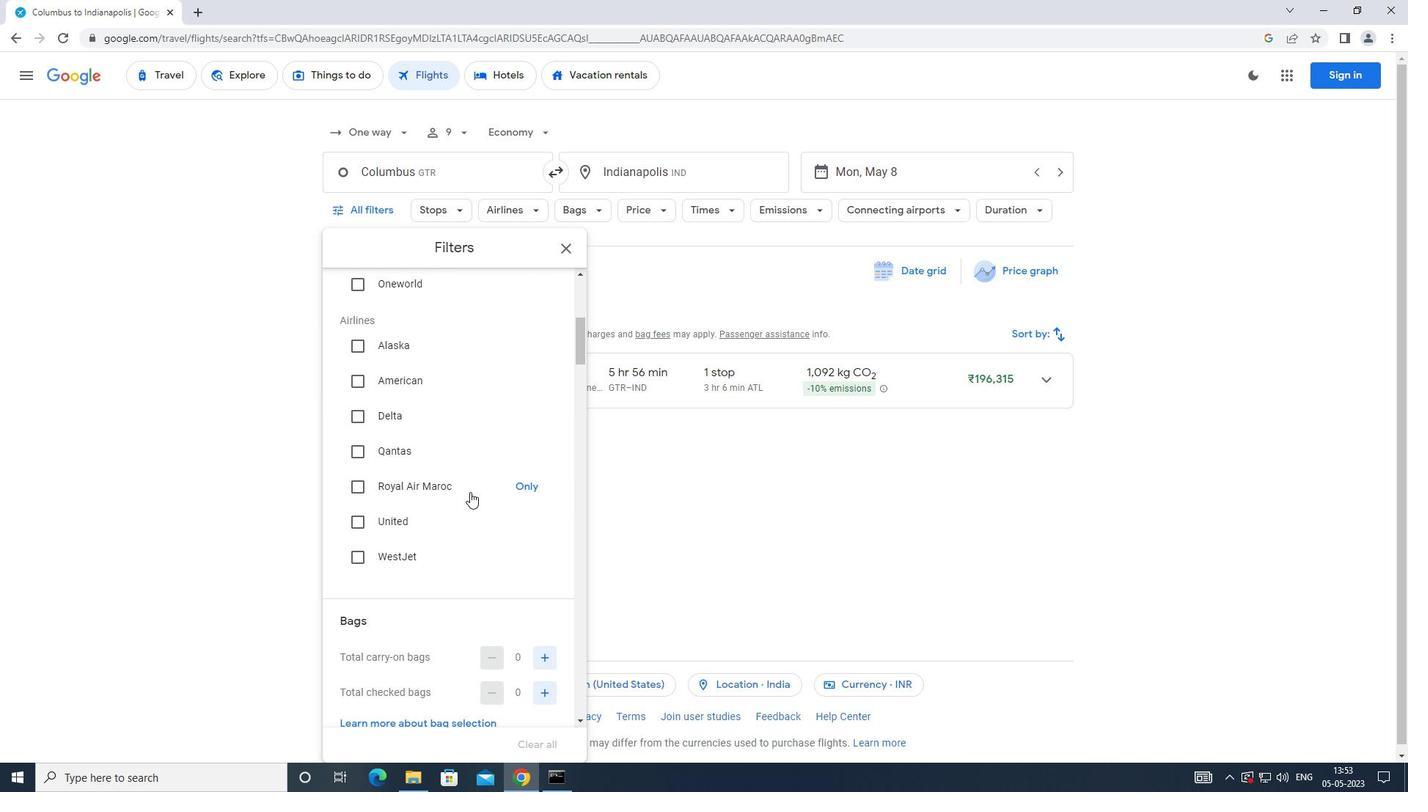 
Action: Mouse scrolled (470, 491) with delta (0, 0)
Screenshot: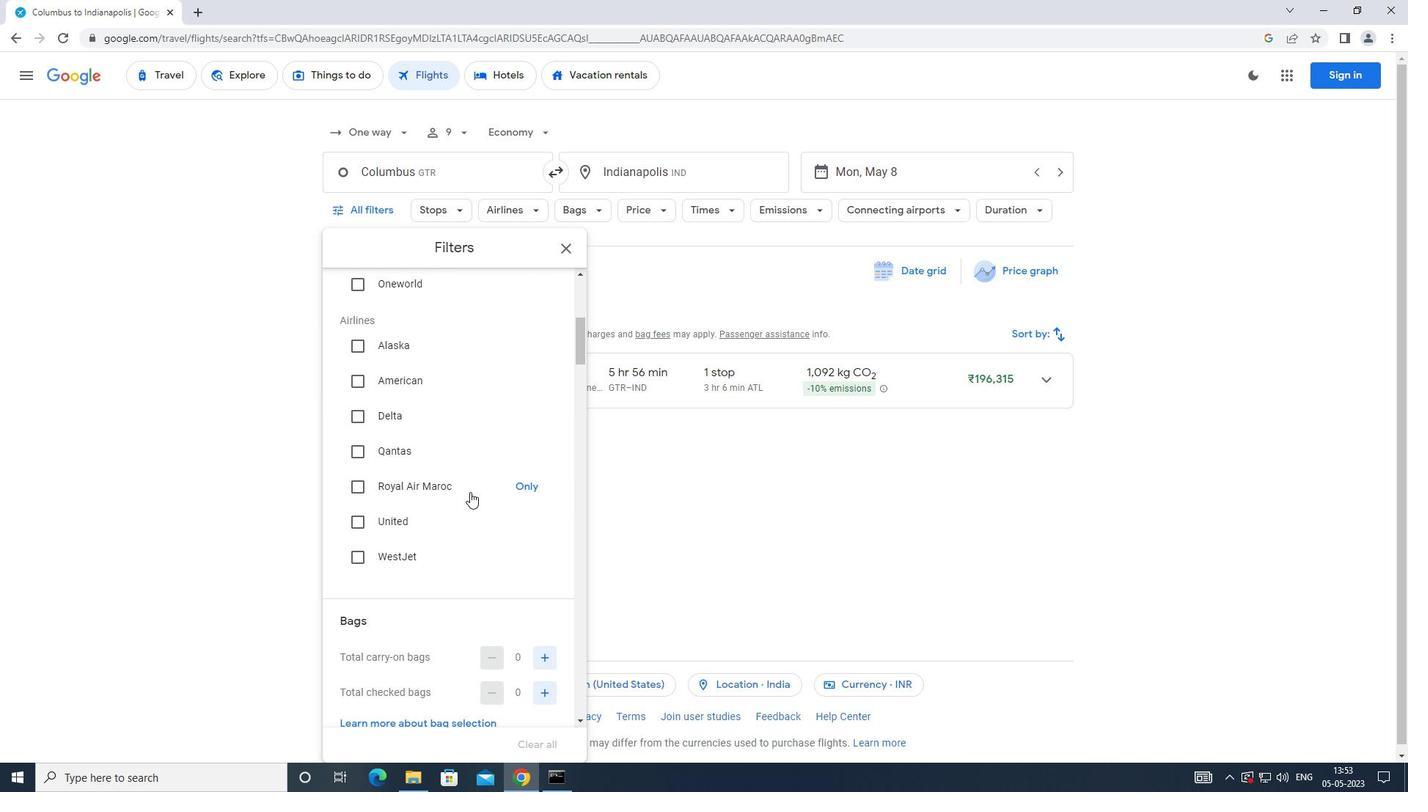 
Action: Mouse moved to (470, 492)
Screenshot: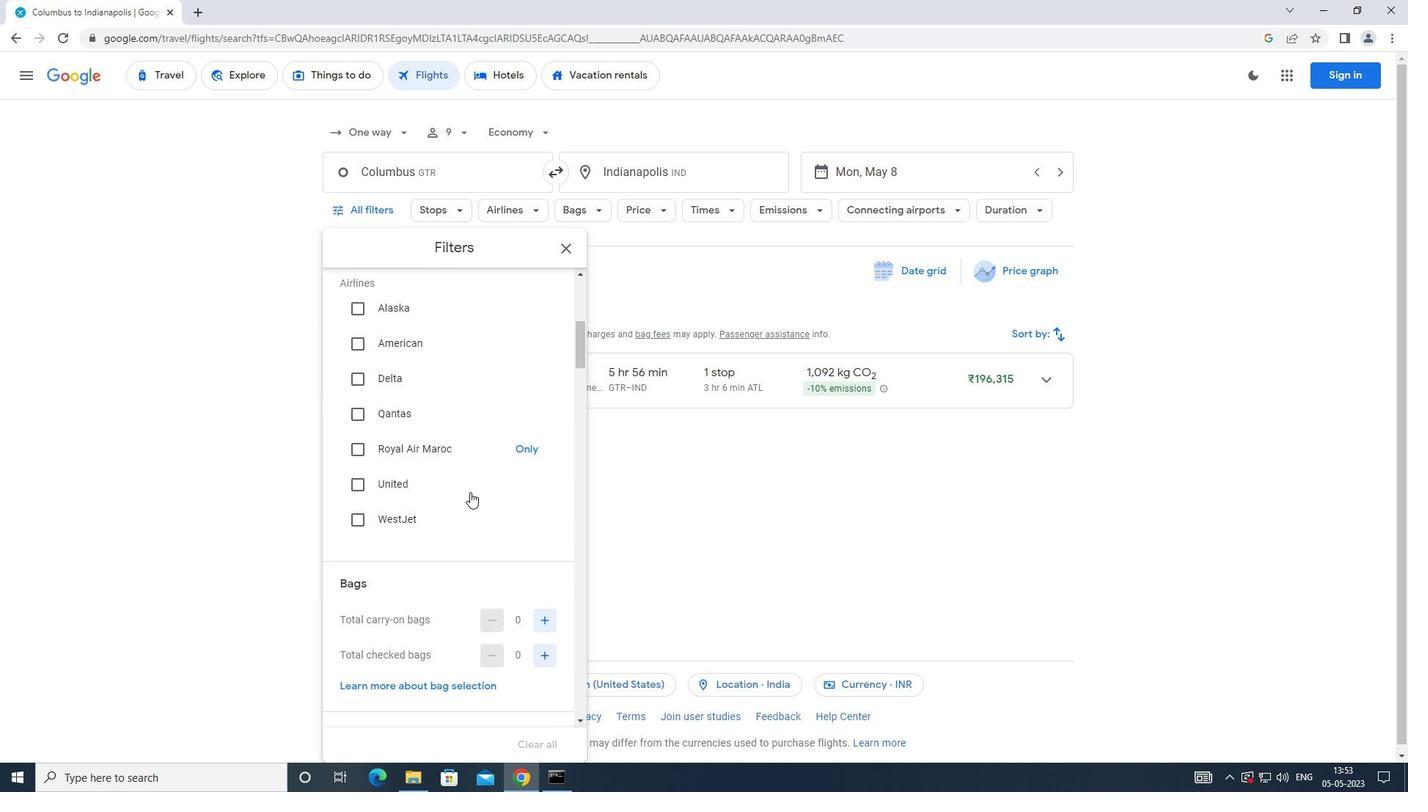 
Action: Mouse scrolled (470, 491) with delta (0, 0)
Screenshot: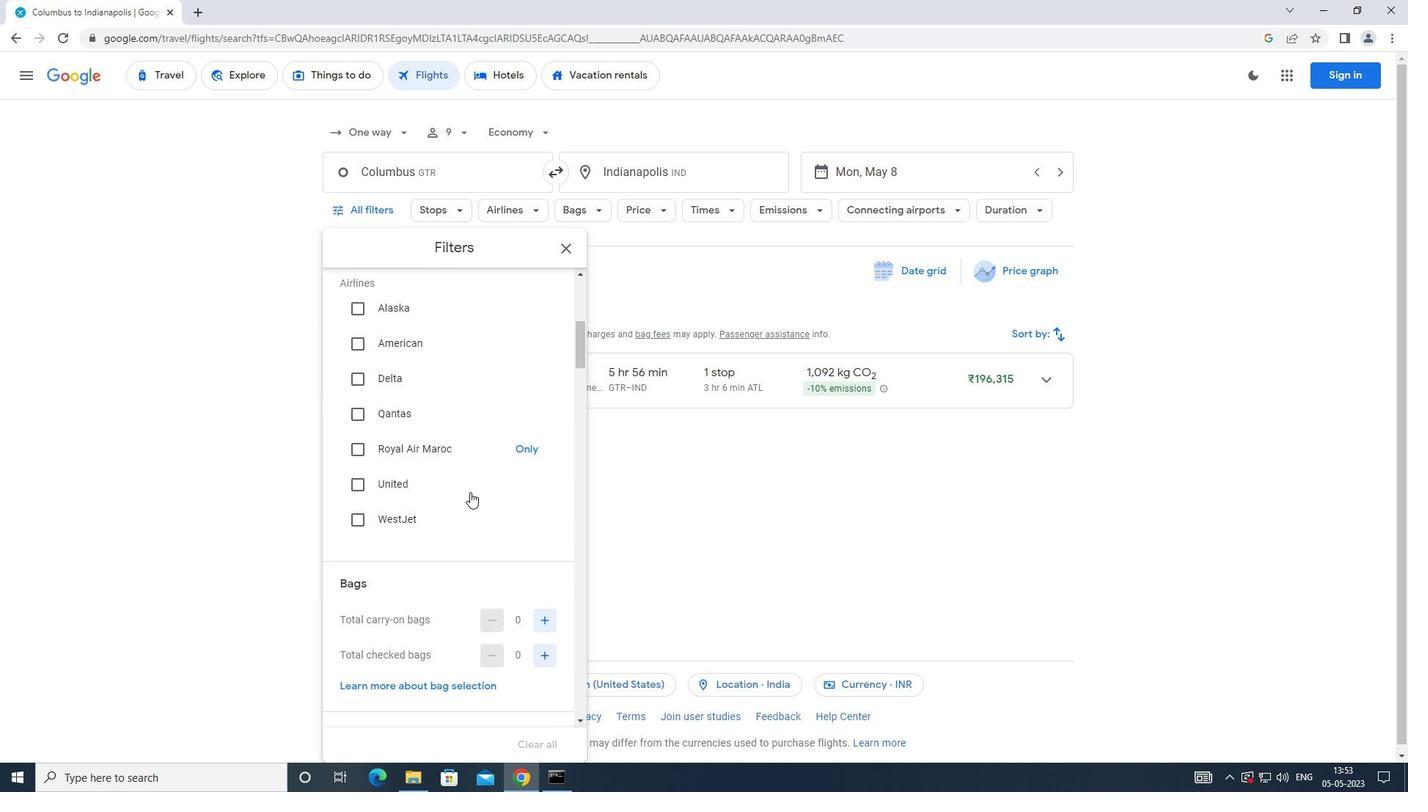 
Action: Mouse moved to (545, 557)
Screenshot: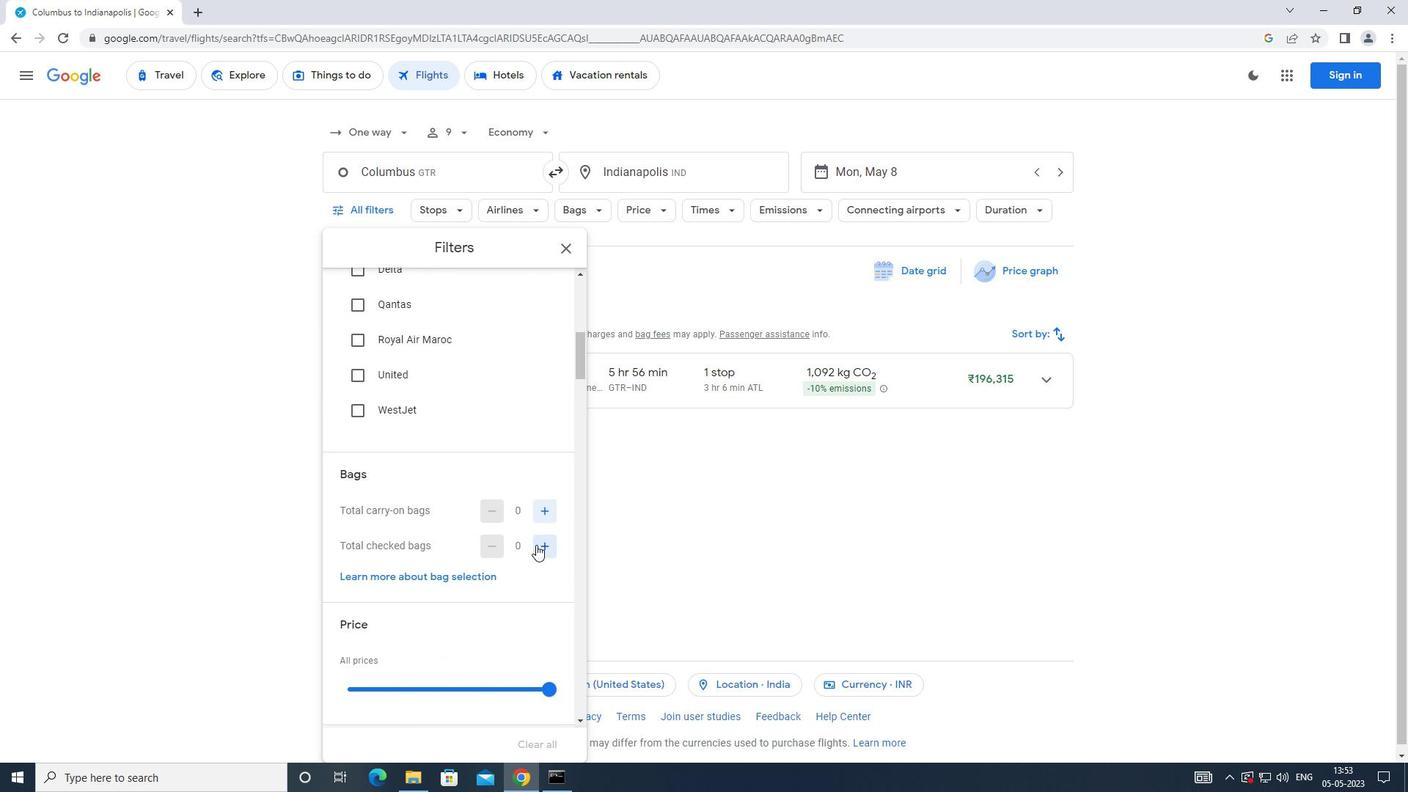 
Action: Mouse pressed left at (545, 557)
Screenshot: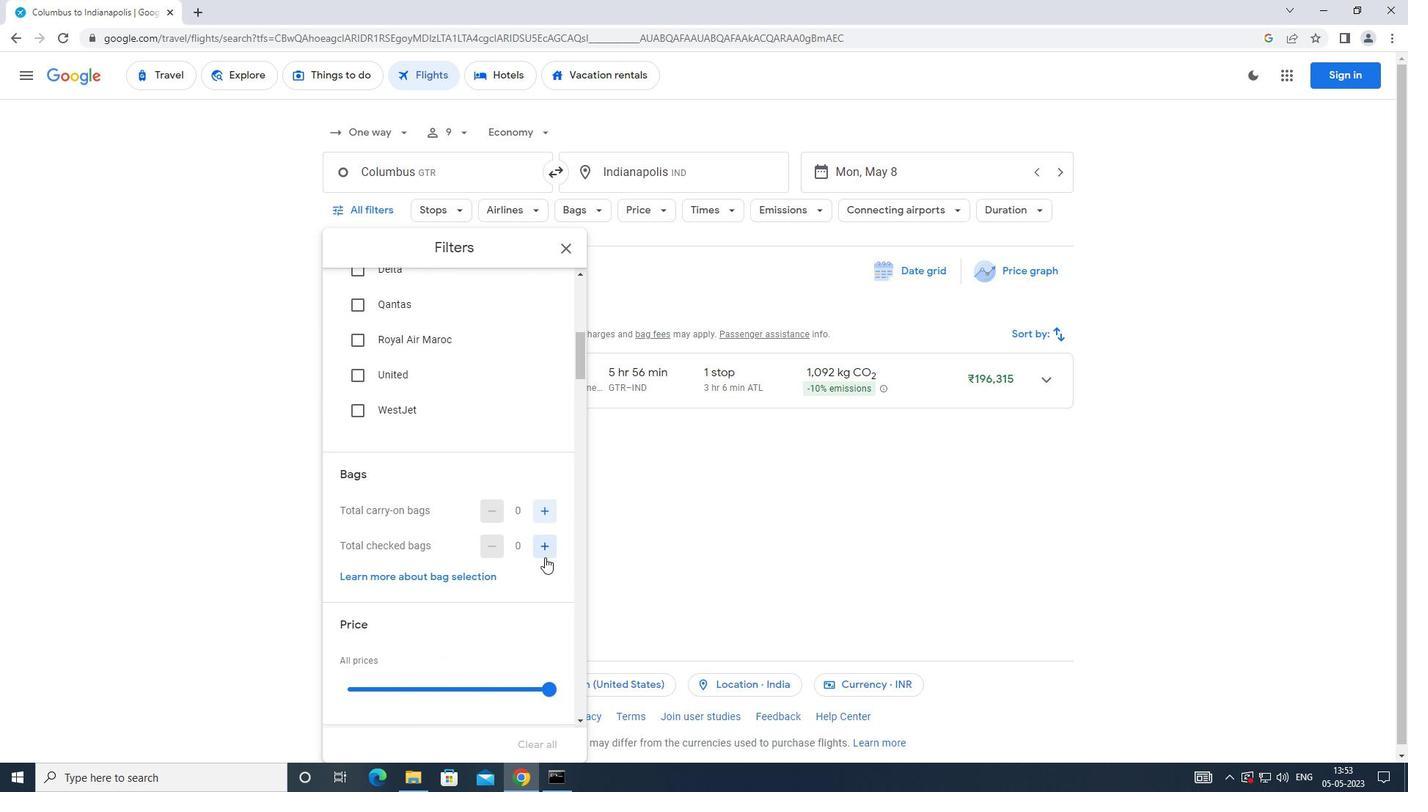 
Action: Mouse moved to (545, 556)
Screenshot: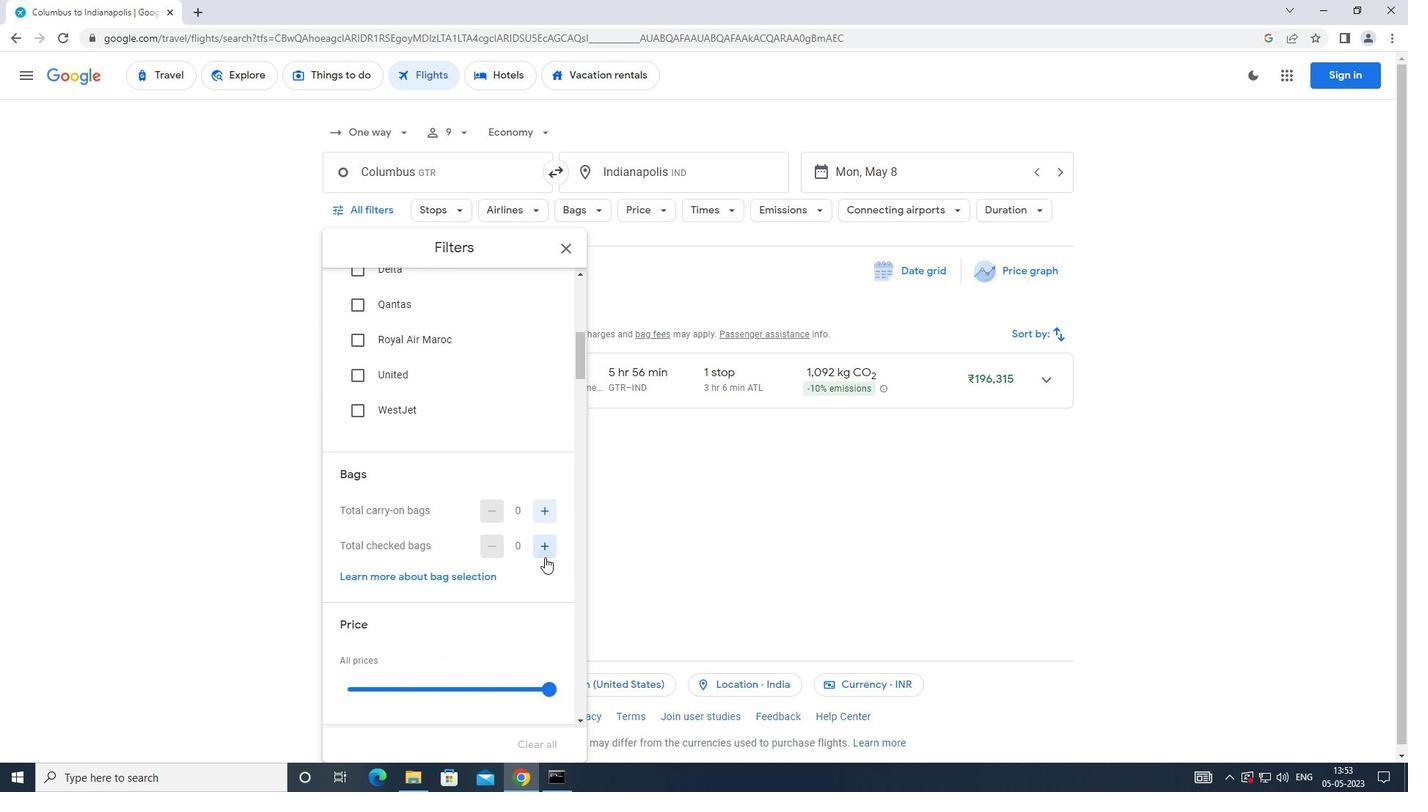 
Action: Mouse pressed left at (545, 556)
Screenshot: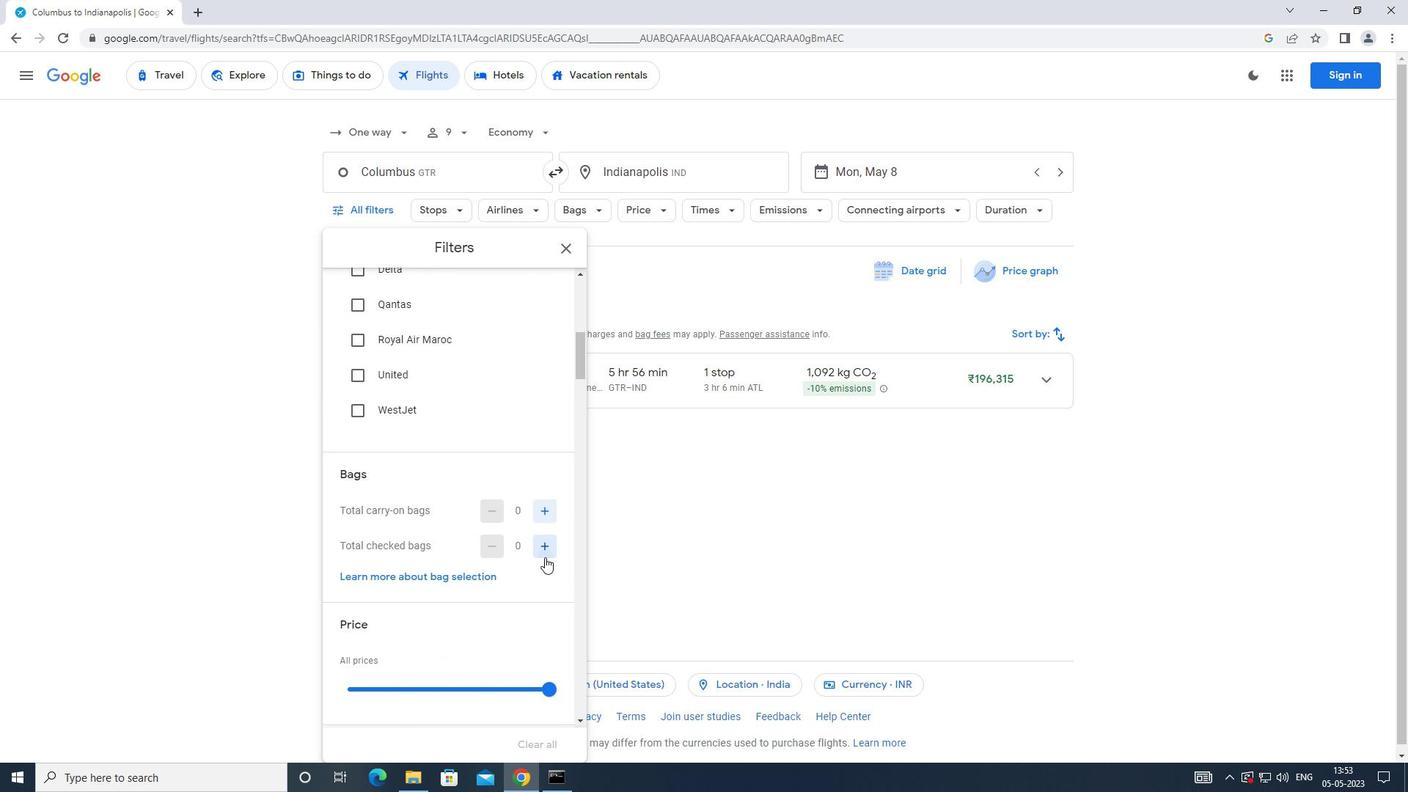 
Action: Mouse moved to (545, 556)
Screenshot: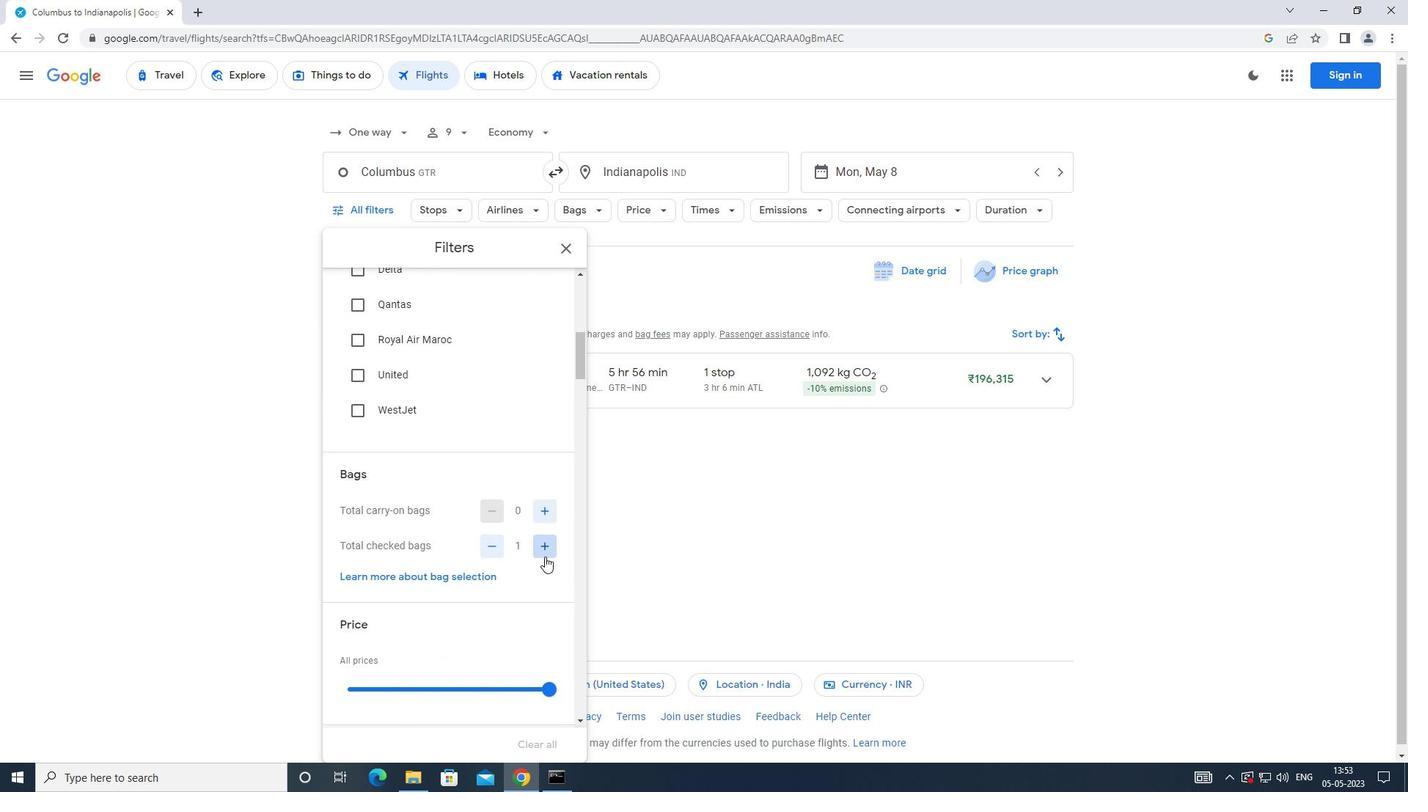 
Action: Mouse pressed left at (545, 556)
Screenshot: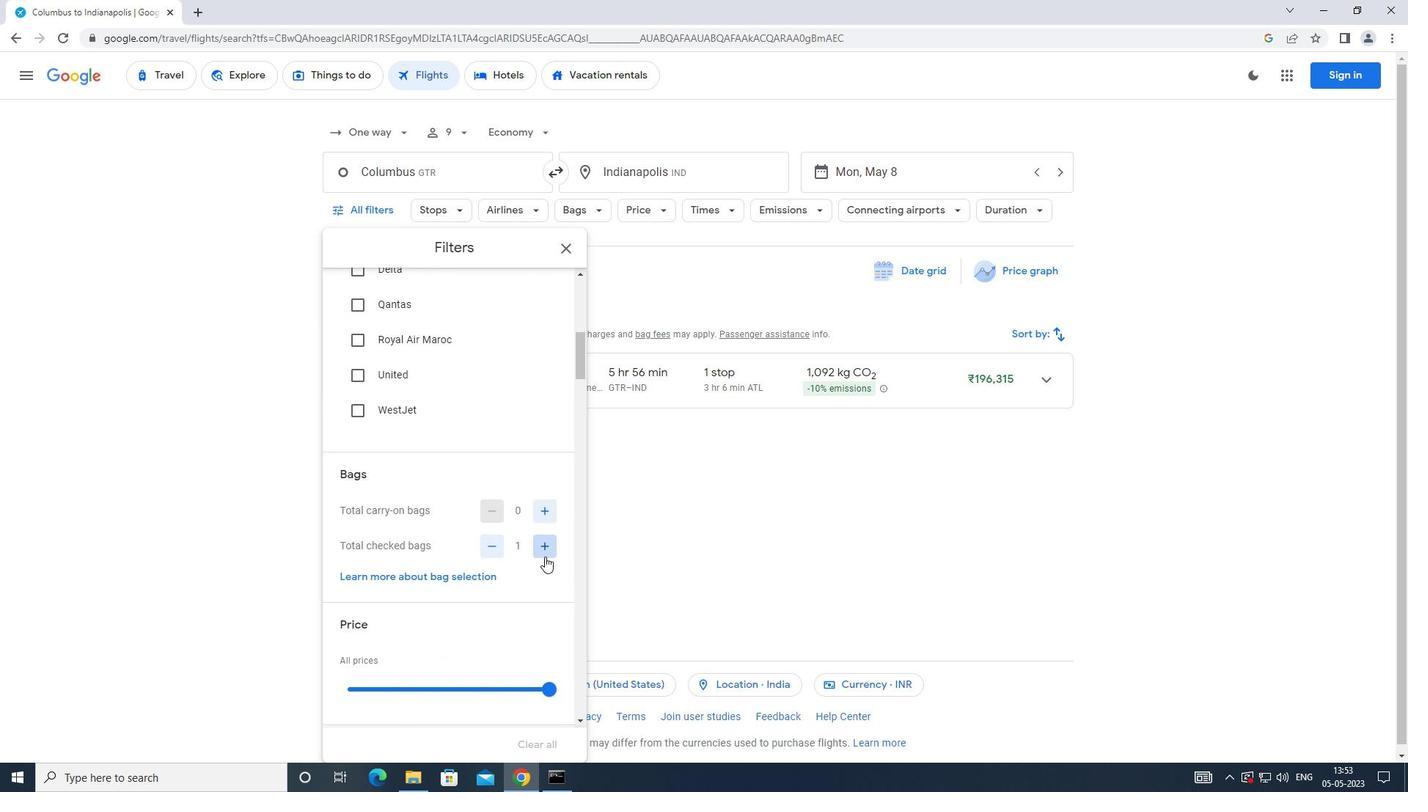
Action: Mouse pressed left at (545, 556)
Screenshot: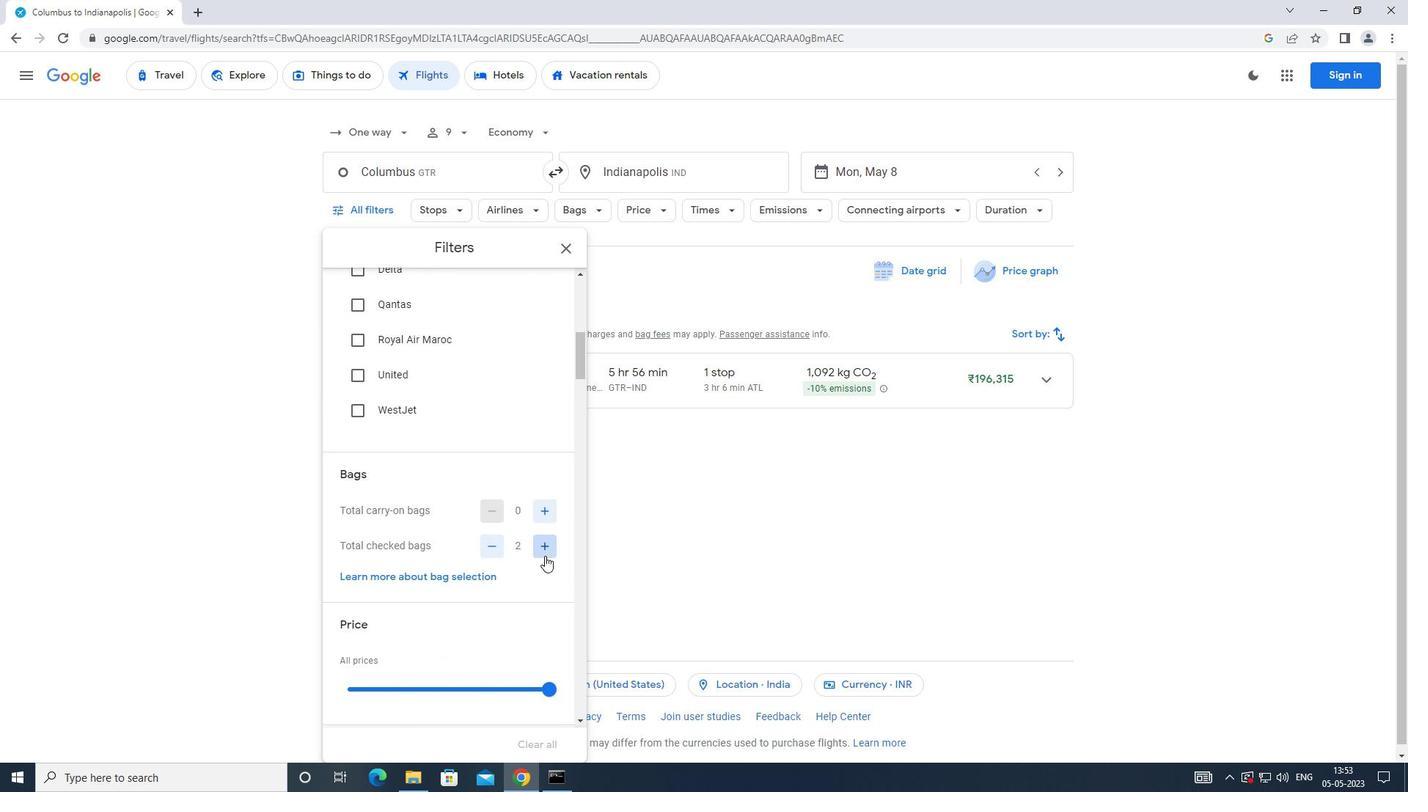 
Action: Mouse pressed left at (545, 556)
Screenshot: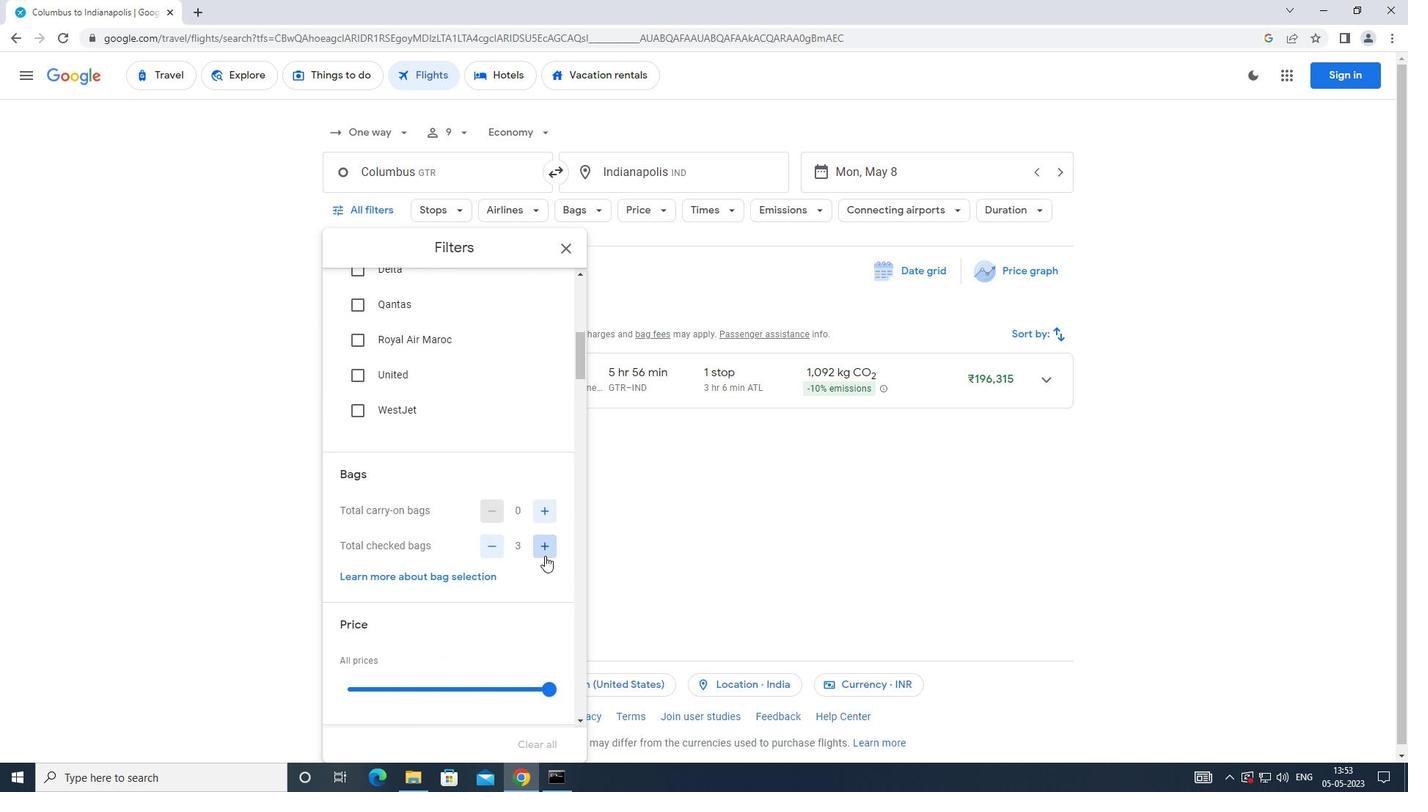 
Action: Mouse pressed left at (545, 556)
Screenshot: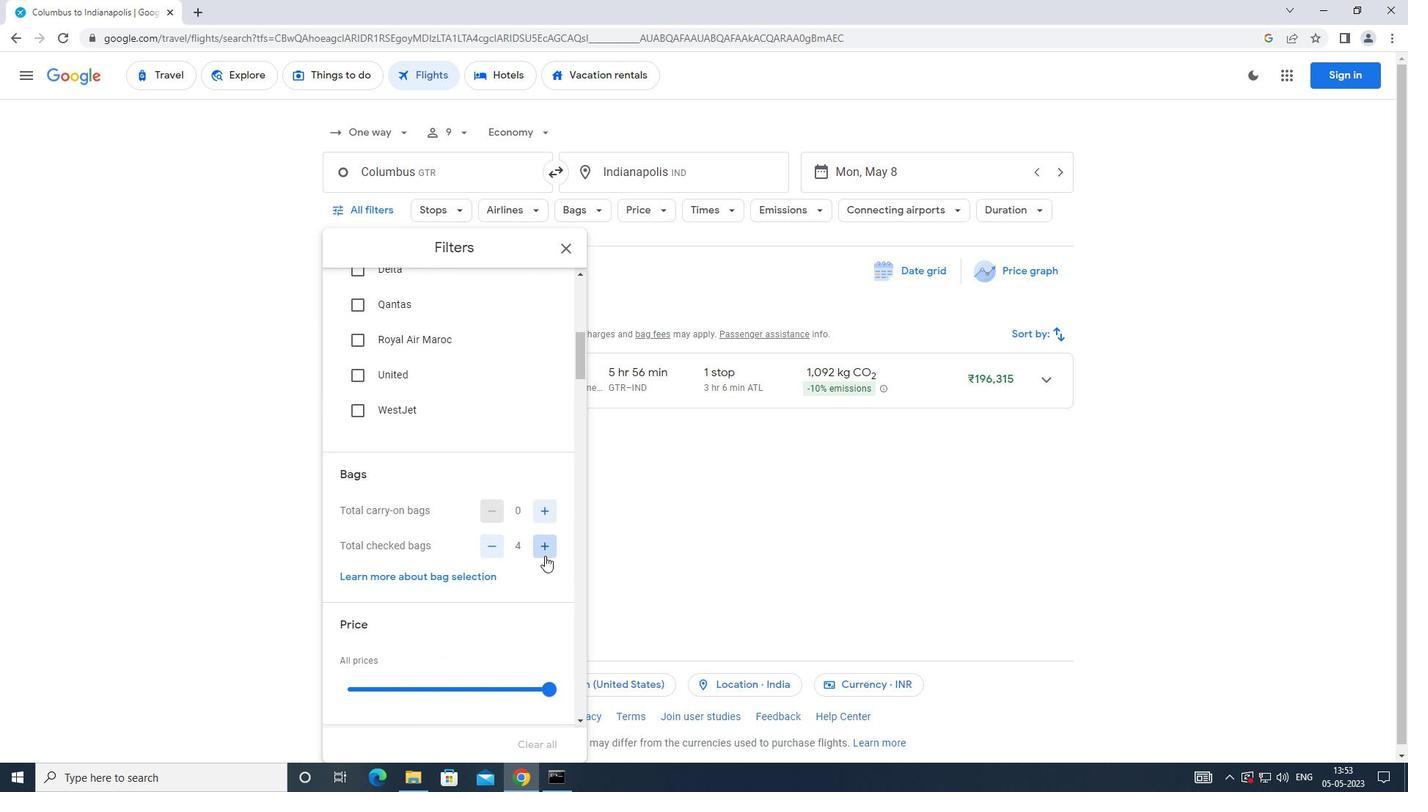
Action: Mouse moved to (514, 506)
Screenshot: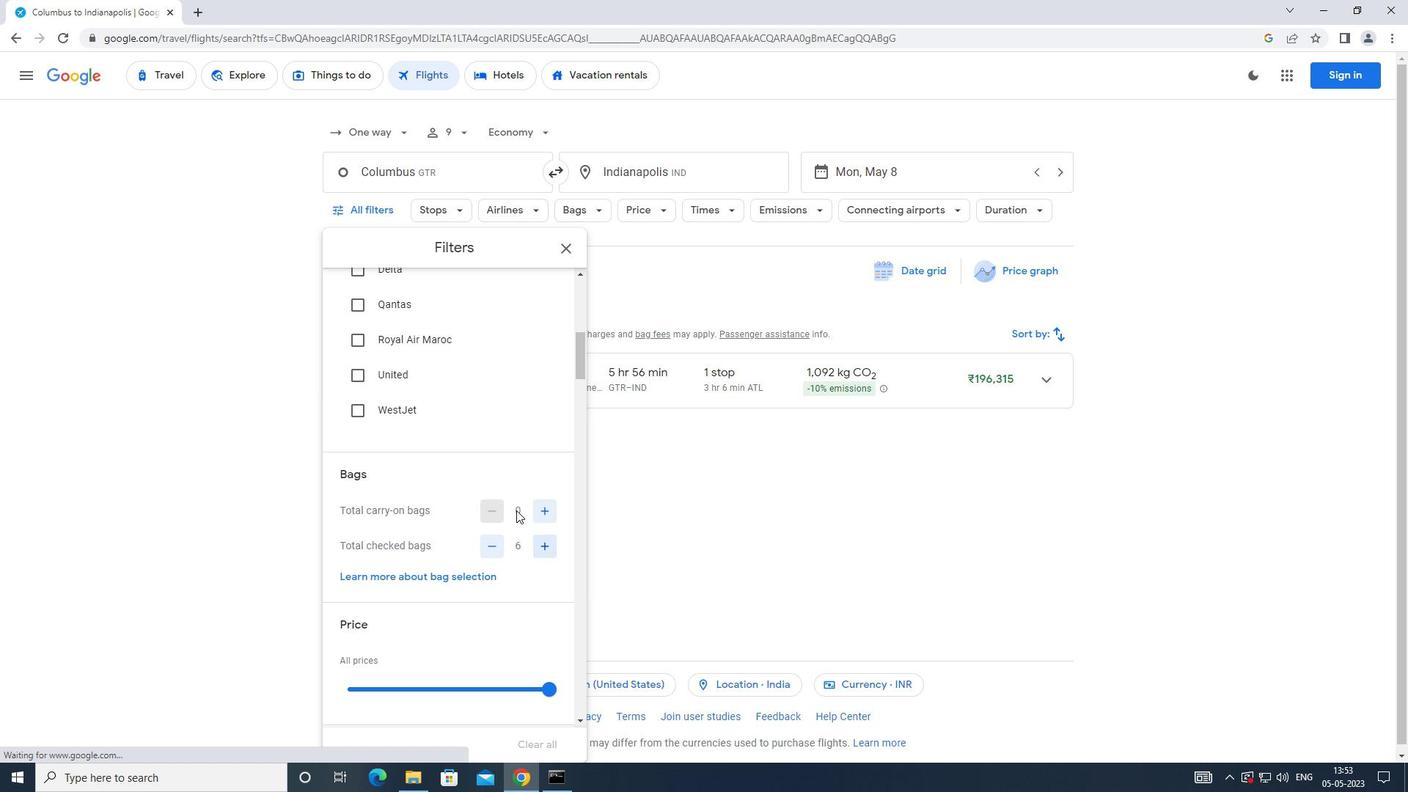 
Action: Mouse scrolled (514, 505) with delta (0, 0)
Screenshot: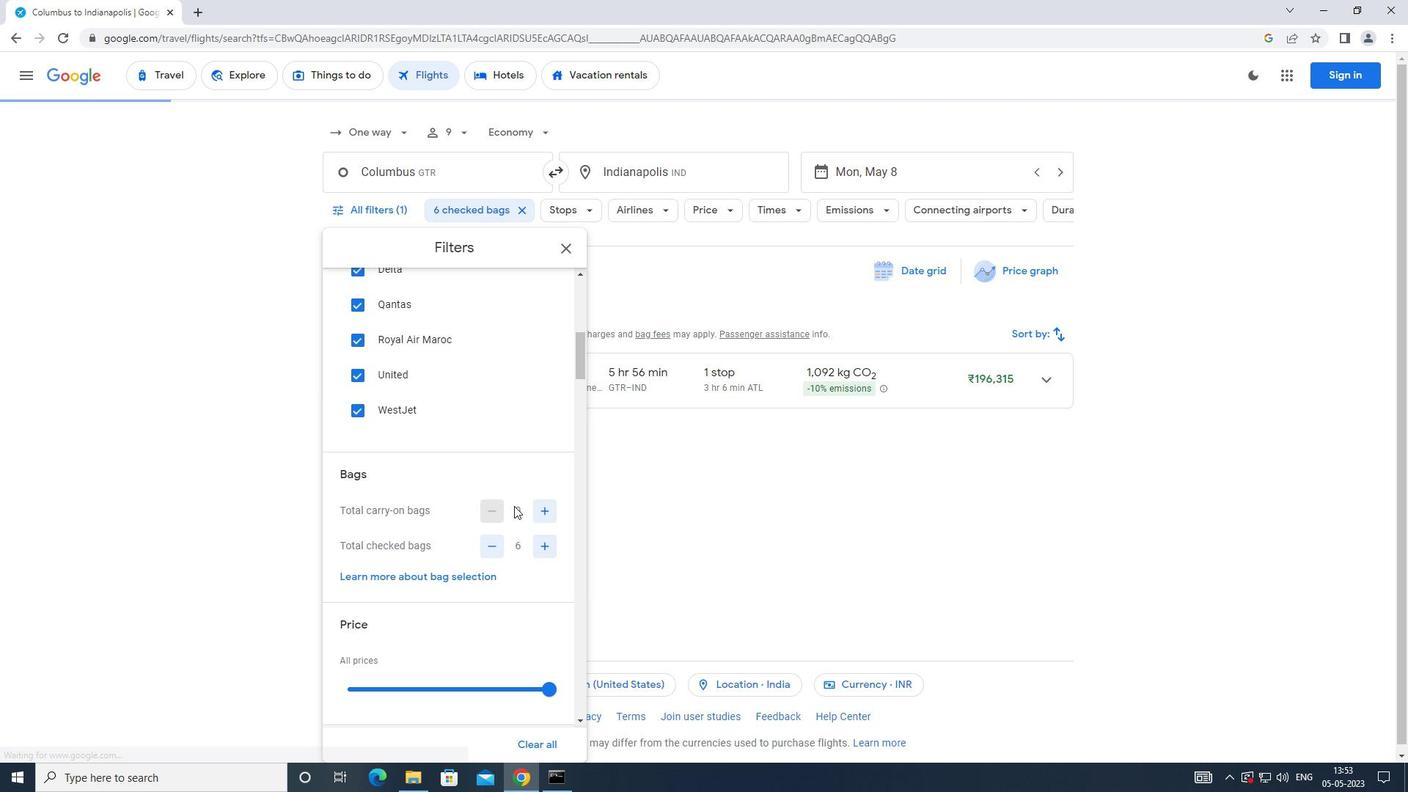 
Action: Mouse scrolled (514, 505) with delta (0, 0)
Screenshot: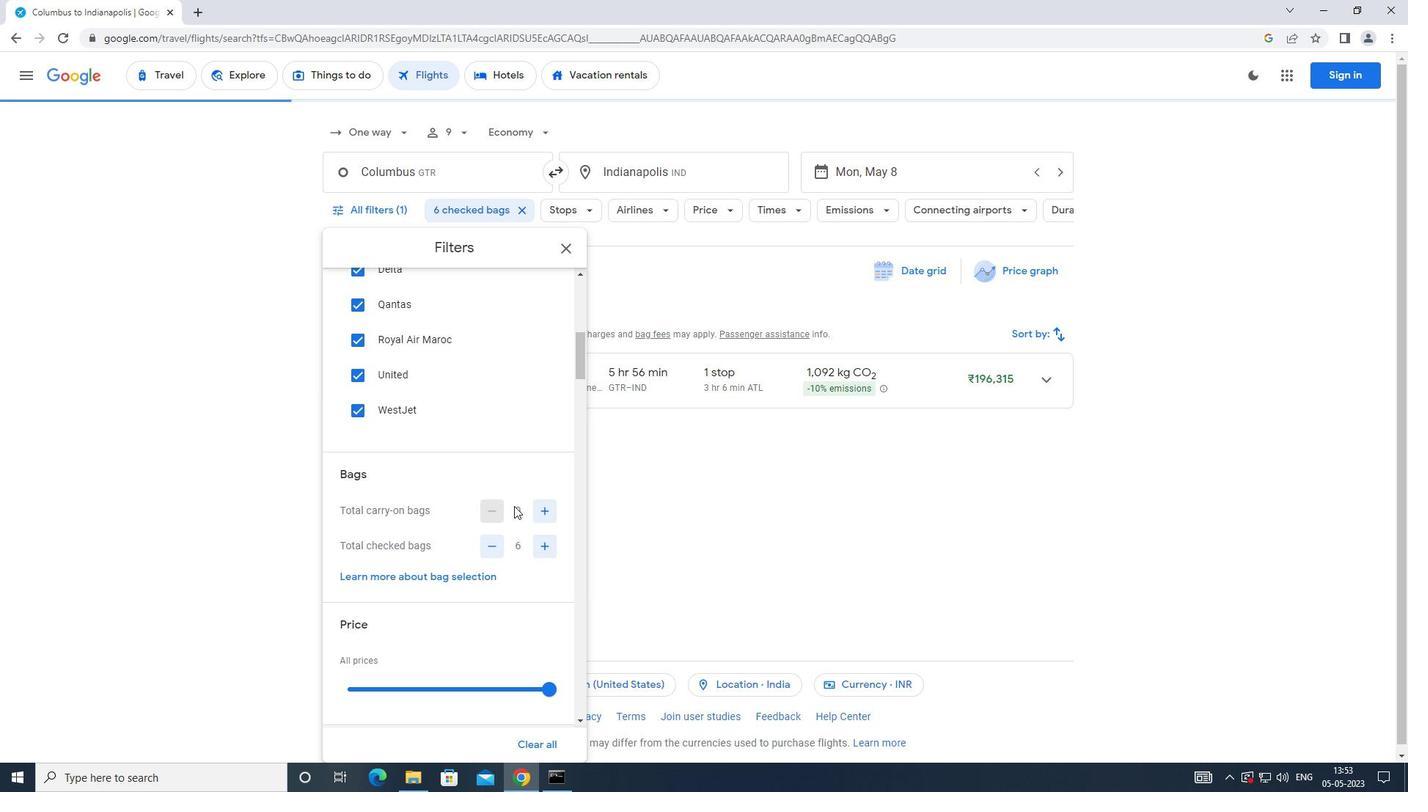 
Action: Mouse scrolled (514, 505) with delta (0, 0)
Screenshot: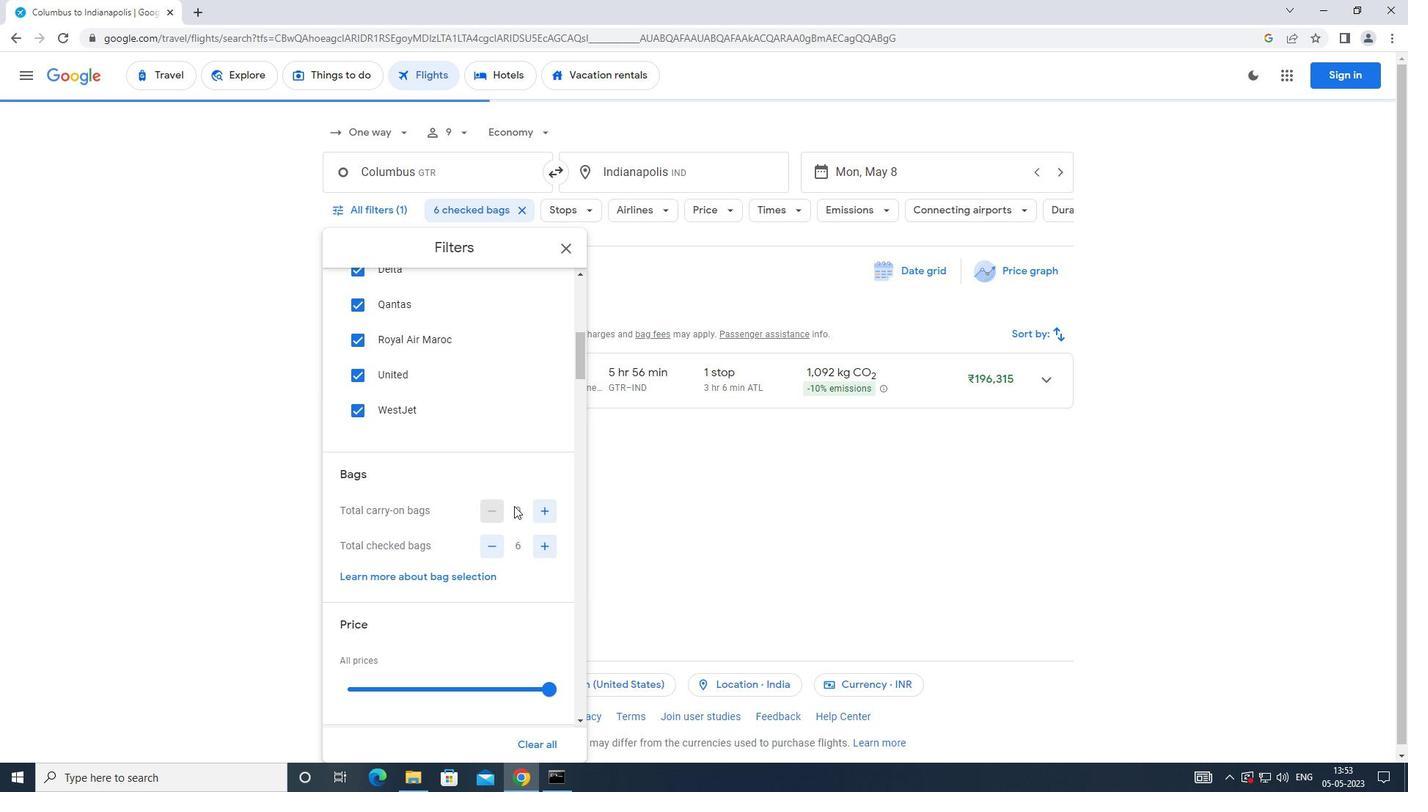 
Action: Mouse moved to (552, 471)
Screenshot: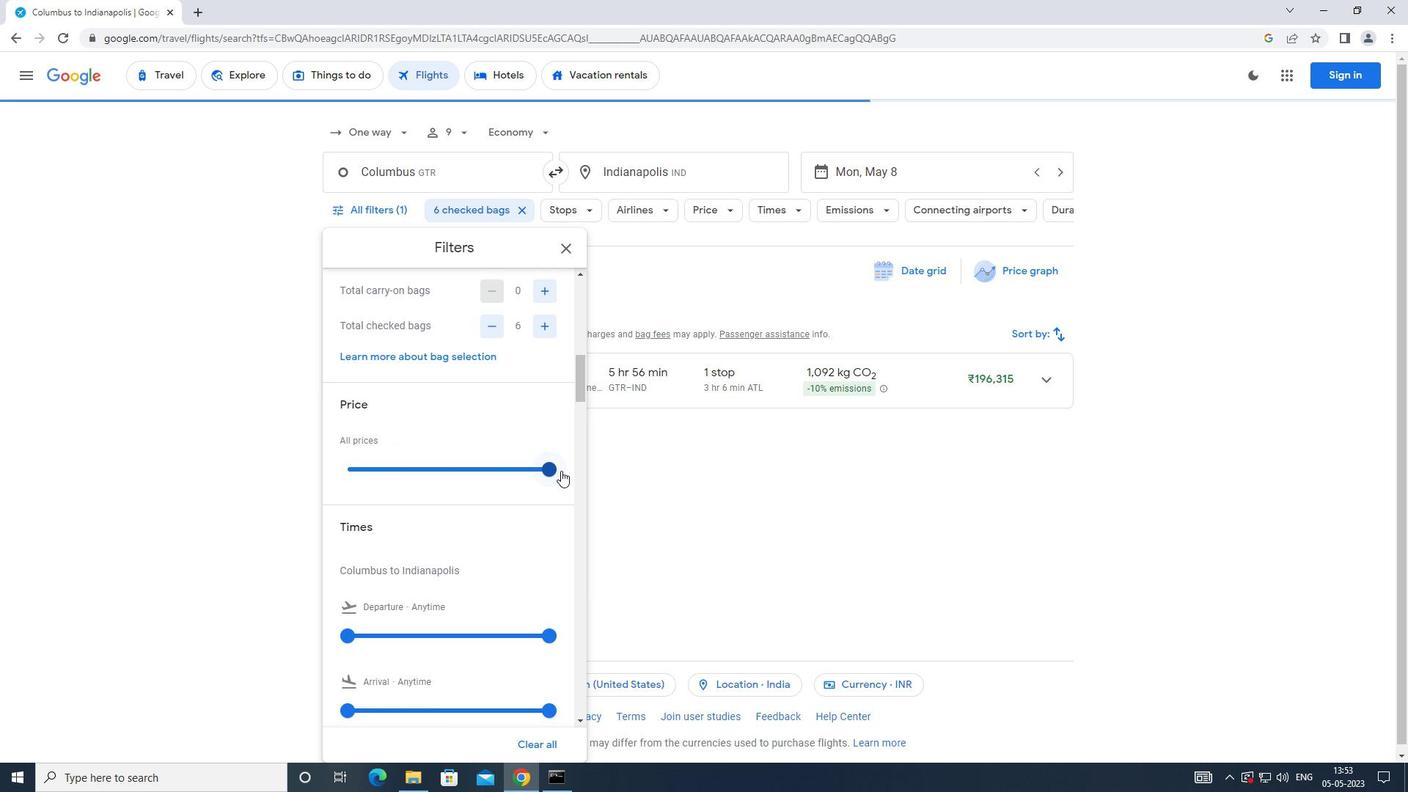 
Action: Mouse pressed left at (552, 471)
Screenshot: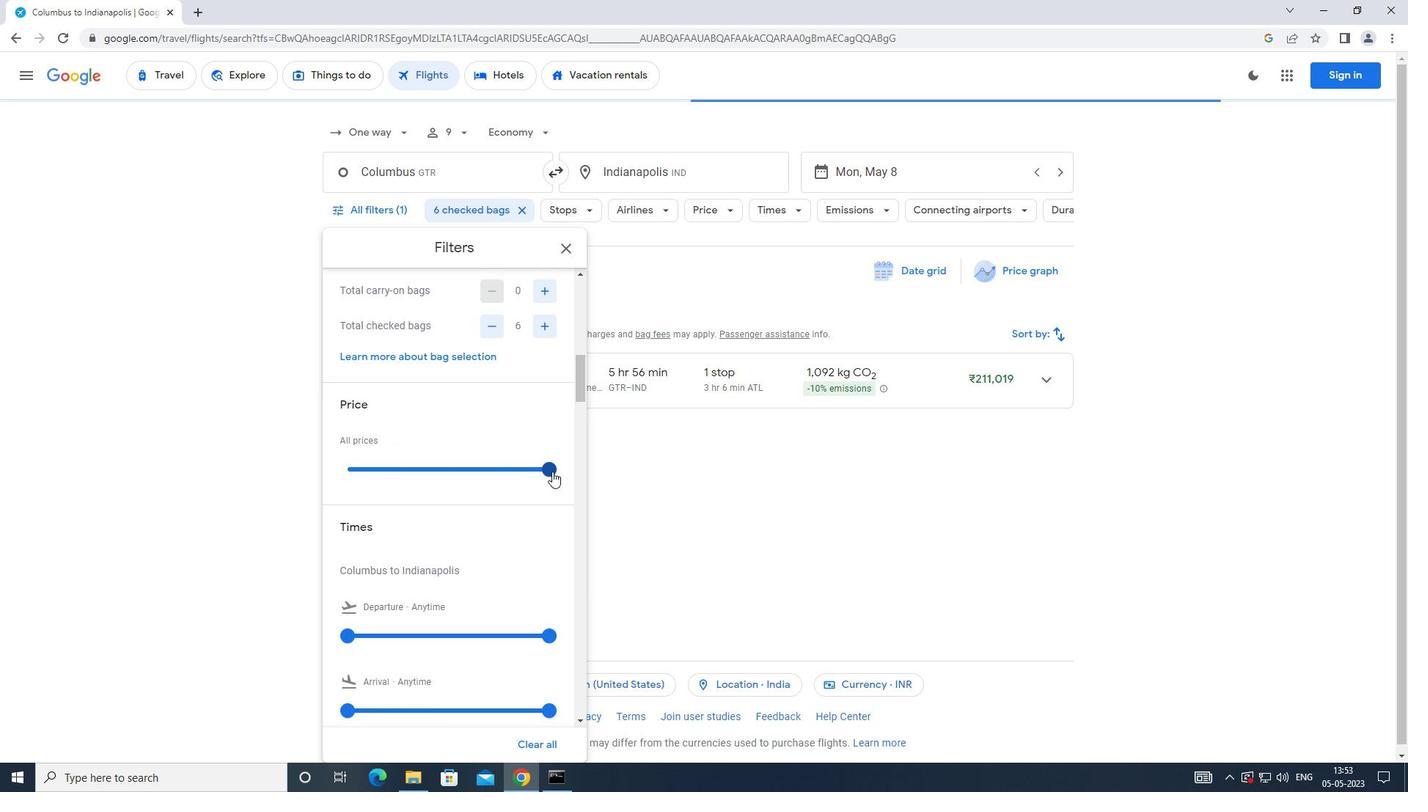
Action: Mouse moved to (476, 459)
Screenshot: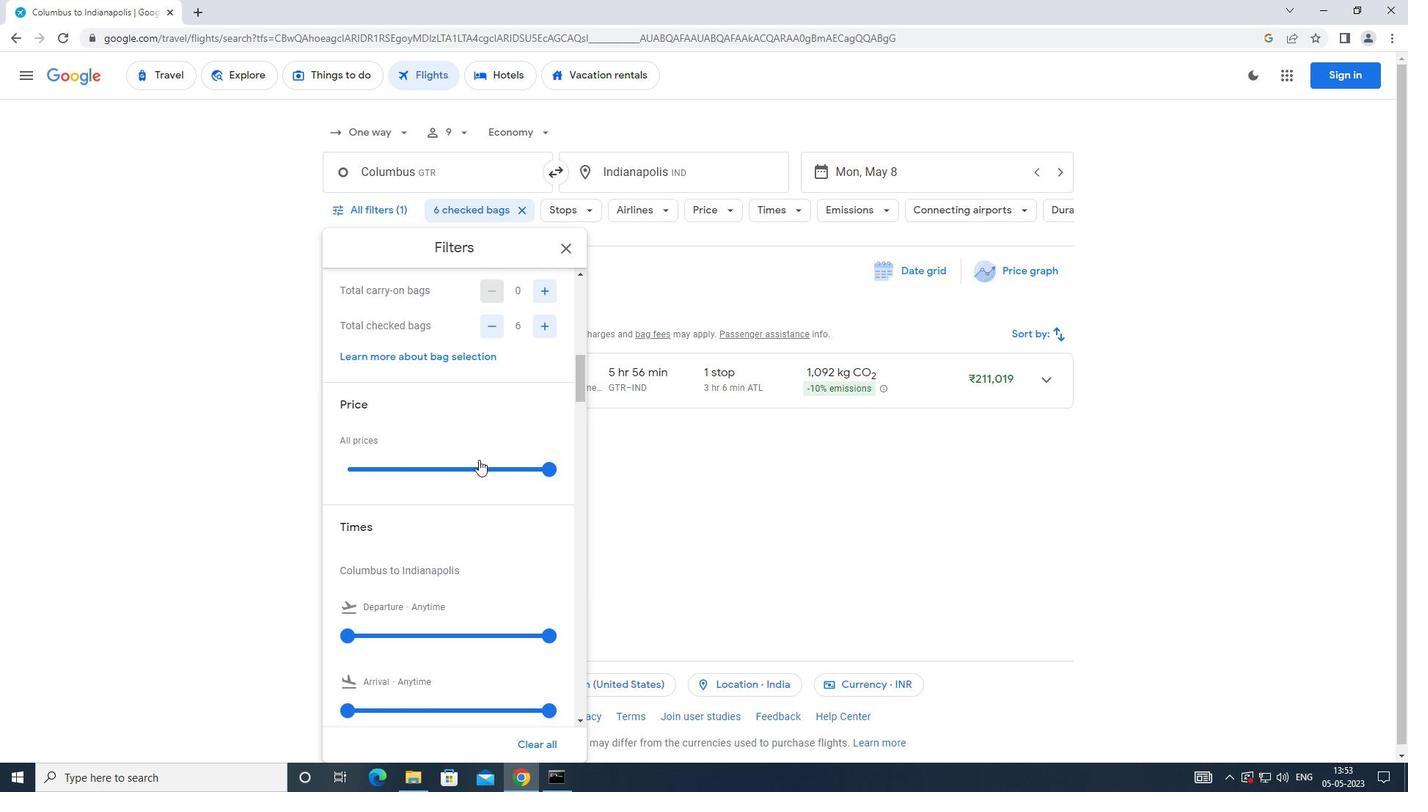
Action: Mouse scrolled (476, 458) with delta (0, 0)
Screenshot: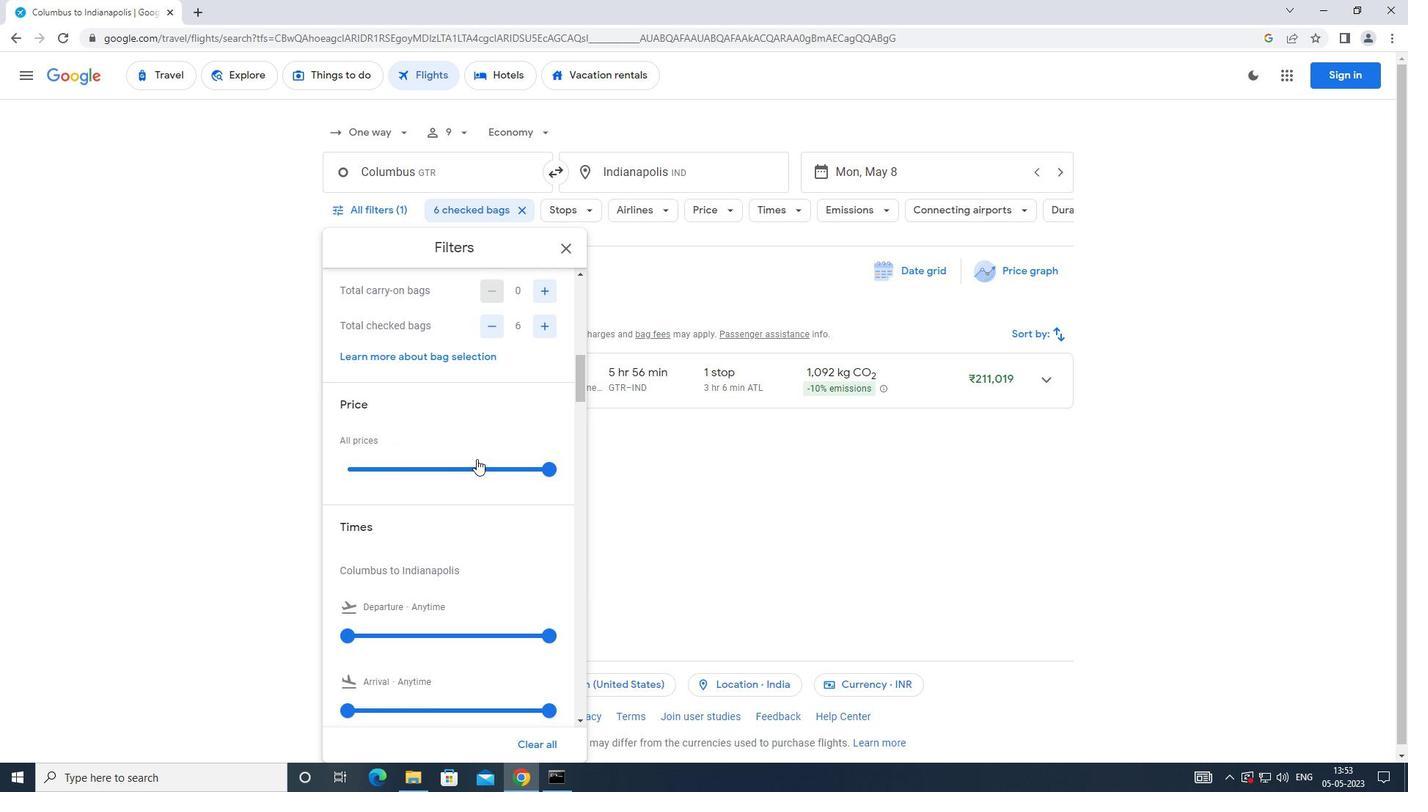 
Action: Mouse scrolled (476, 458) with delta (0, 0)
Screenshot: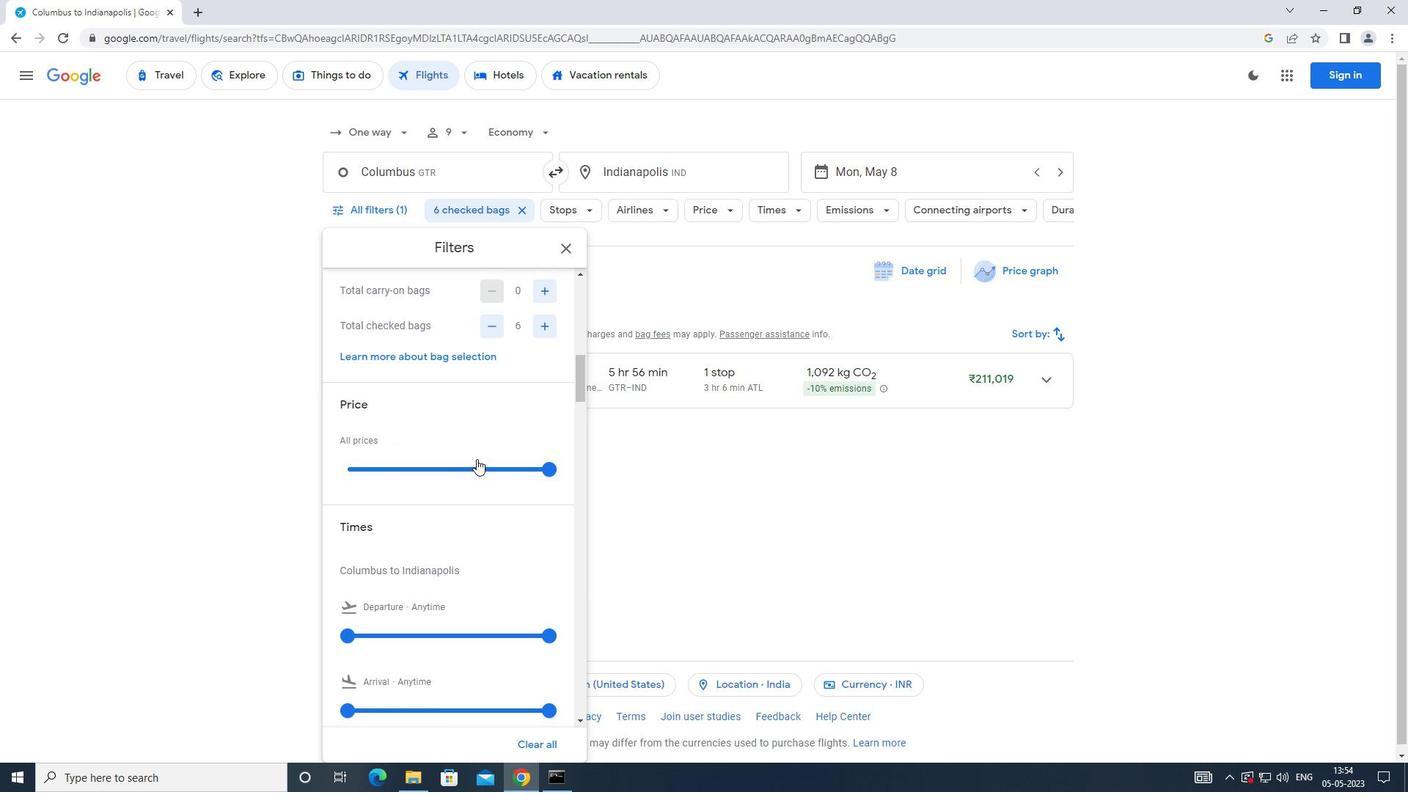 
Action: Mouse moved to (342, 488)
Screenshot: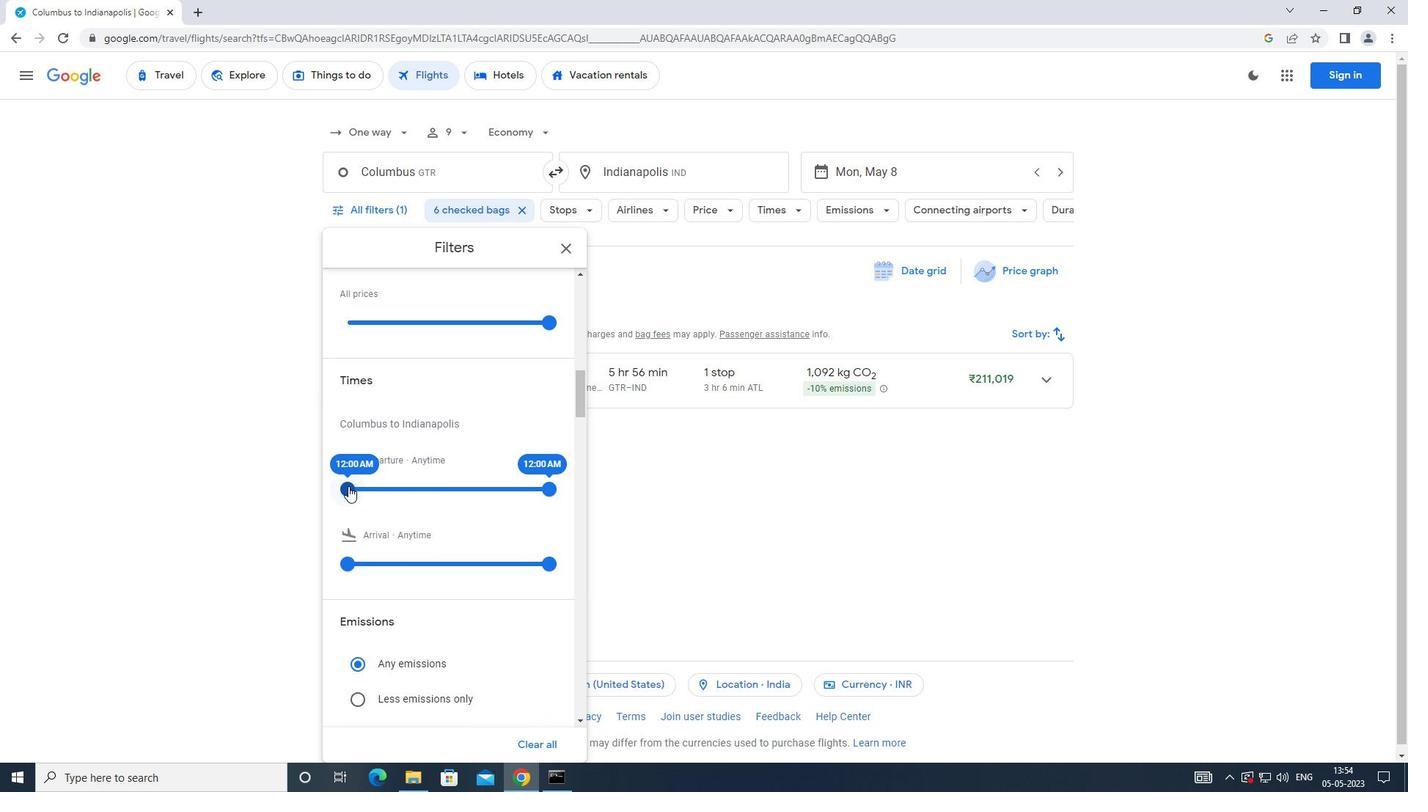 
Action: Mouse pressed left at (342, 488)
Screenshot: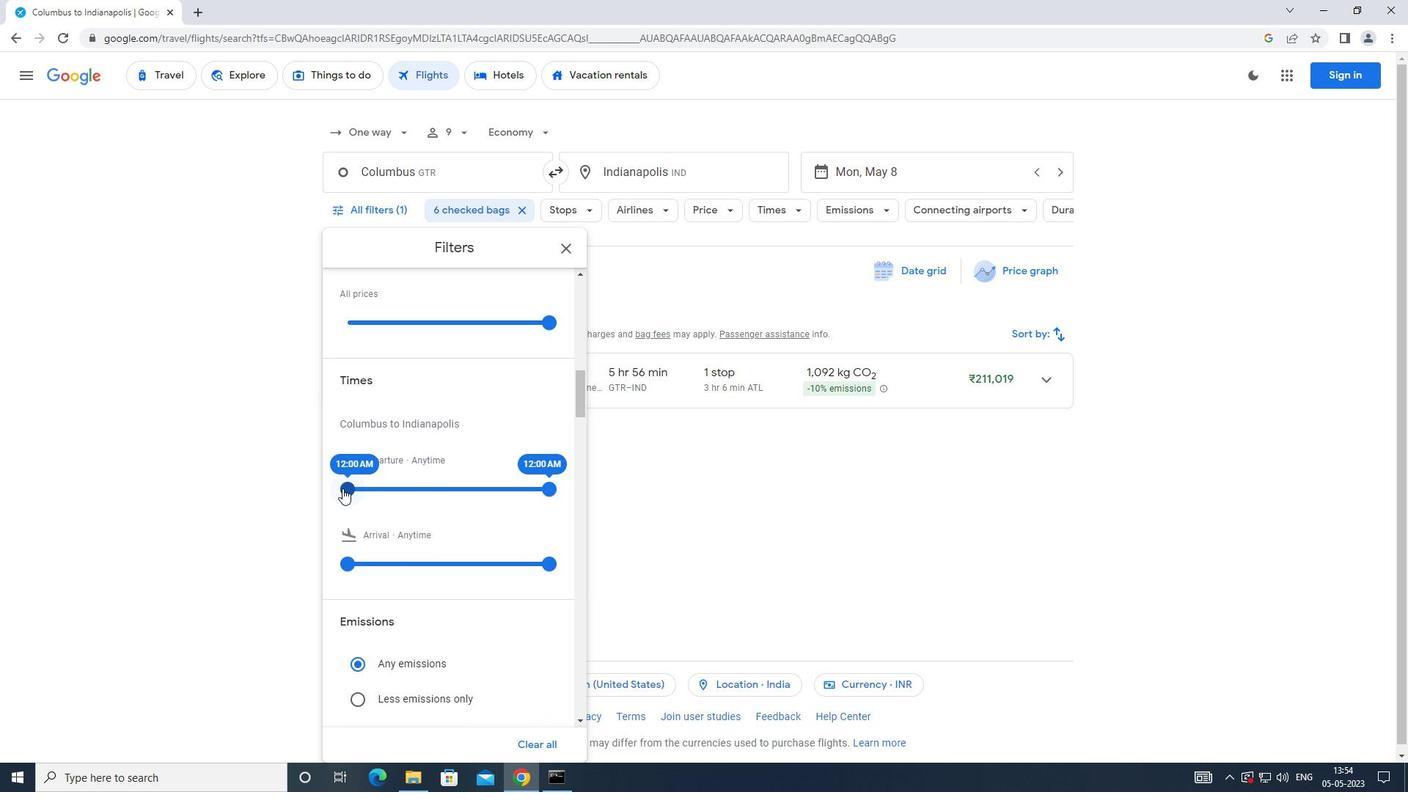 
Action: Mouse moved to (548, 488)
Screenshot: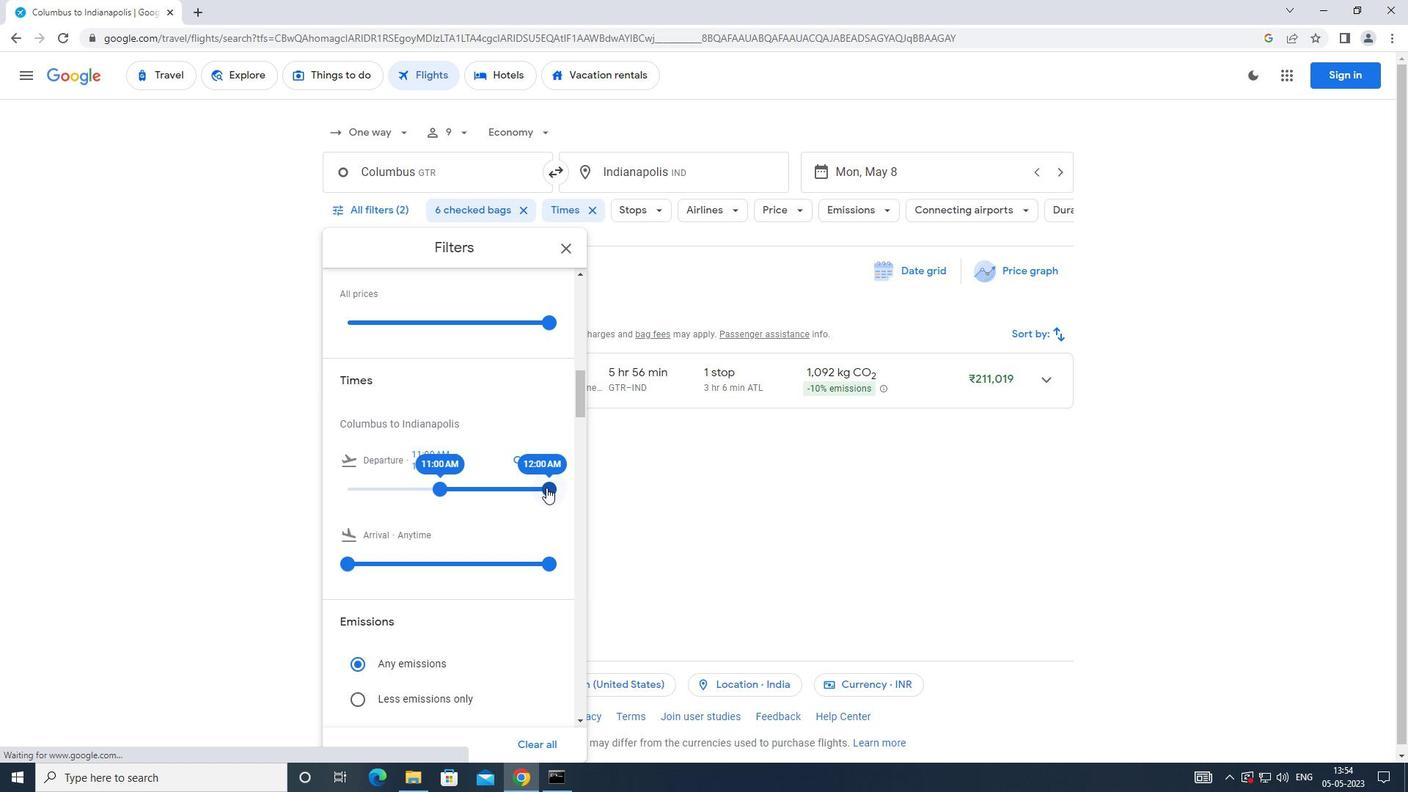 
Action: Mouse pressed left at (548, 488)
Screenshot: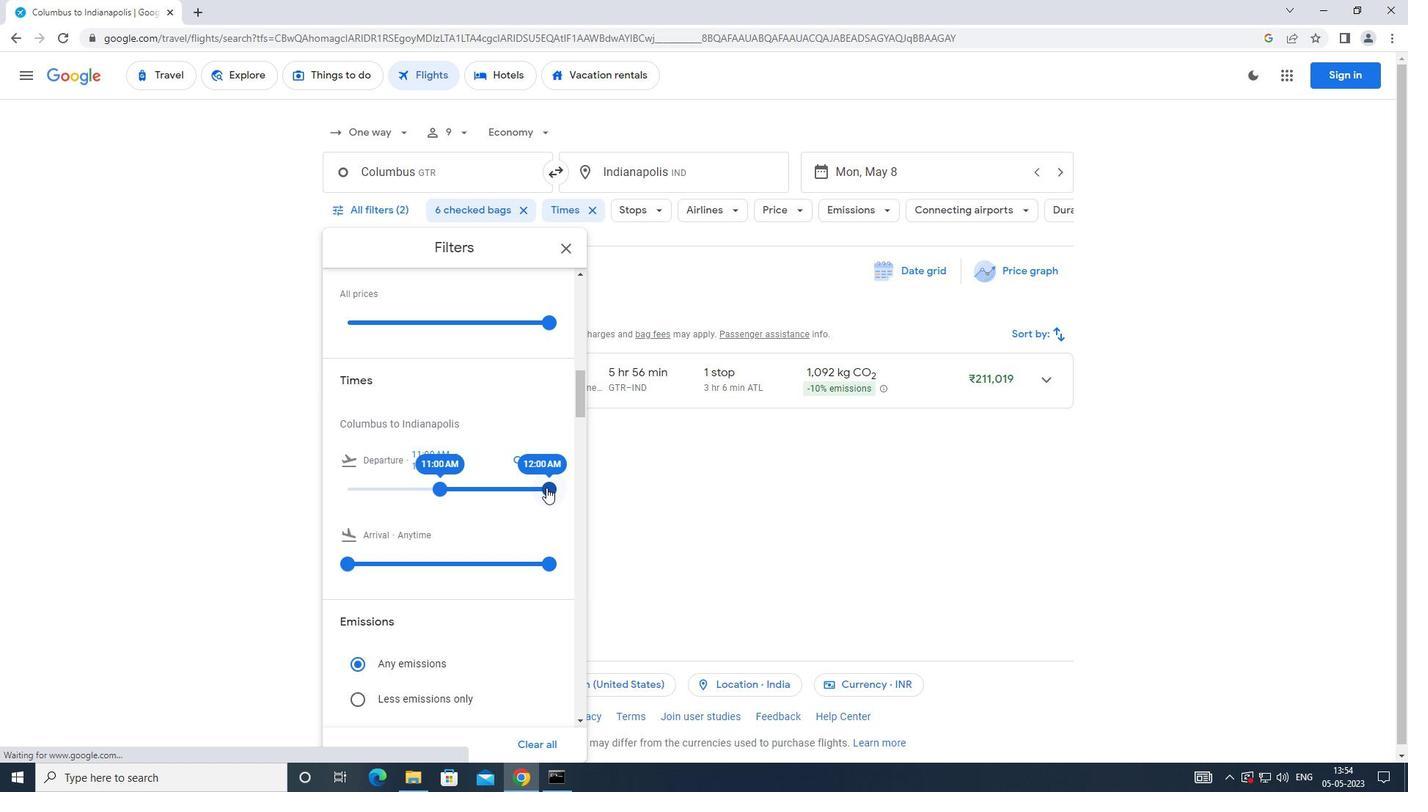 
Action: Mouse moved to (443, 489)
Screenshot: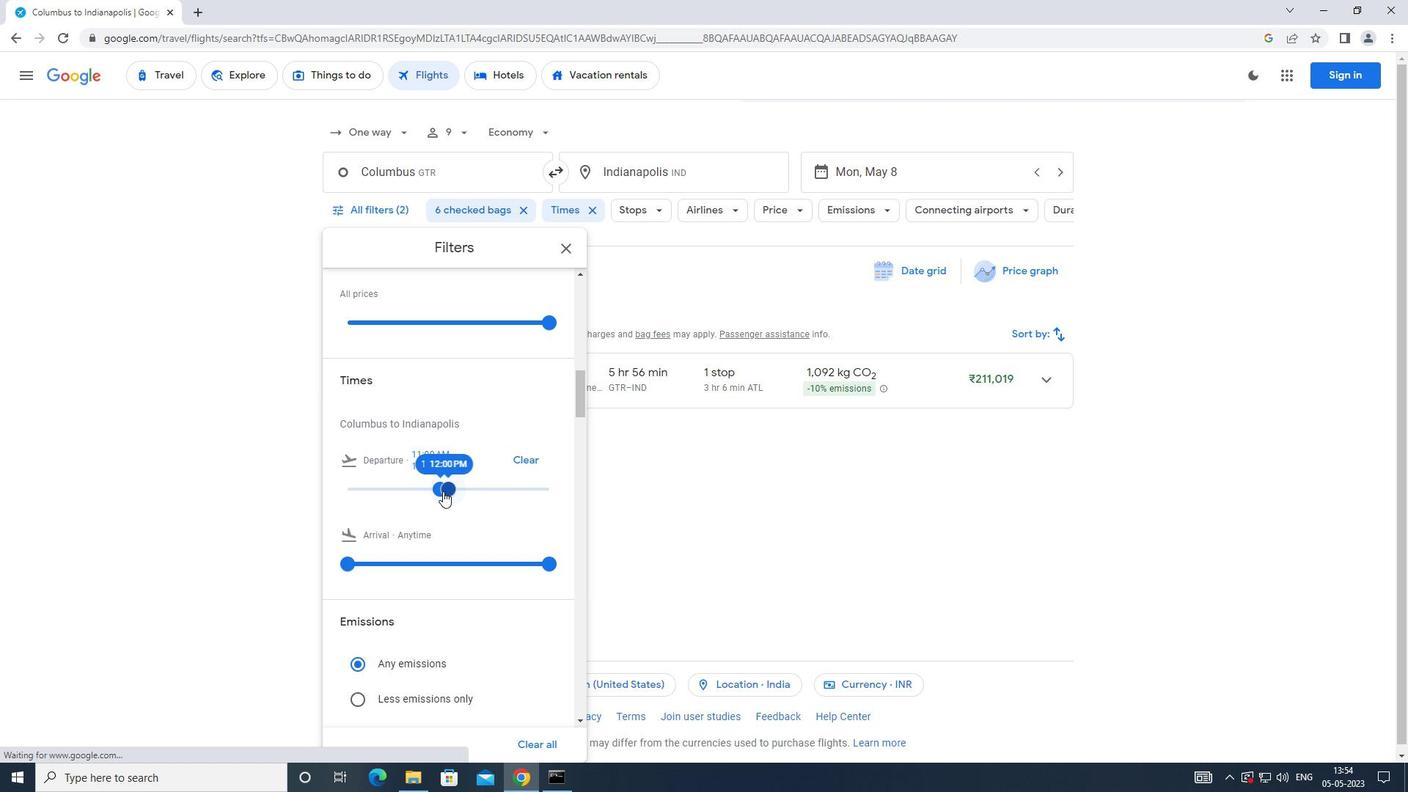 
